 Task: Find connections with filter location Colinas with filter topic #househunting with filter profile language French with filter current company LexisNexis Risk Solutions with filter school Gauhati University with filter industry Office Administration with filter service category Team Building with filter keywords title Cab Driver
Action: Mouse moved to (695, 132)
Screenshot: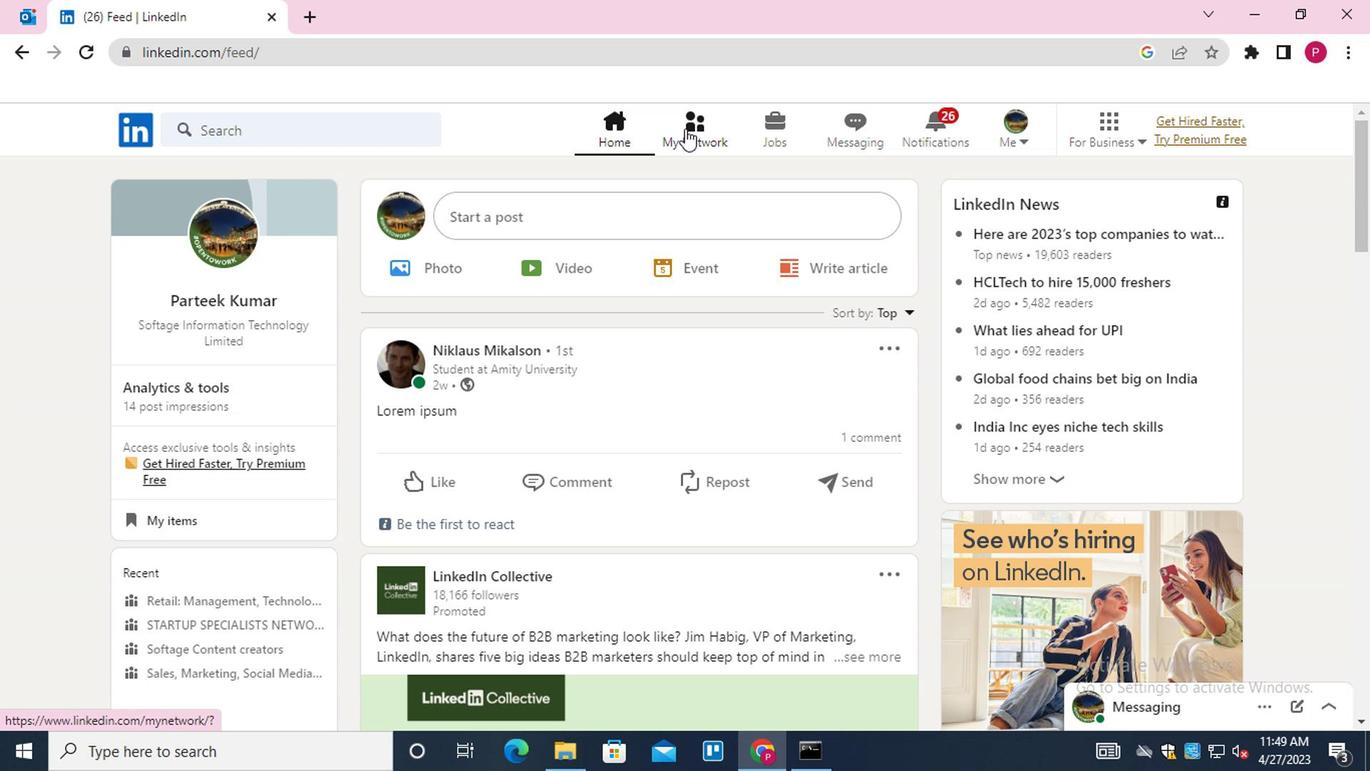 
Action: Mouse pressed left at (695, 132)
Screenshot: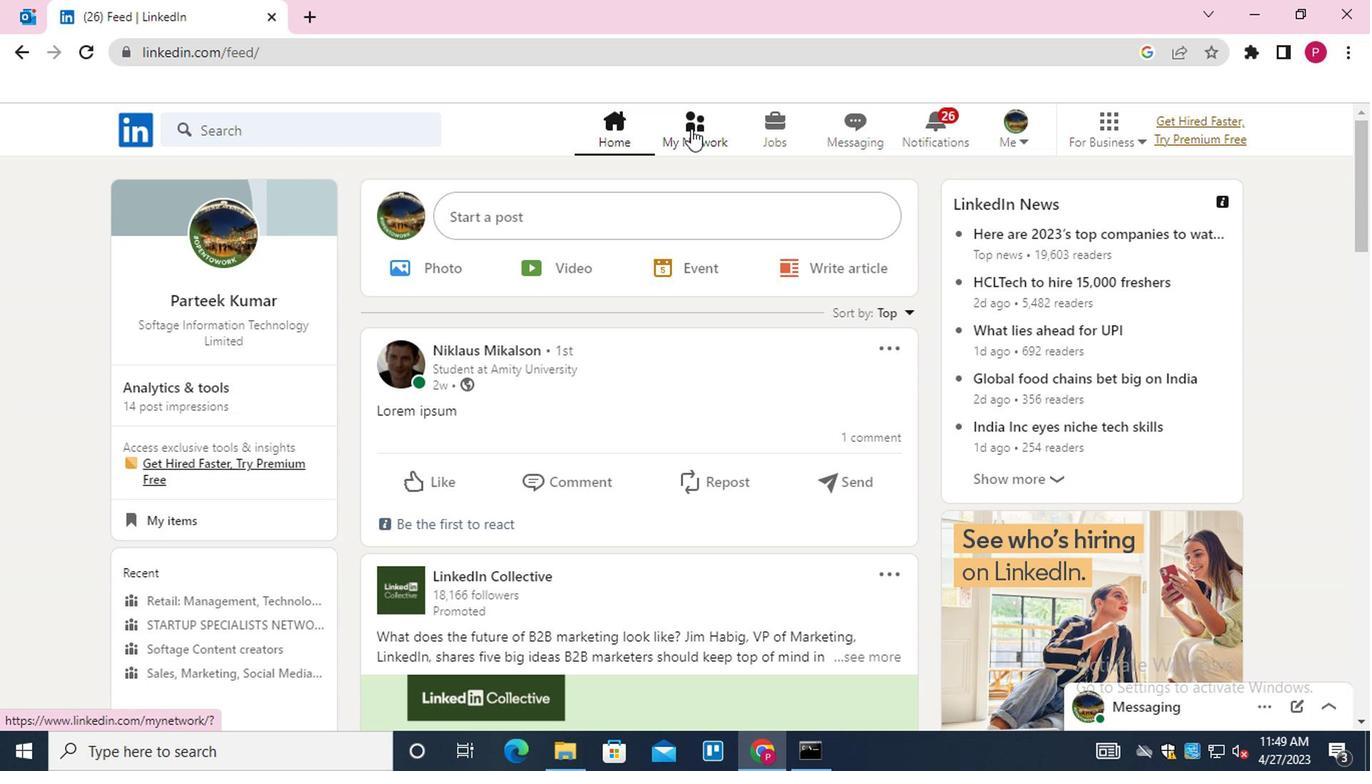 
Action: Mouse moved to (324, 234)
Screenshot: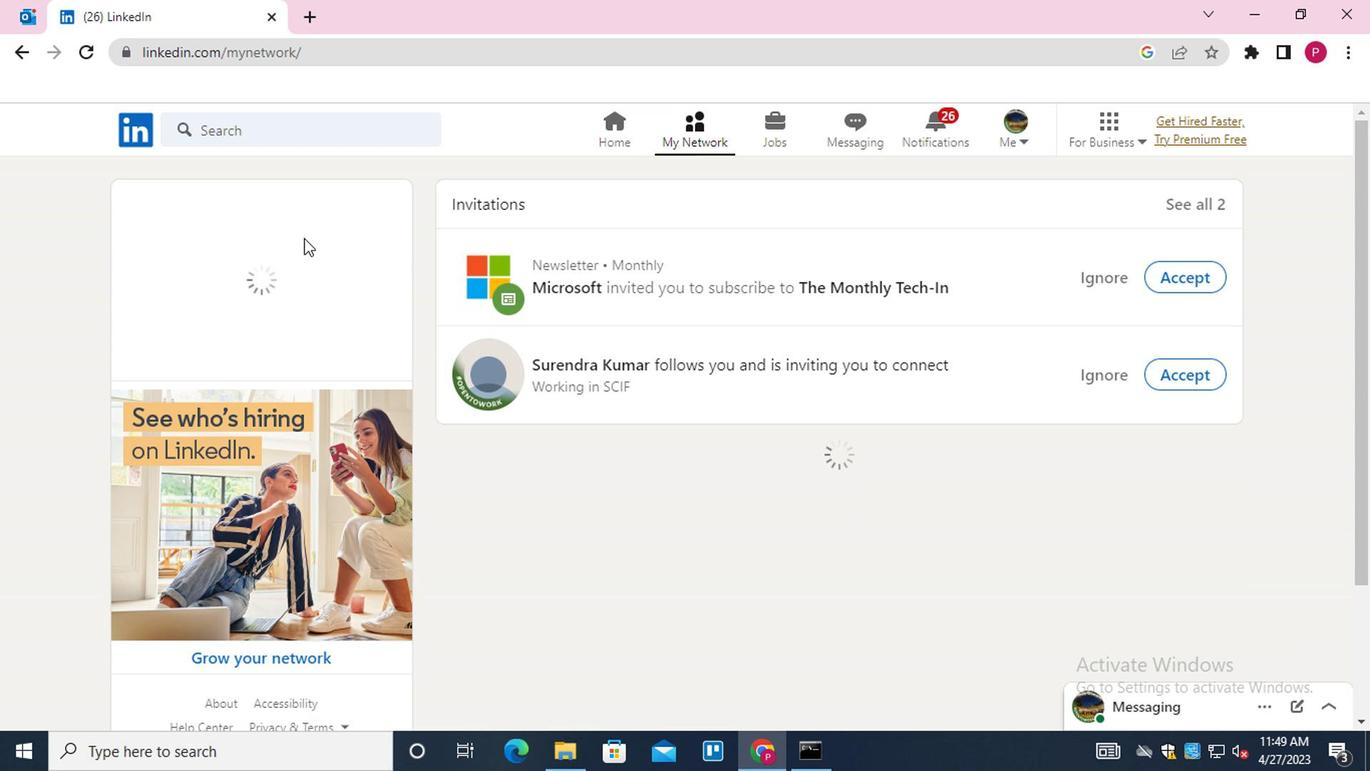 
Action: Mouse pressed left at (324, 234)
Screenshot: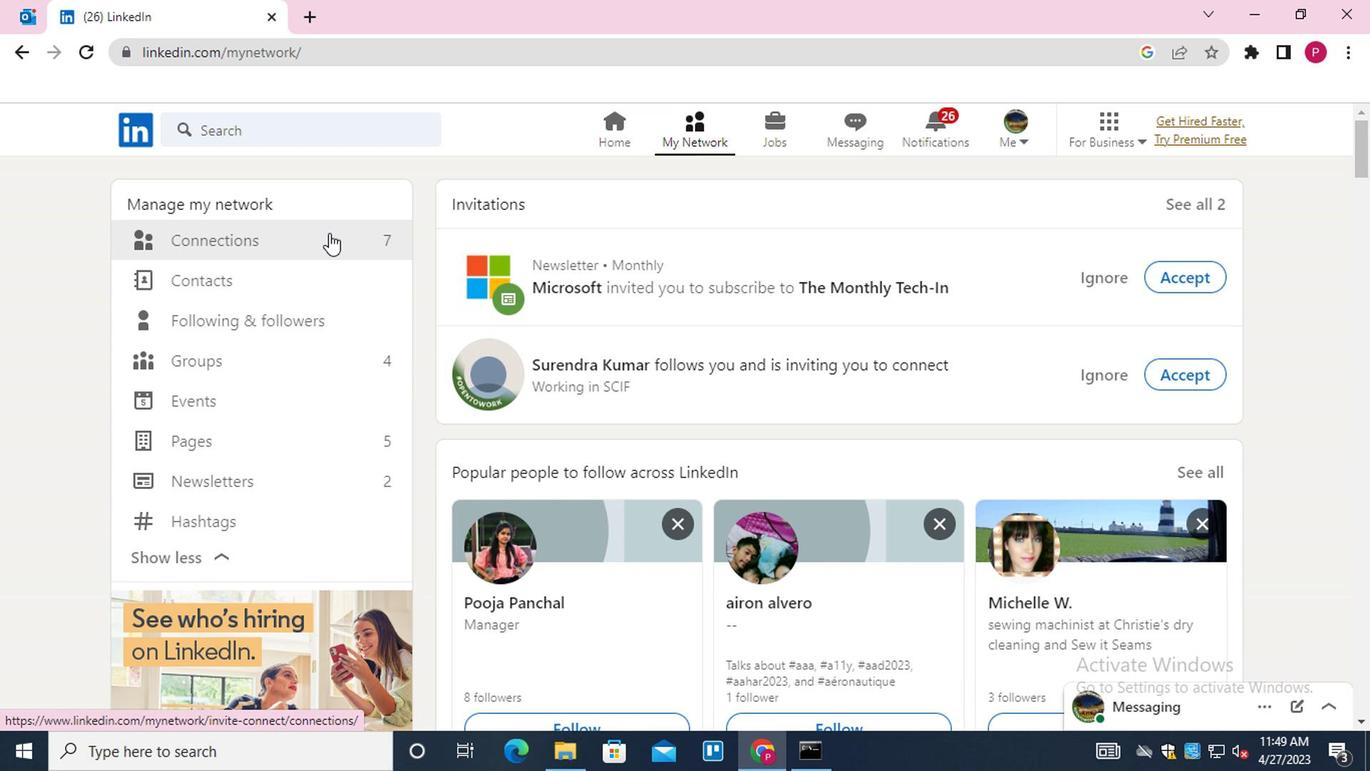 
Action: Mouse moved to (845, 236)
Screenshot: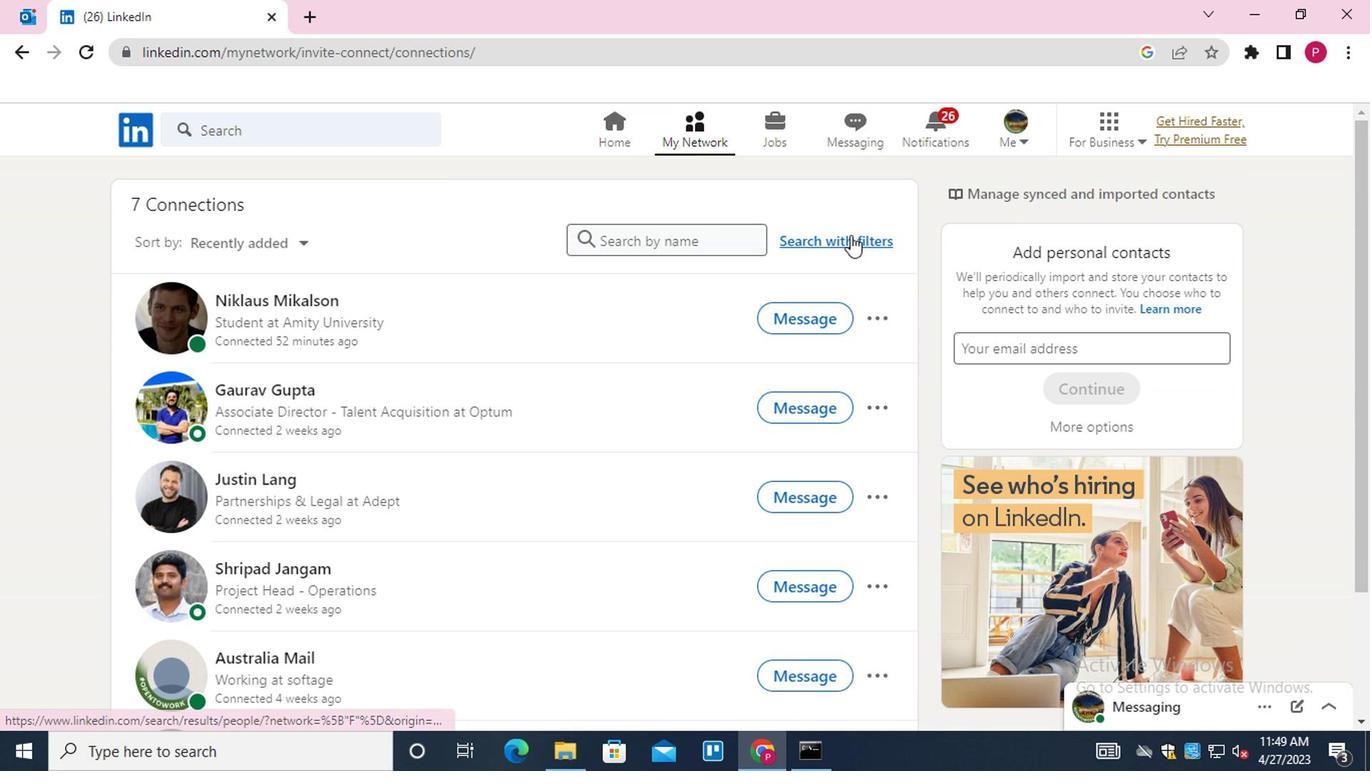 
Action: Mouse pressed left at (845, 236)
Screenshot: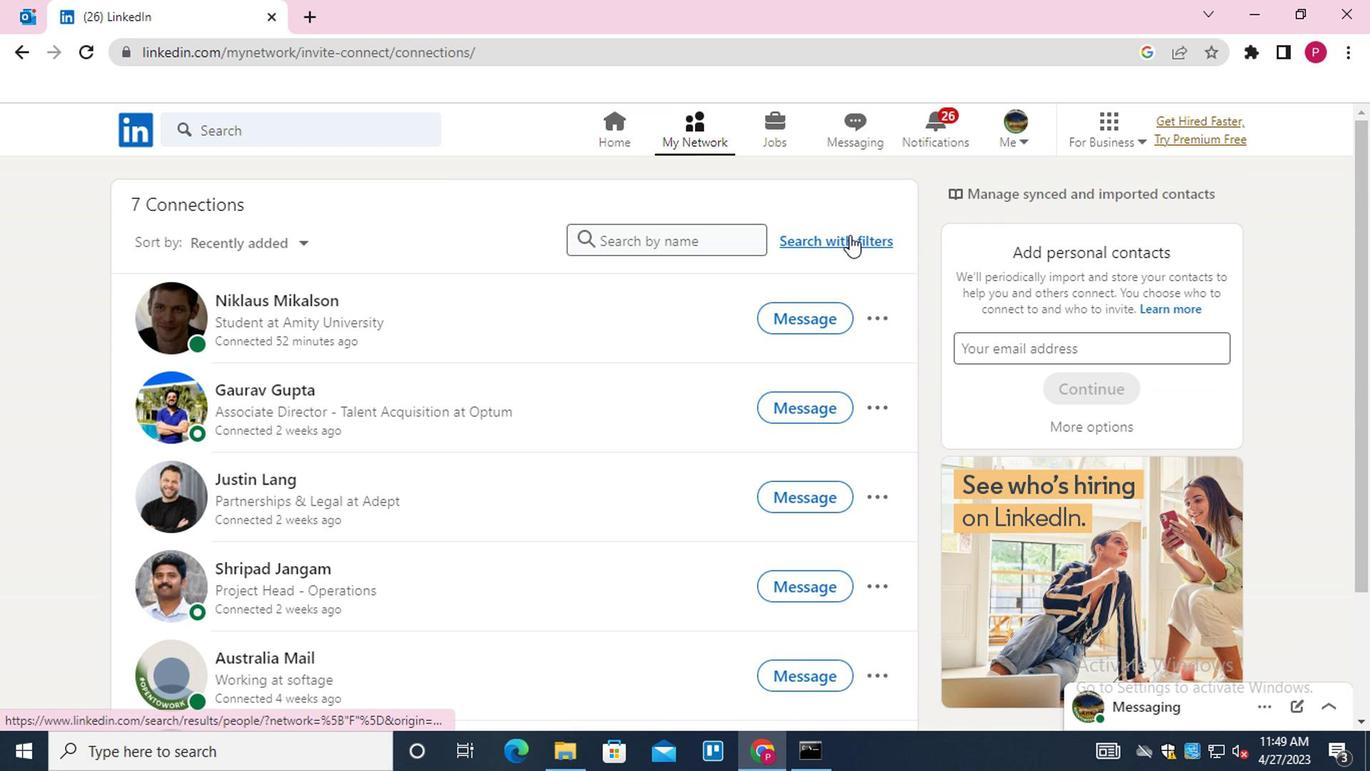 
Action: Mouse moved to (744, 192)
Screenshot: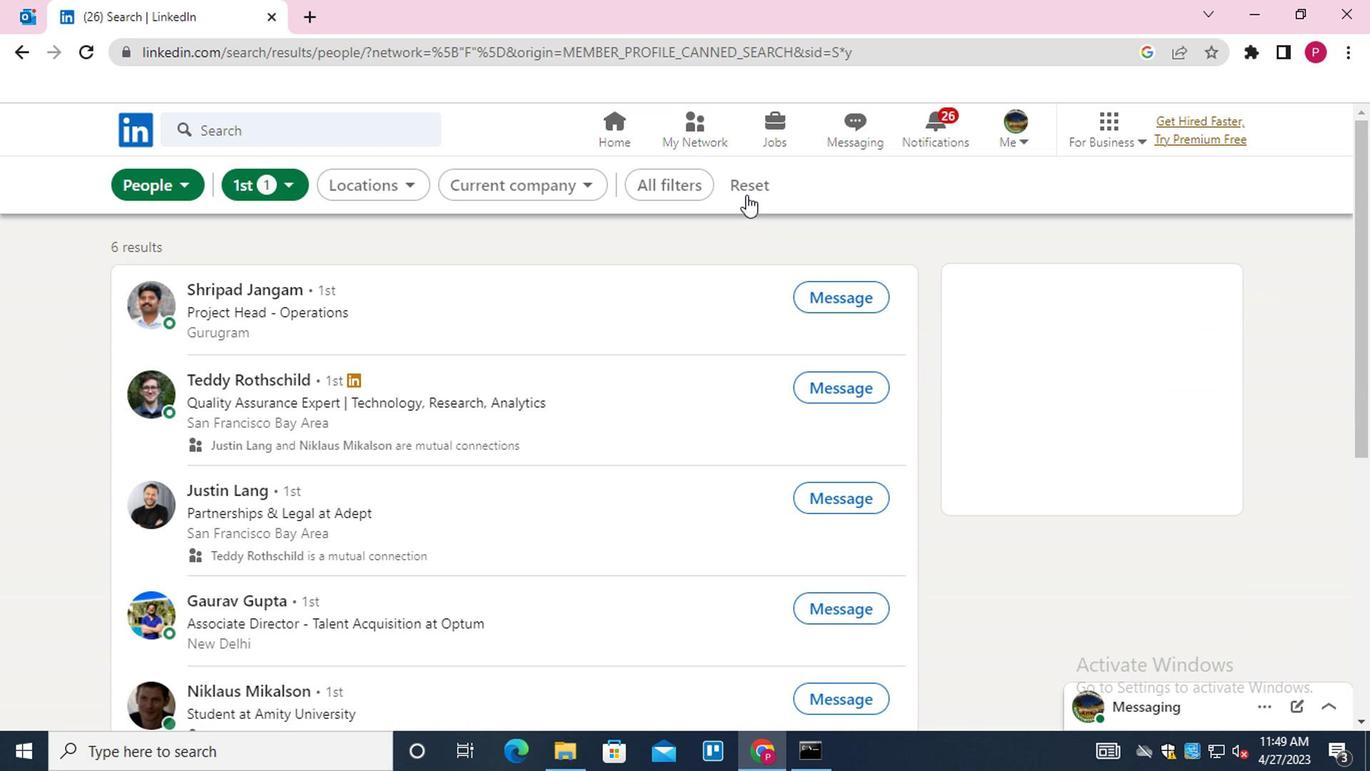 
Action: Mouse pressed left at (744, 192)
Screenshot: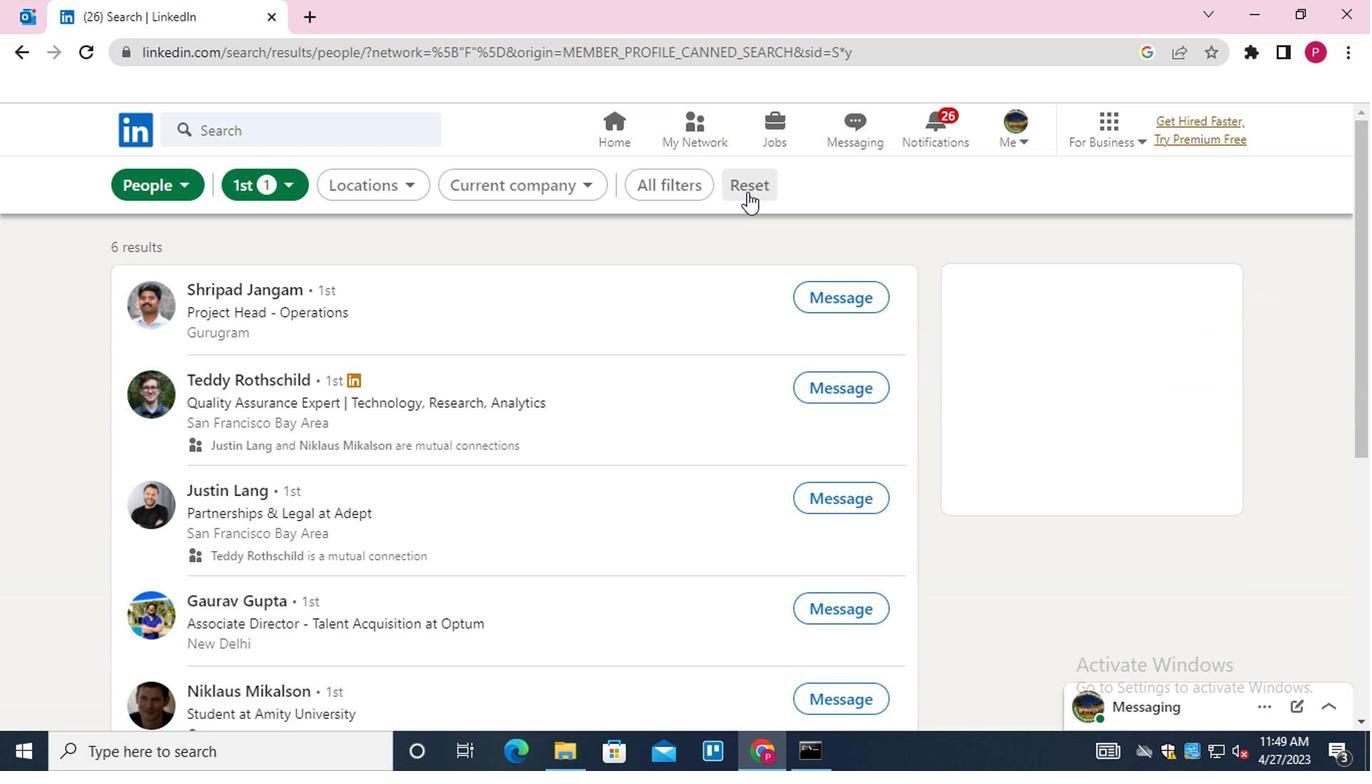 
Action: Mouse moved to (721, 188)
Screenshot: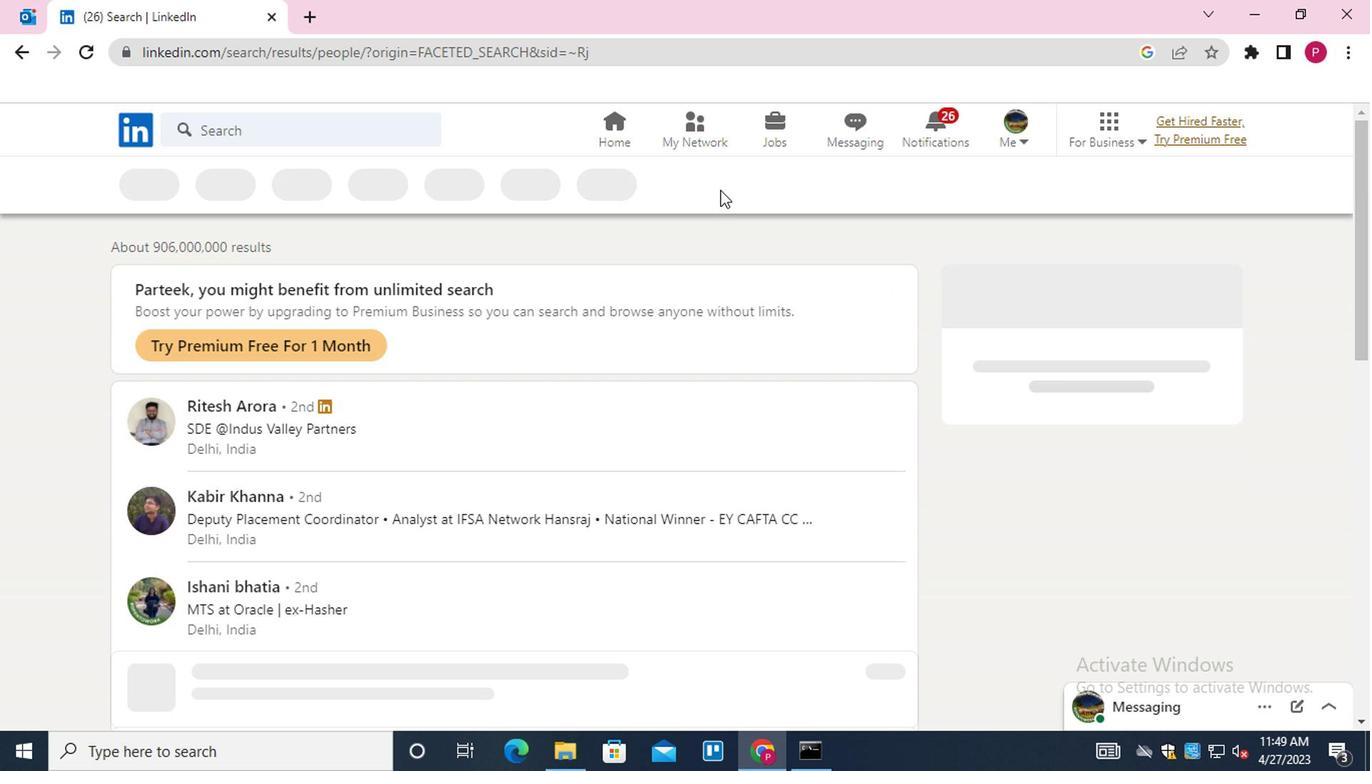 
Action: Mouse pressed left at (721, 188)
Screenshot: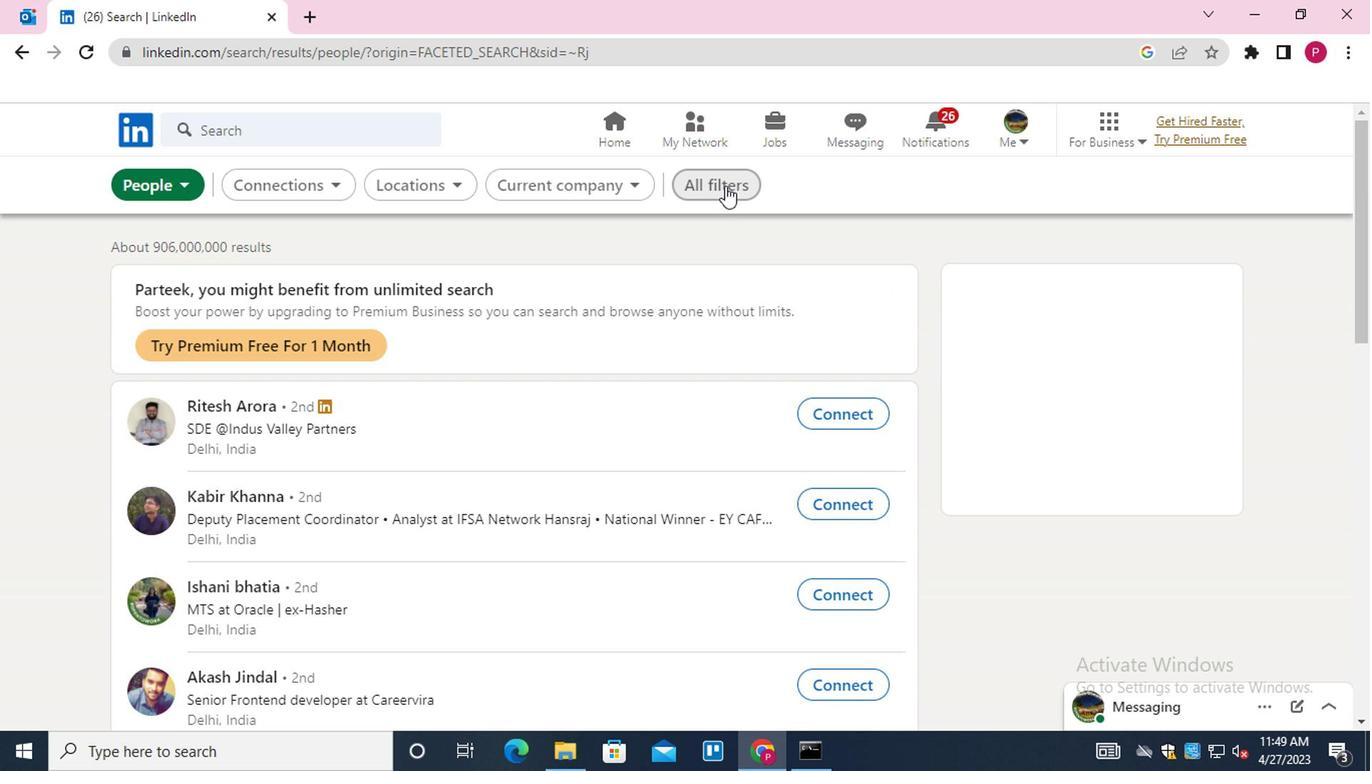
Action: Mouse moved to (1119, 394)
Screenshot: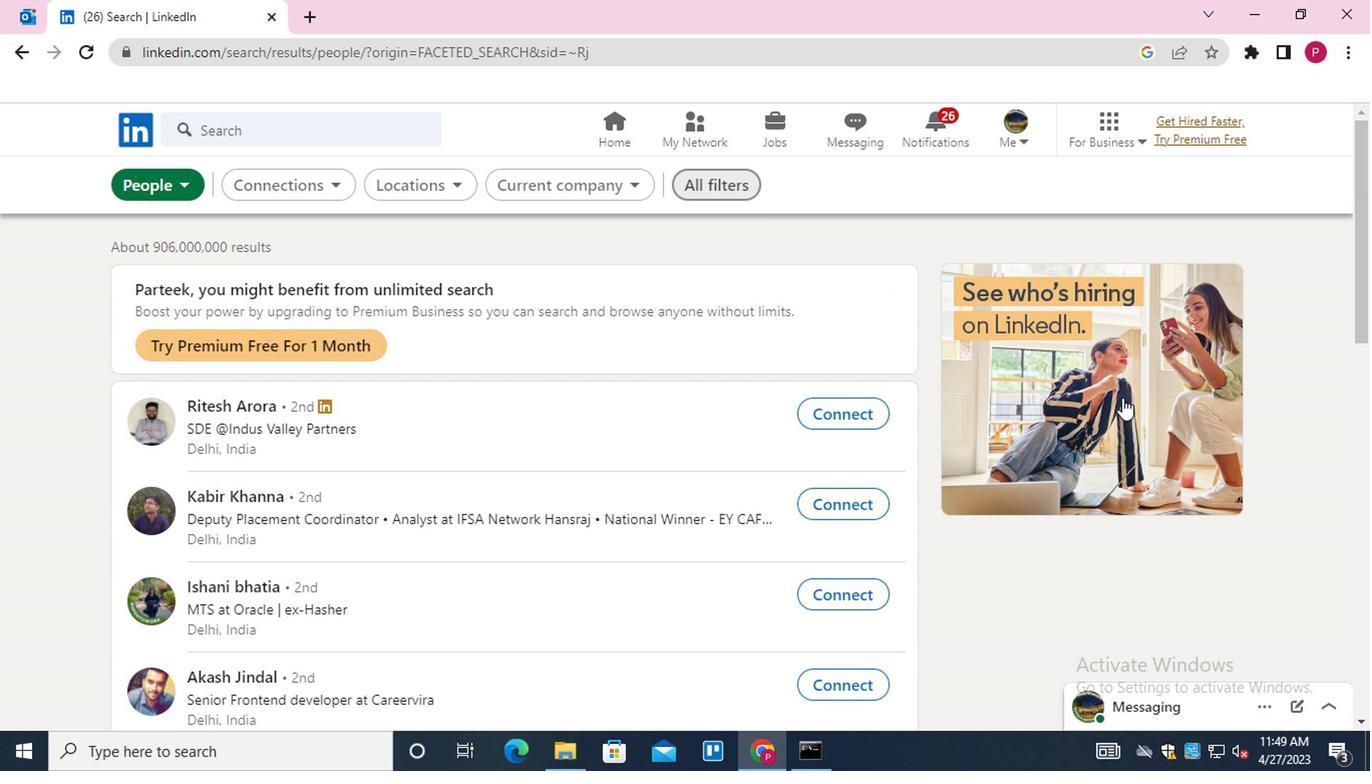 
Action: Mouse scrolled (1119, 394) with delta (0, 0)
Screenshot: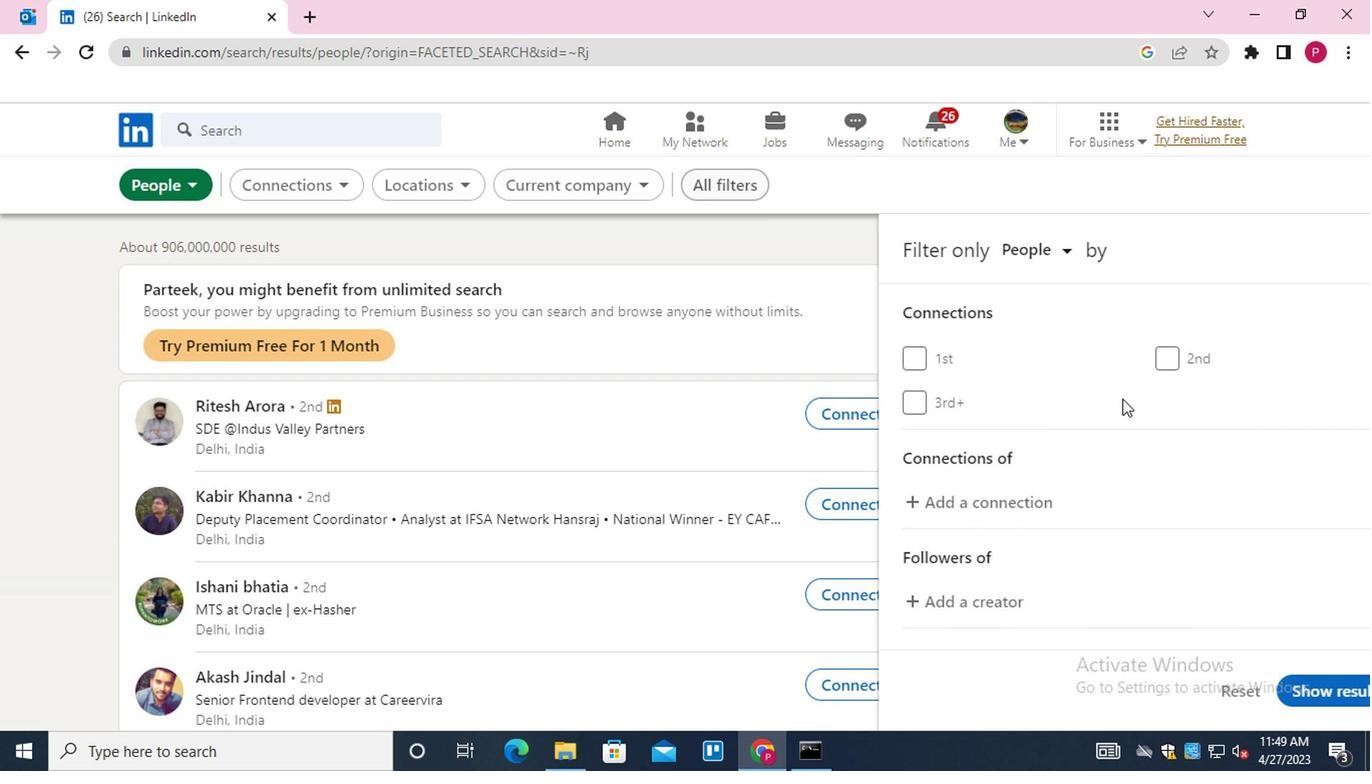 
Action: Mouse scrolled (1119, 394) with delta (0, 0)
Screenshot: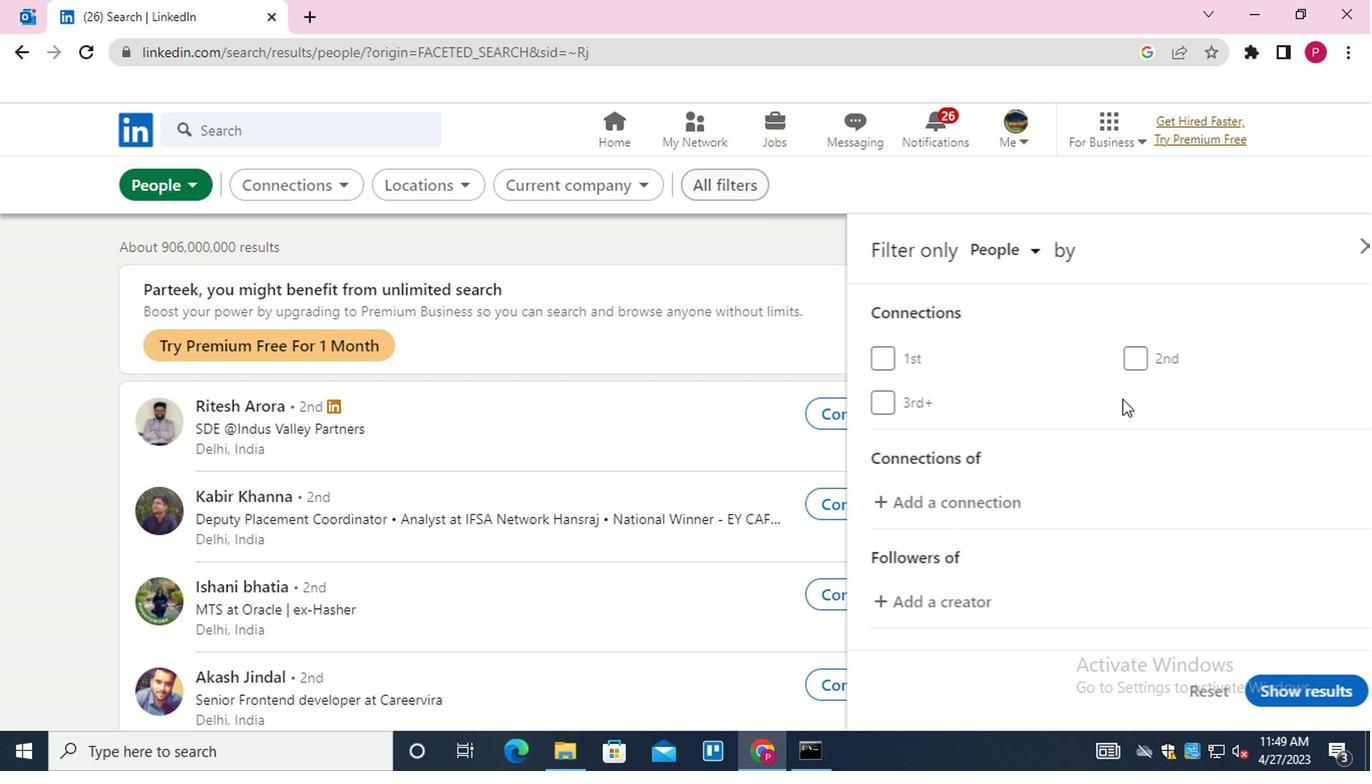 
Action: Mouse moved to (1119, 396)
Screenshot: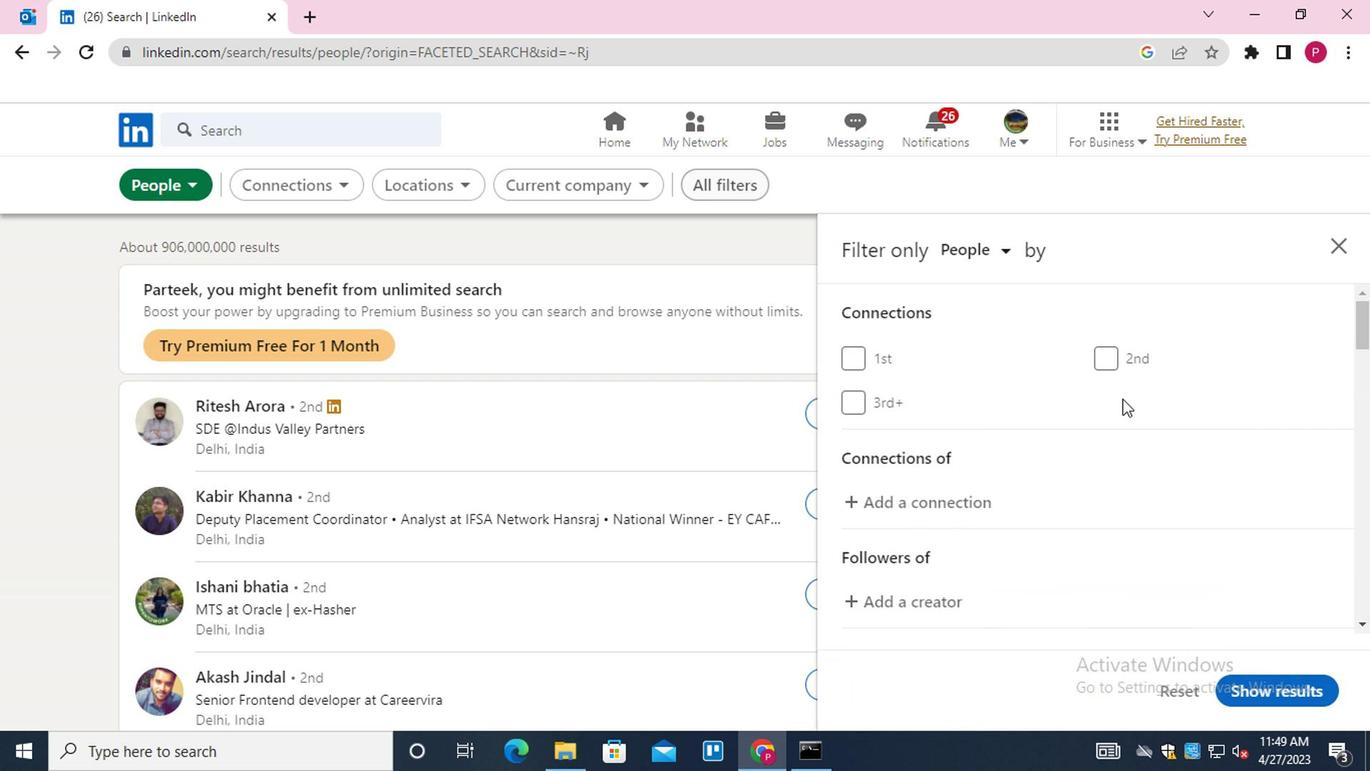 
Action: Mouse scrolled (1119, 396) with delta (0, 0)
Screenshot: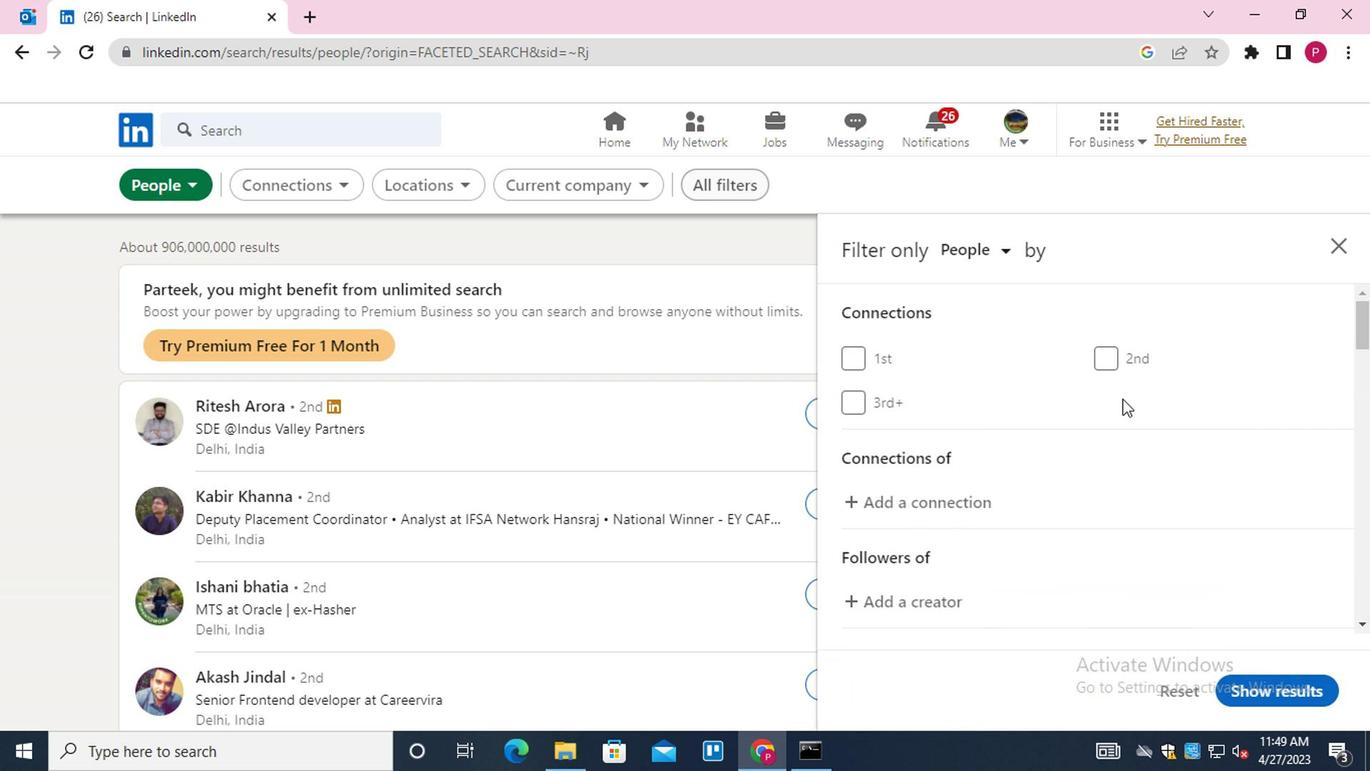 
Action: Mouse moved to (1133, 476)
Screenshot: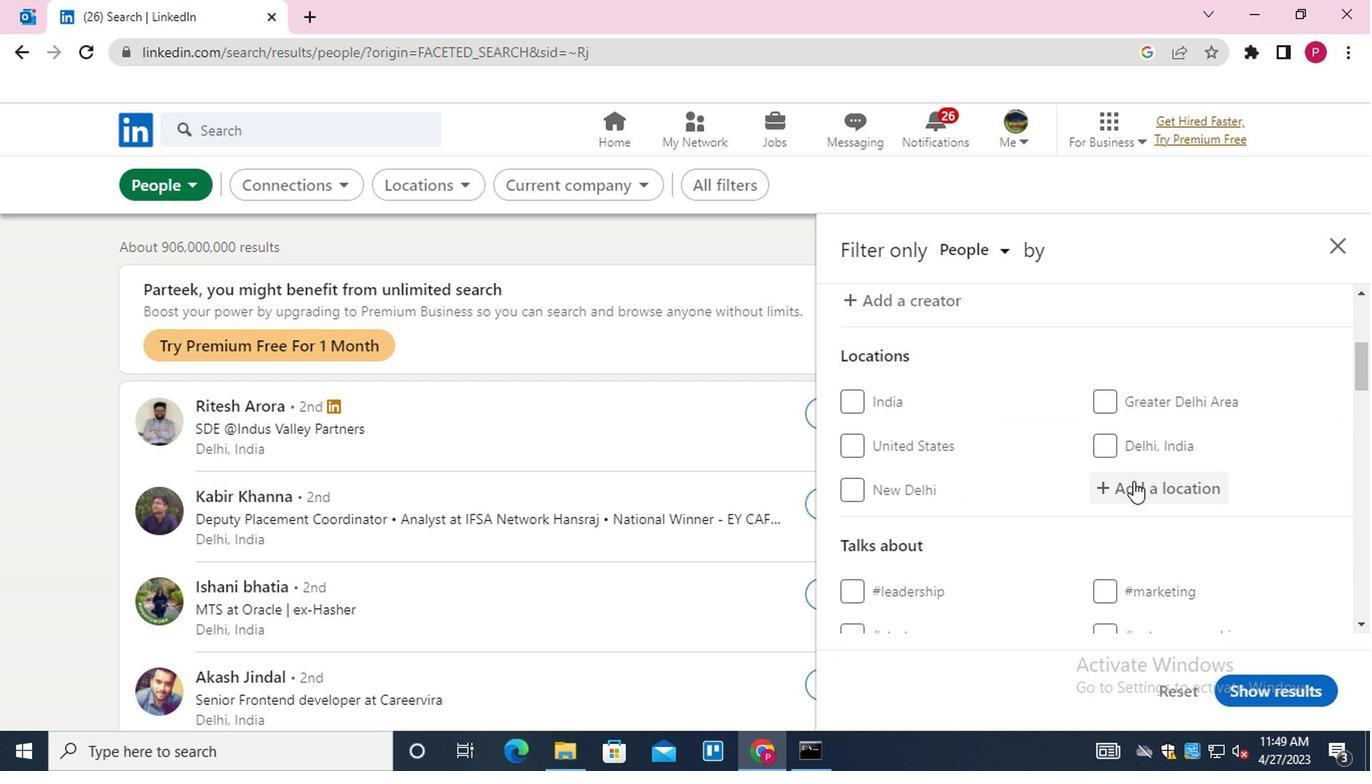 
Action: Mouse pressed left at (1133, 476)
Screenshot: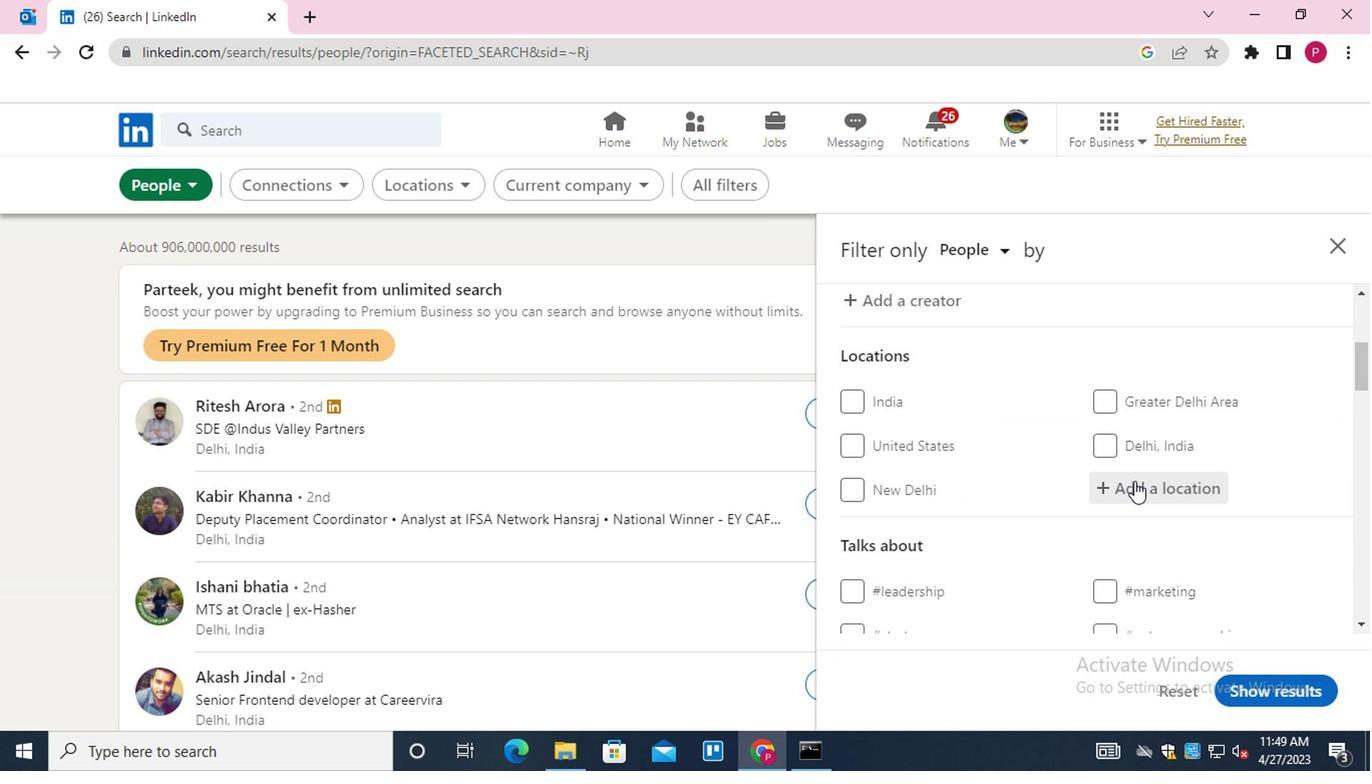 
Action: Key pressed <Key.shift>COLINAS<Key.down><Key.enter>
Screenshot: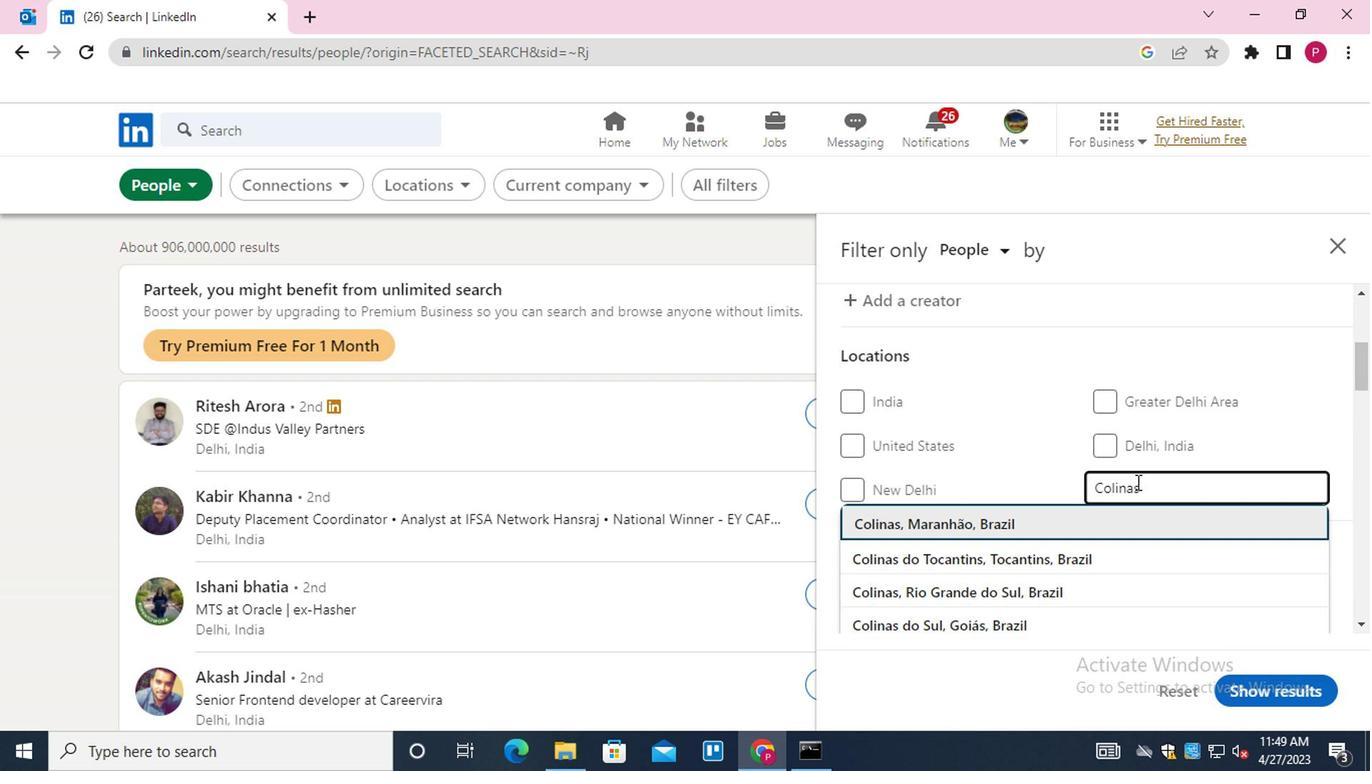 
Action: Mouse scrolled (1133, 474) with delta (0, -1)
Screenshot: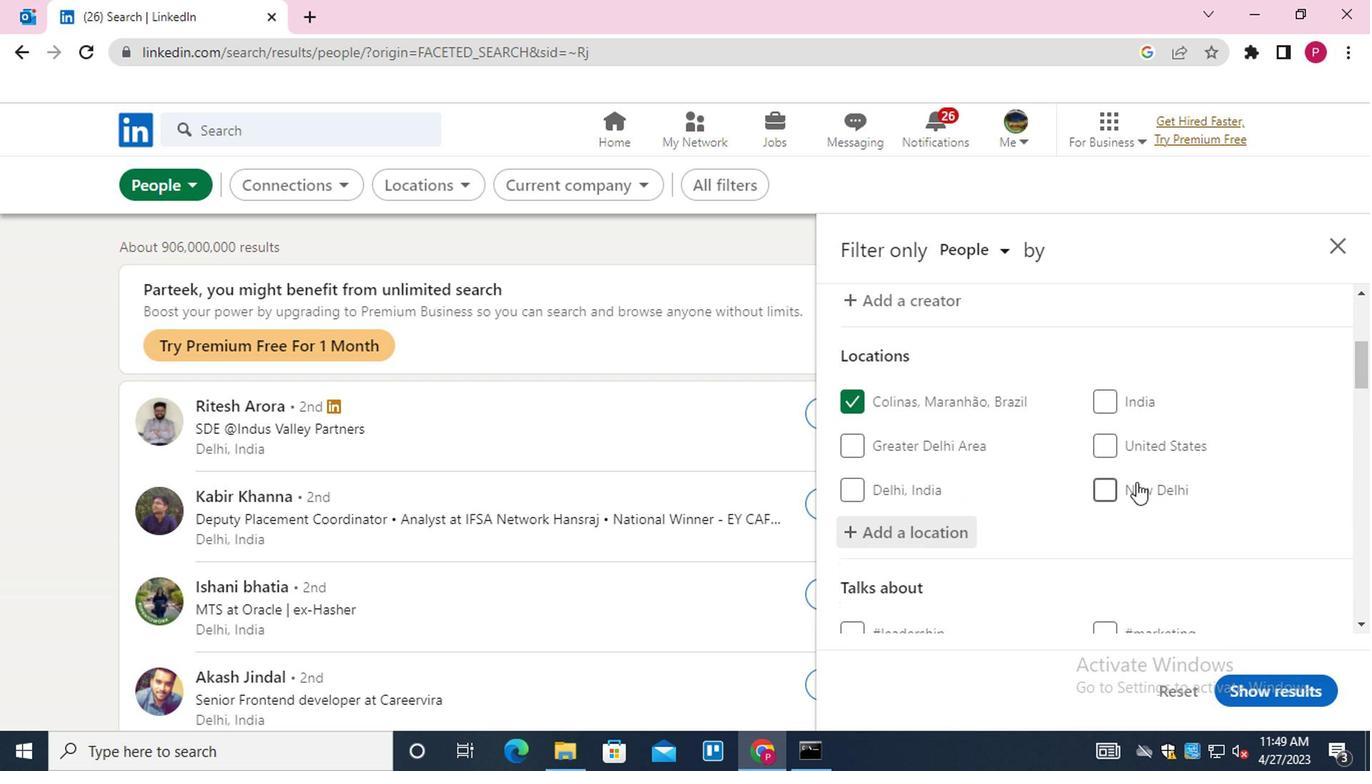 
Action: Mouse scrolled (1133, 474) with delta (0, -1)
Screenshot: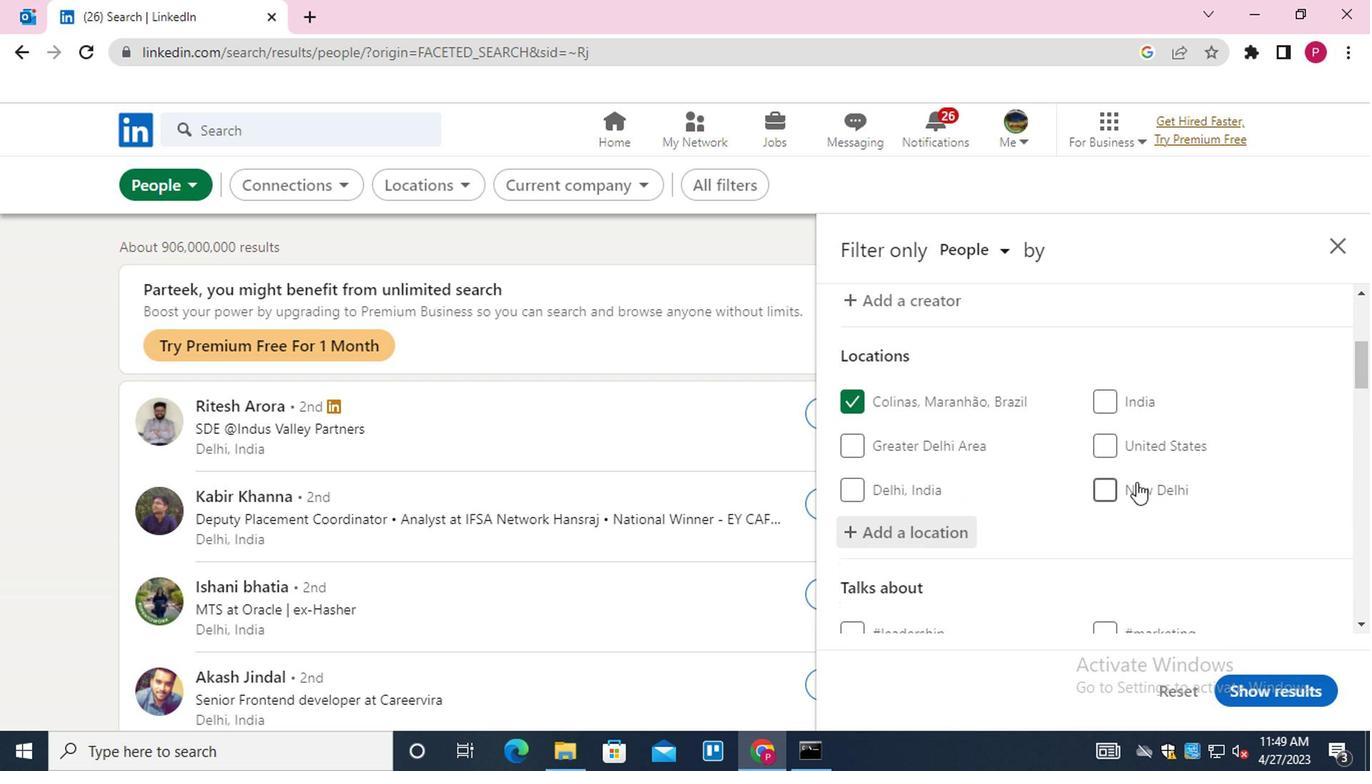 
Action: Mouse moved to (1136, 474)
Screenshot: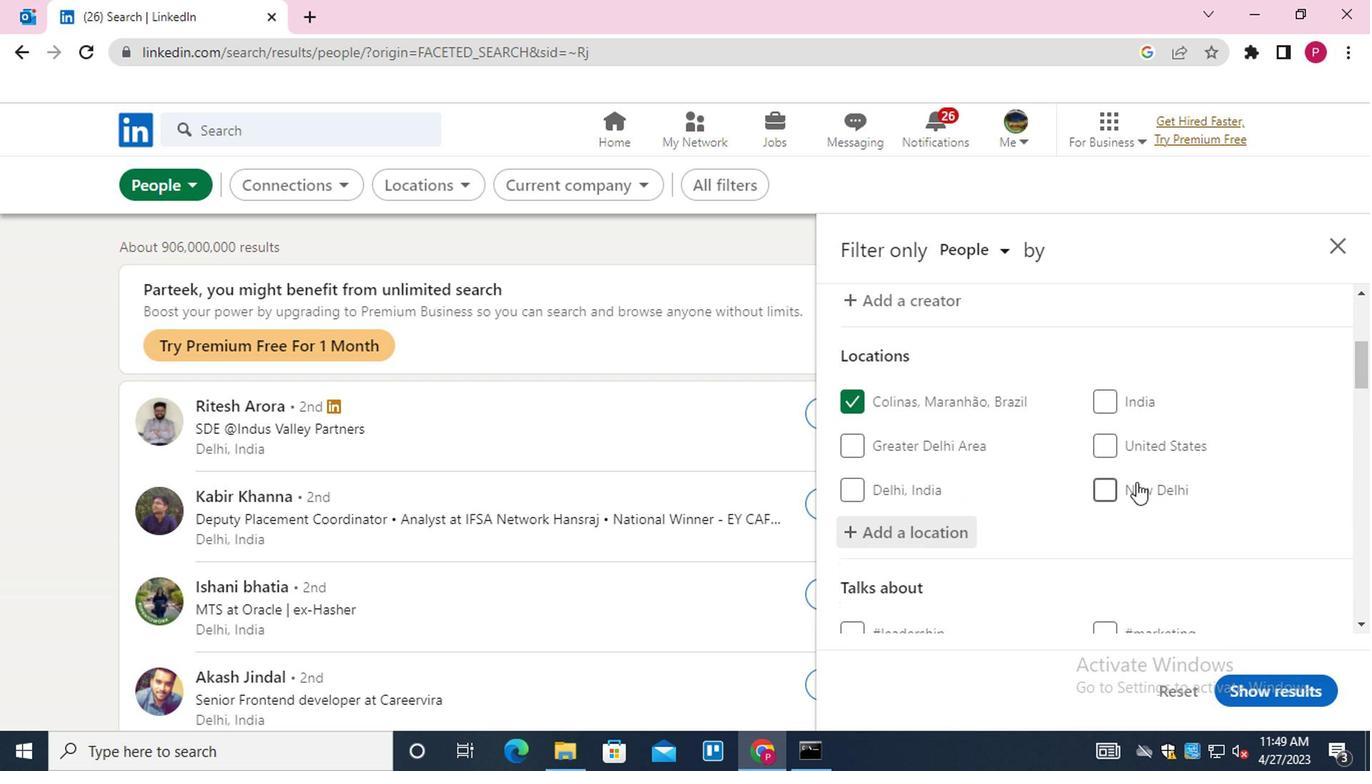 
Action: Mouse scrolled (1136, 474) with delta (0, 0)
Screenshot: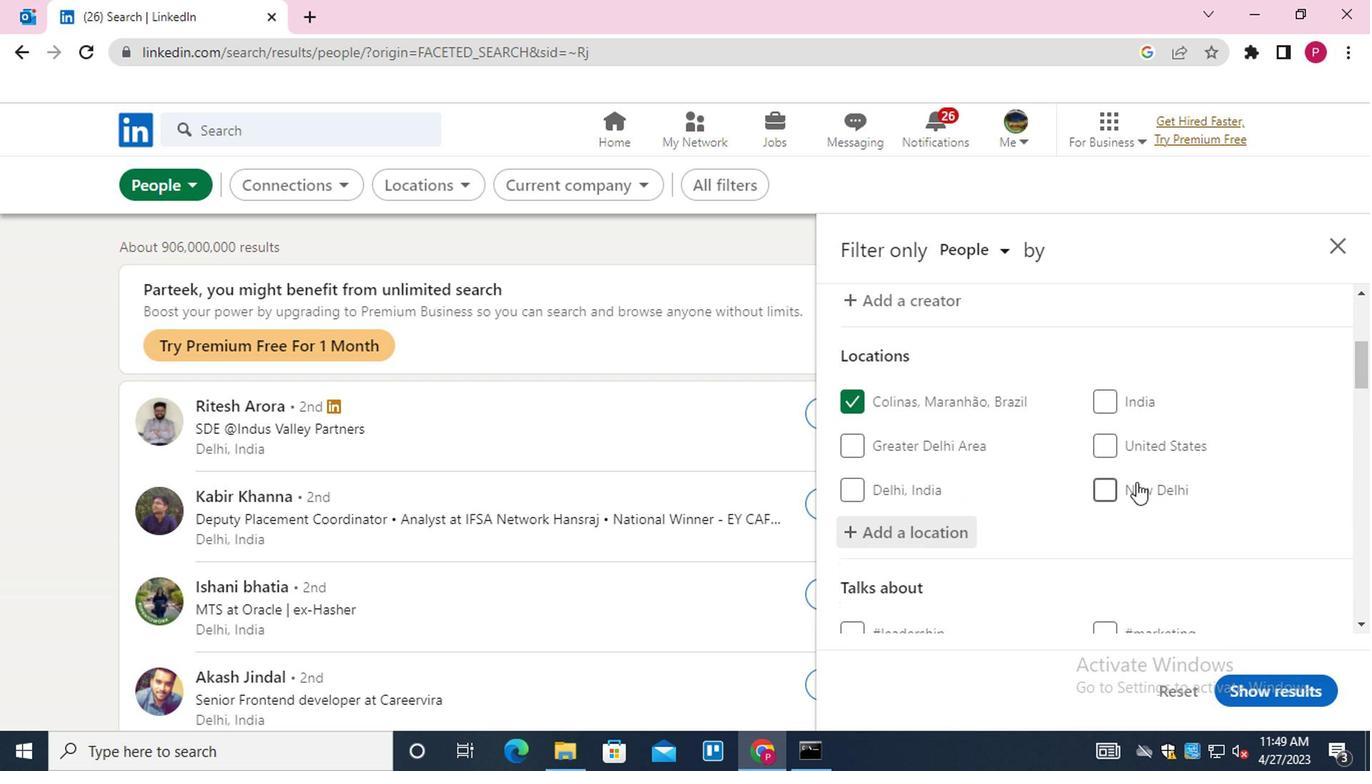 
Action: Mouse moved to (1180, 414)
Screenshot: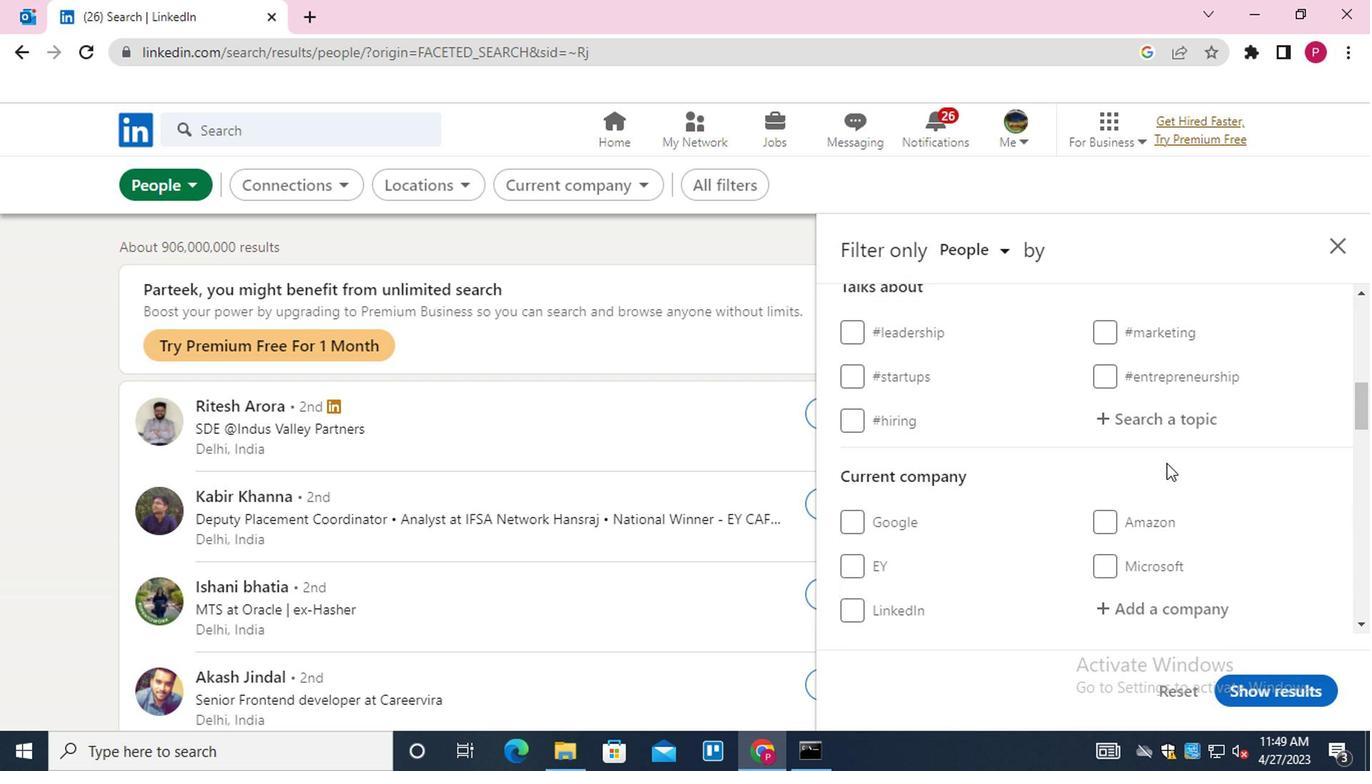 
Action: Mouse pressed left at (1180, 414)
Screenshot: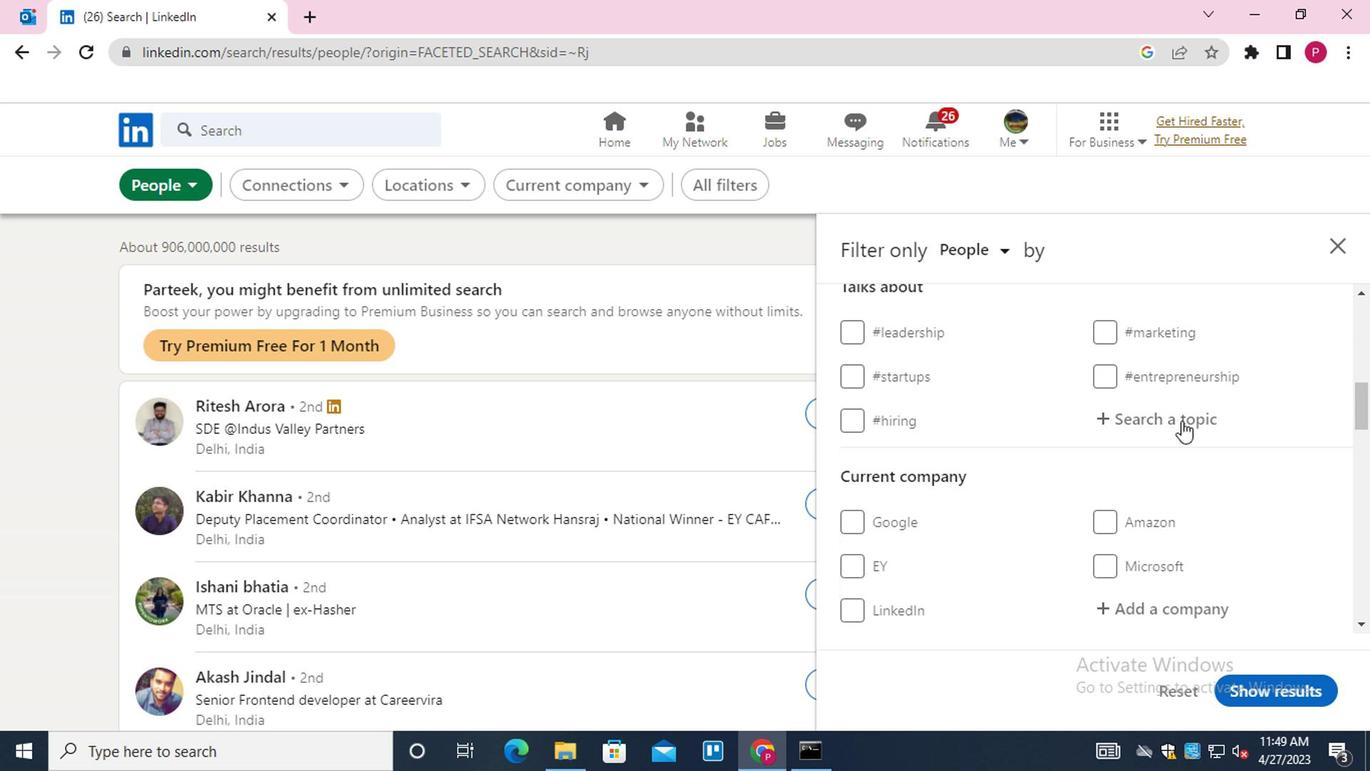 
Action: Key pressed HOUSEHUNTING<Key.down><Key.enter><Key.backspace><Key.down><Key.enter>
Screenshot: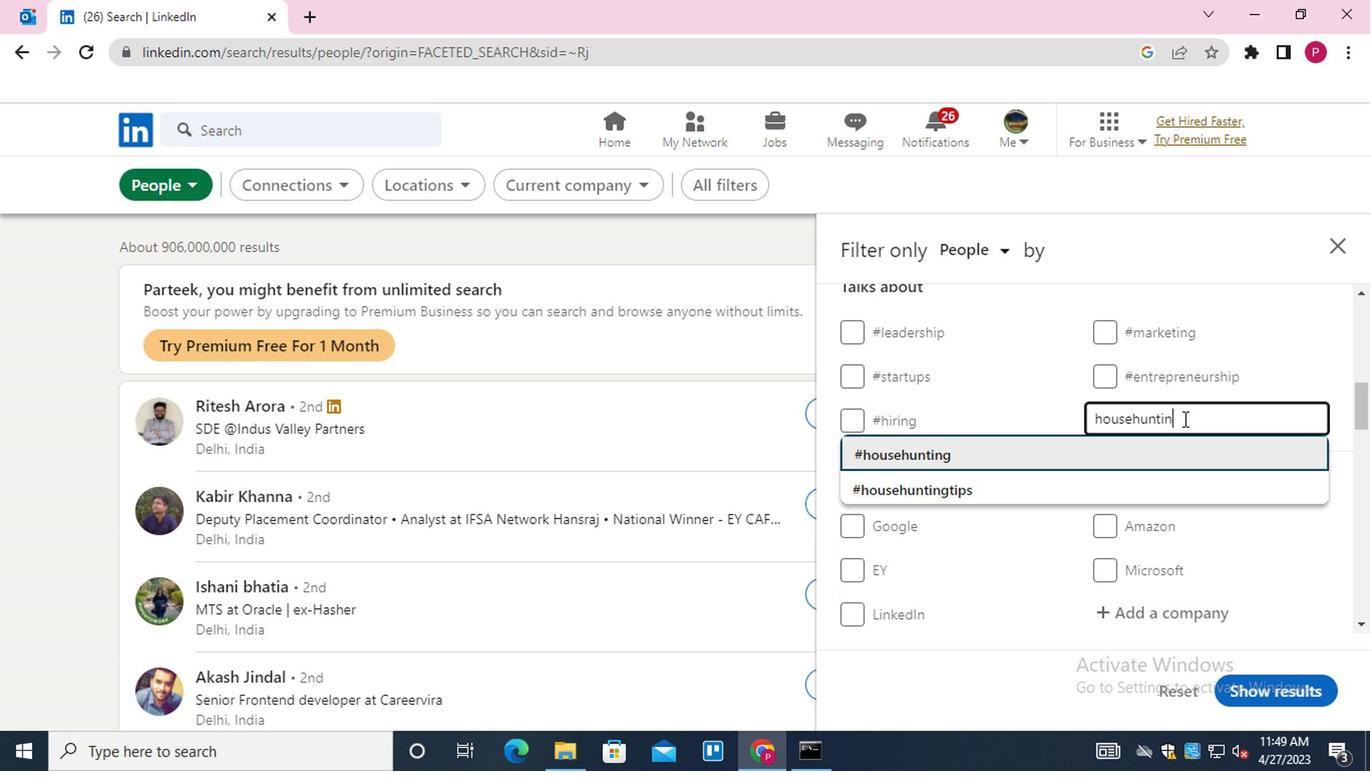 
Action: Mouse moved to (1167, 417)
Screenshot: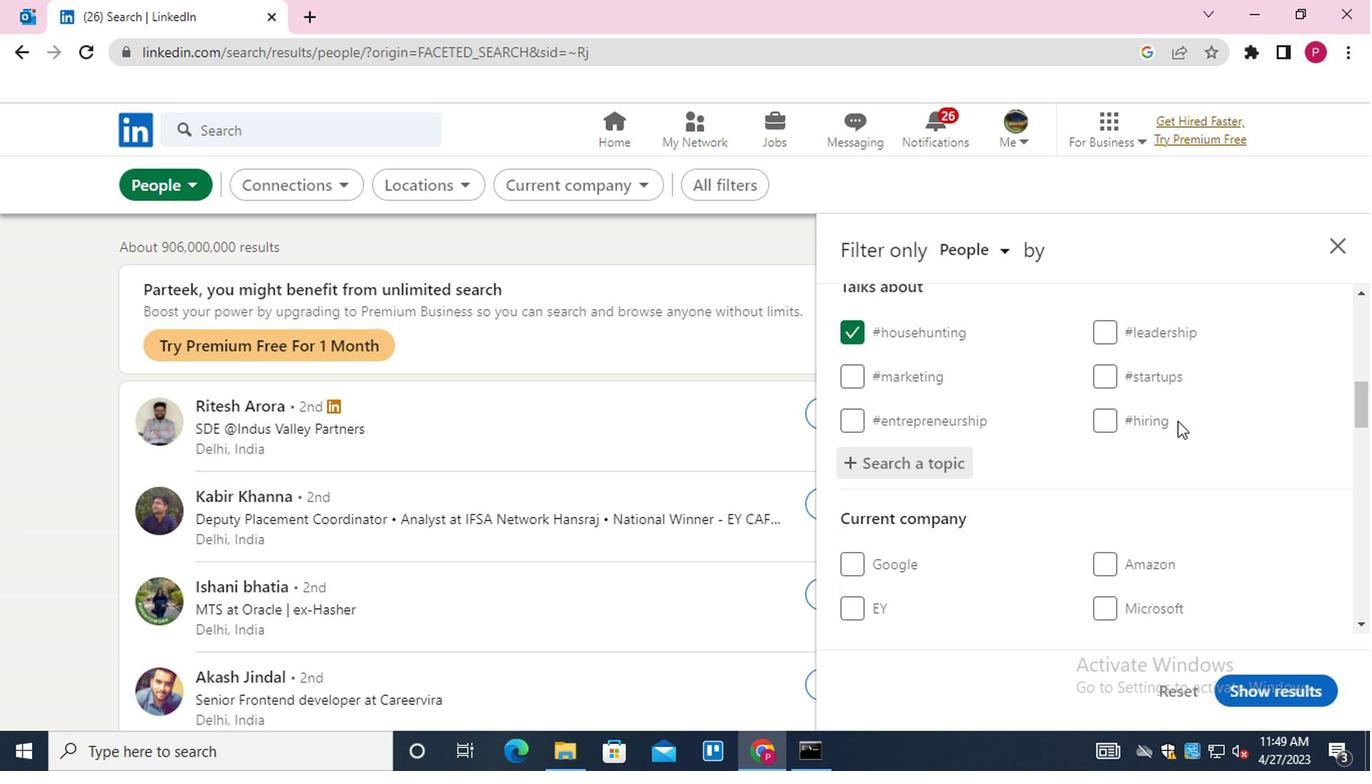 
Action: Mouse scrolled (1167, 416) with delta (0, -1)
Screenshot: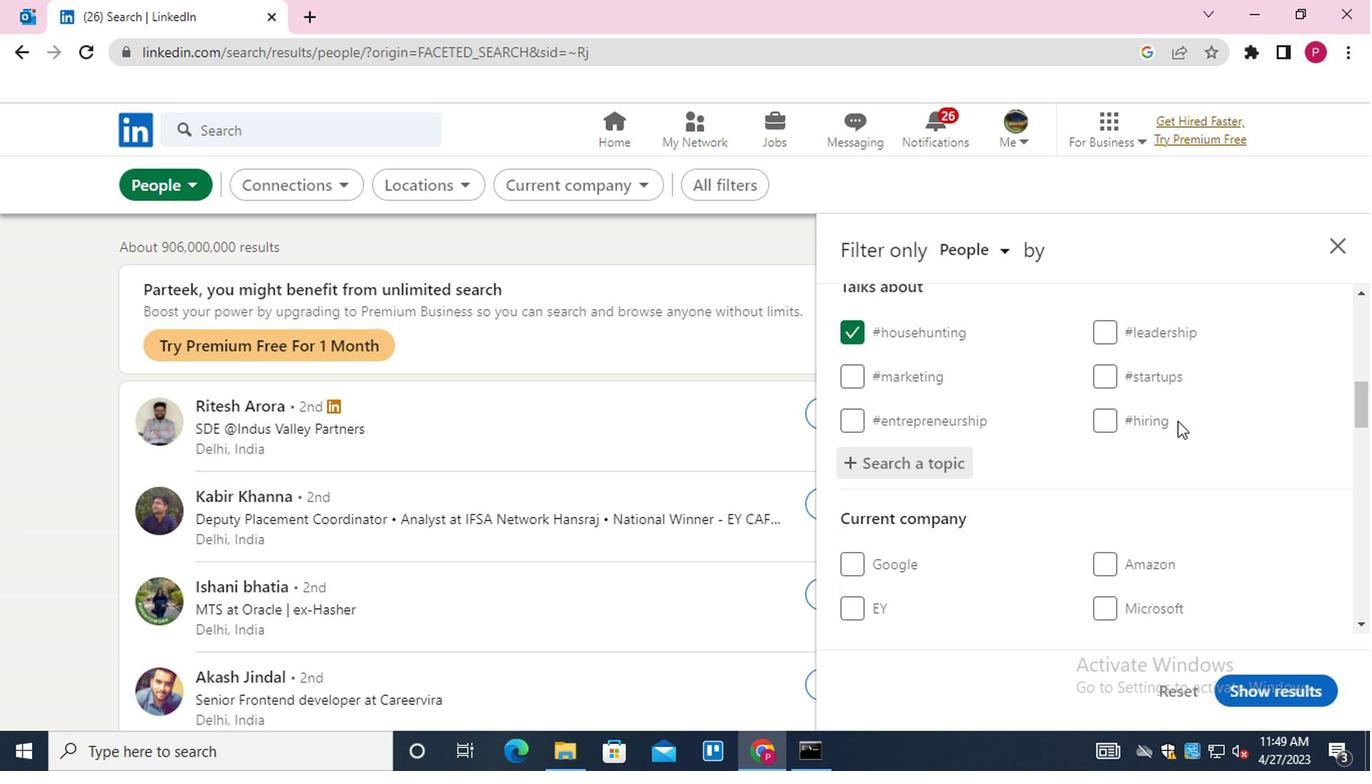 
Action: Mouse moved to (1163, 419)
Screenshot: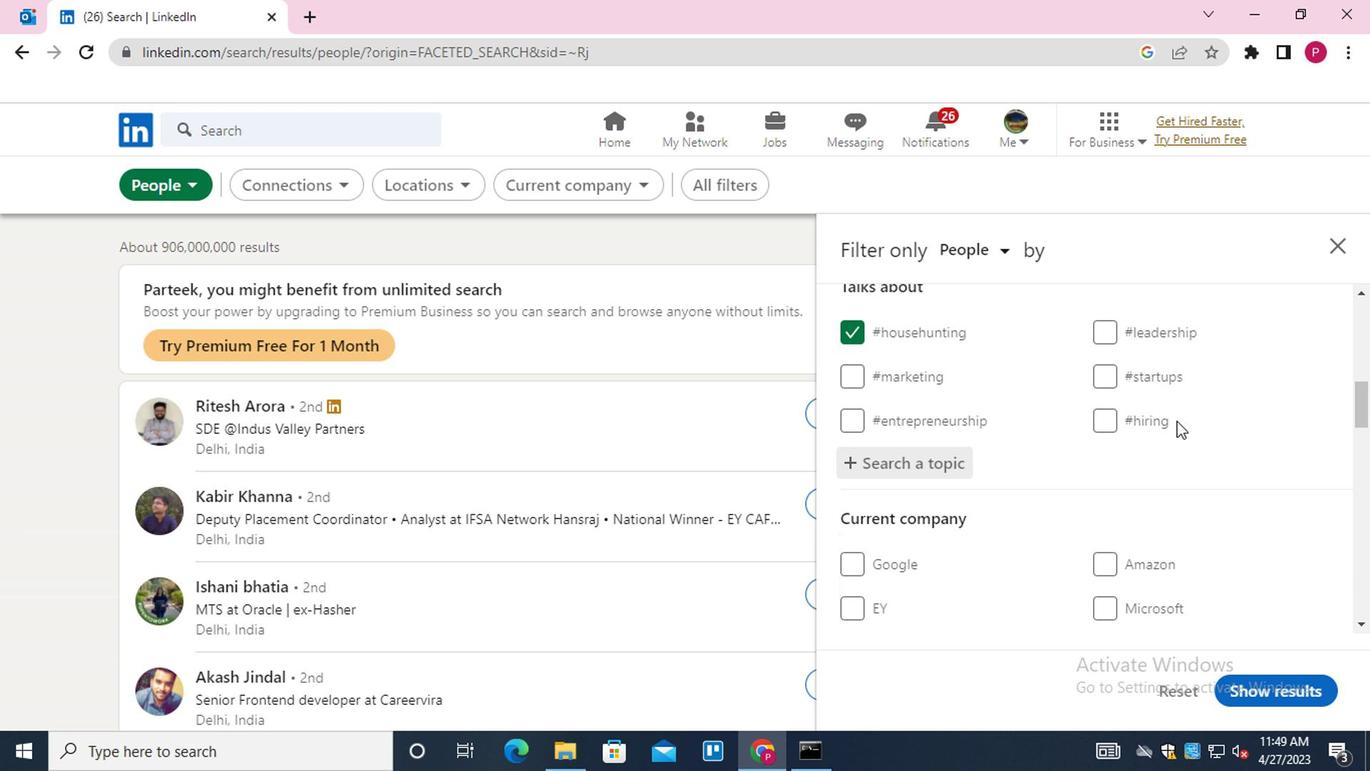 
Action: Mouse scrolled (1163, 418) with delta (0, 0)
Screenshot: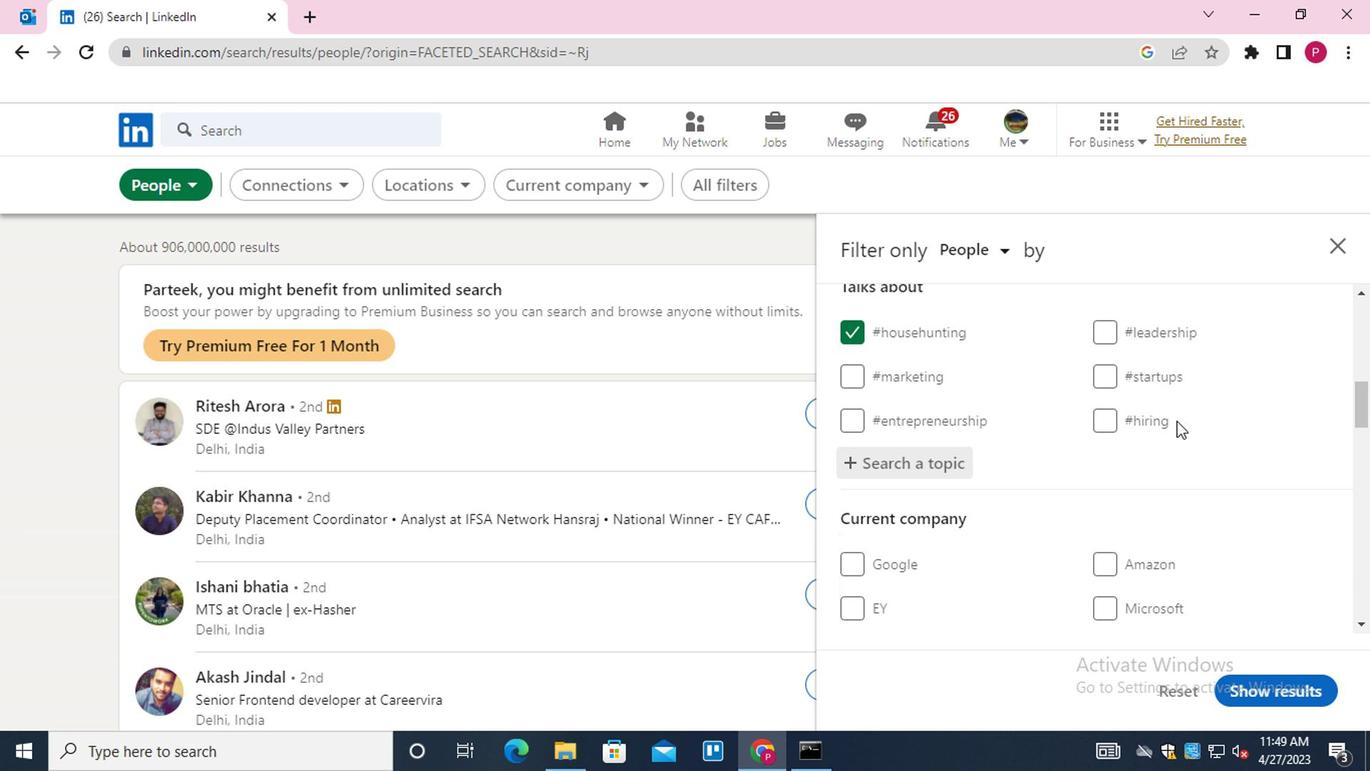 
Action: Mouse moved to (1137, 448)
Screenshot: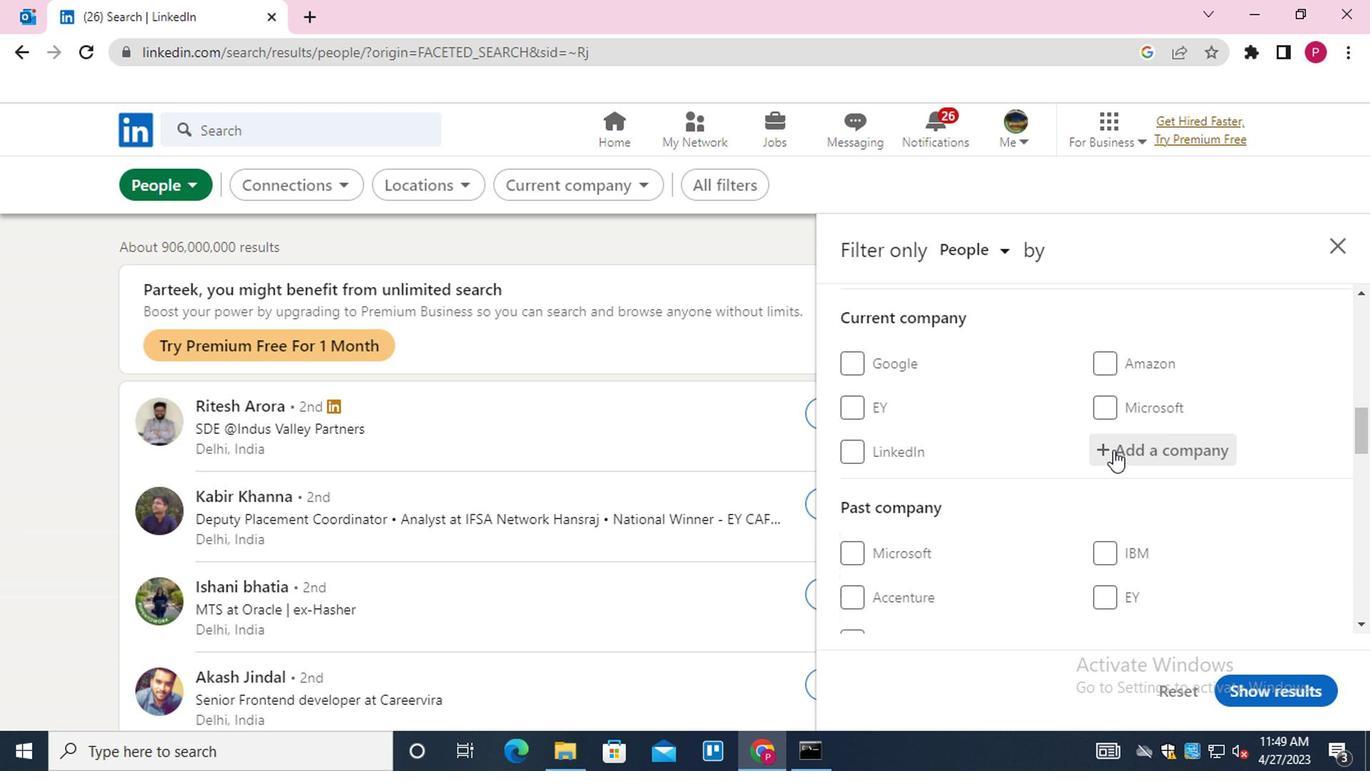 
Action: Mouse scrolled (1137, 447) with delta (0, 0)
Screenshot: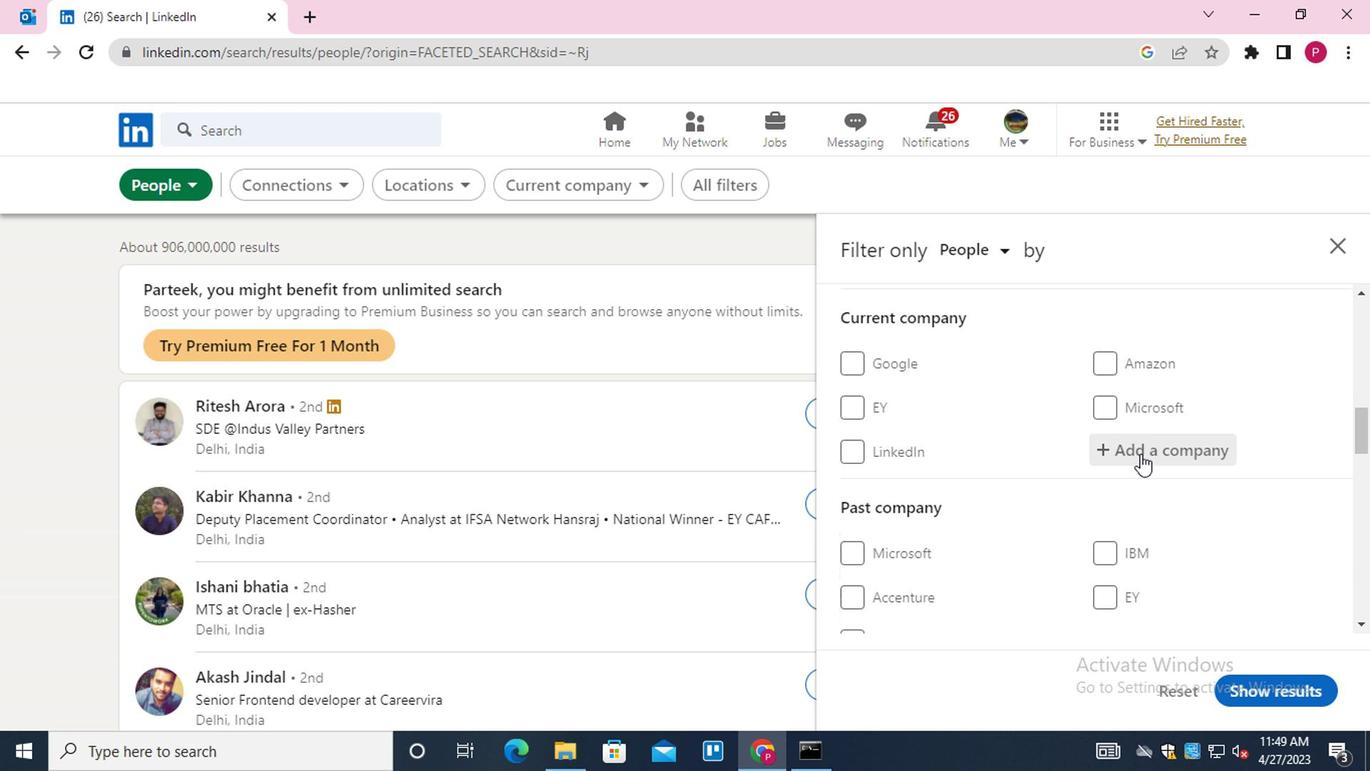 
Action: Mouse scrolled (1137, 447) with delta (0, 0)
Screenshot: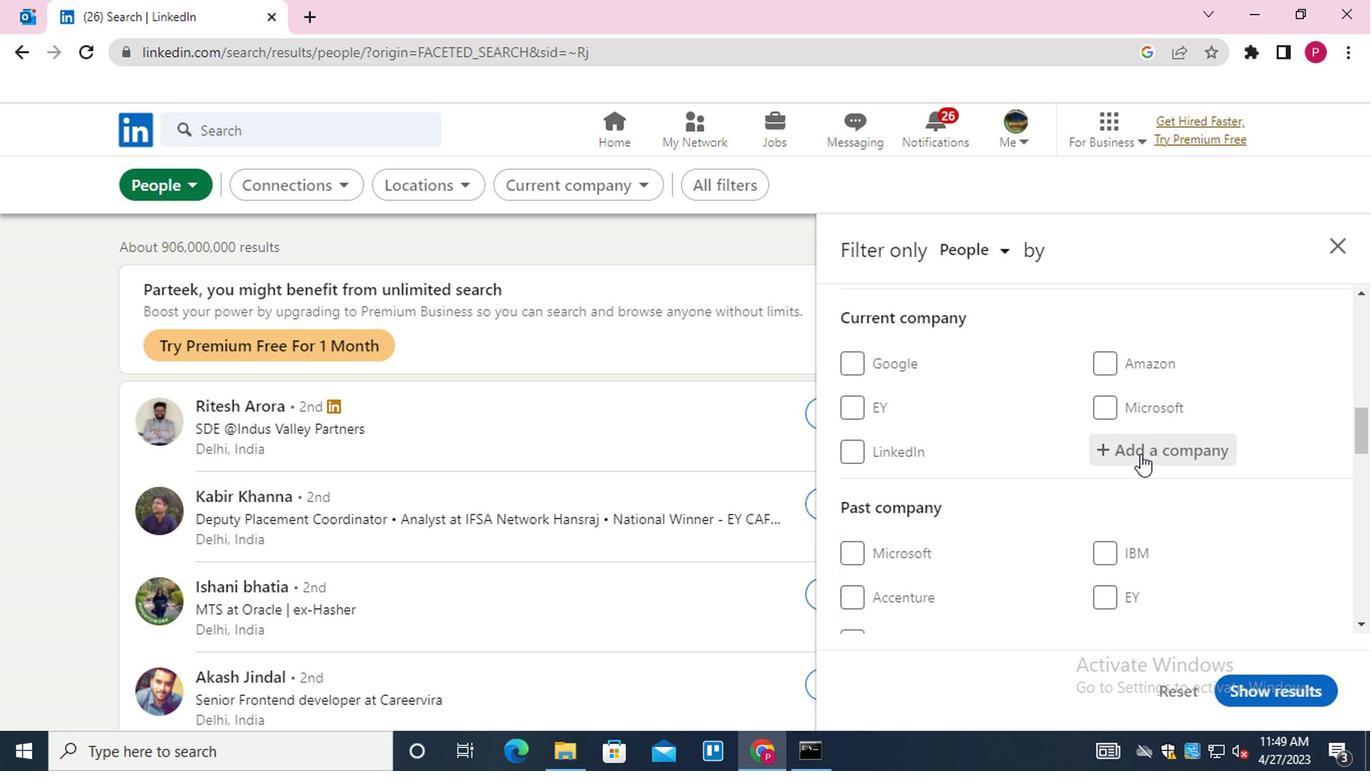 
Action: Mouse scrolled (1137, 447) with delta (0, 0)
Screenshot: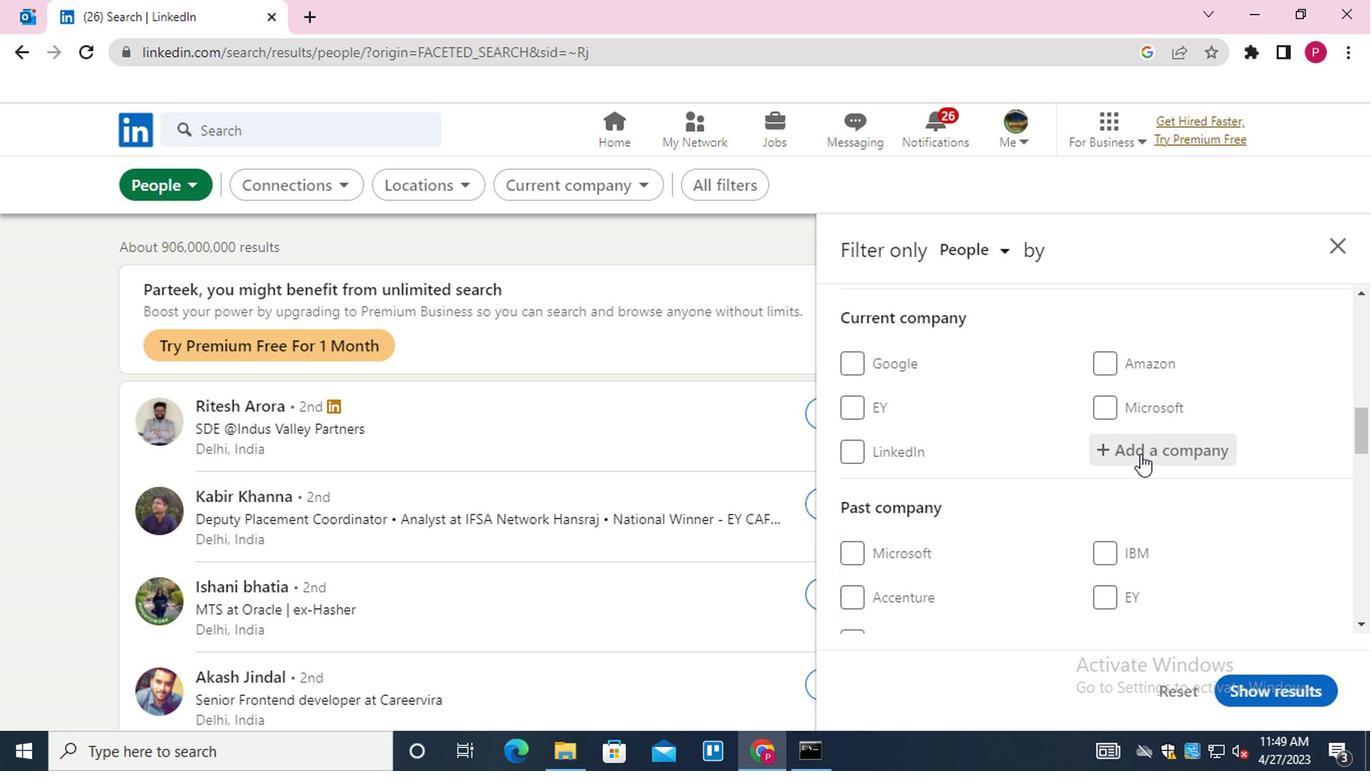 
Action: Mouse scrolled (1137, 447) with delta (0, 0)
Screenshot: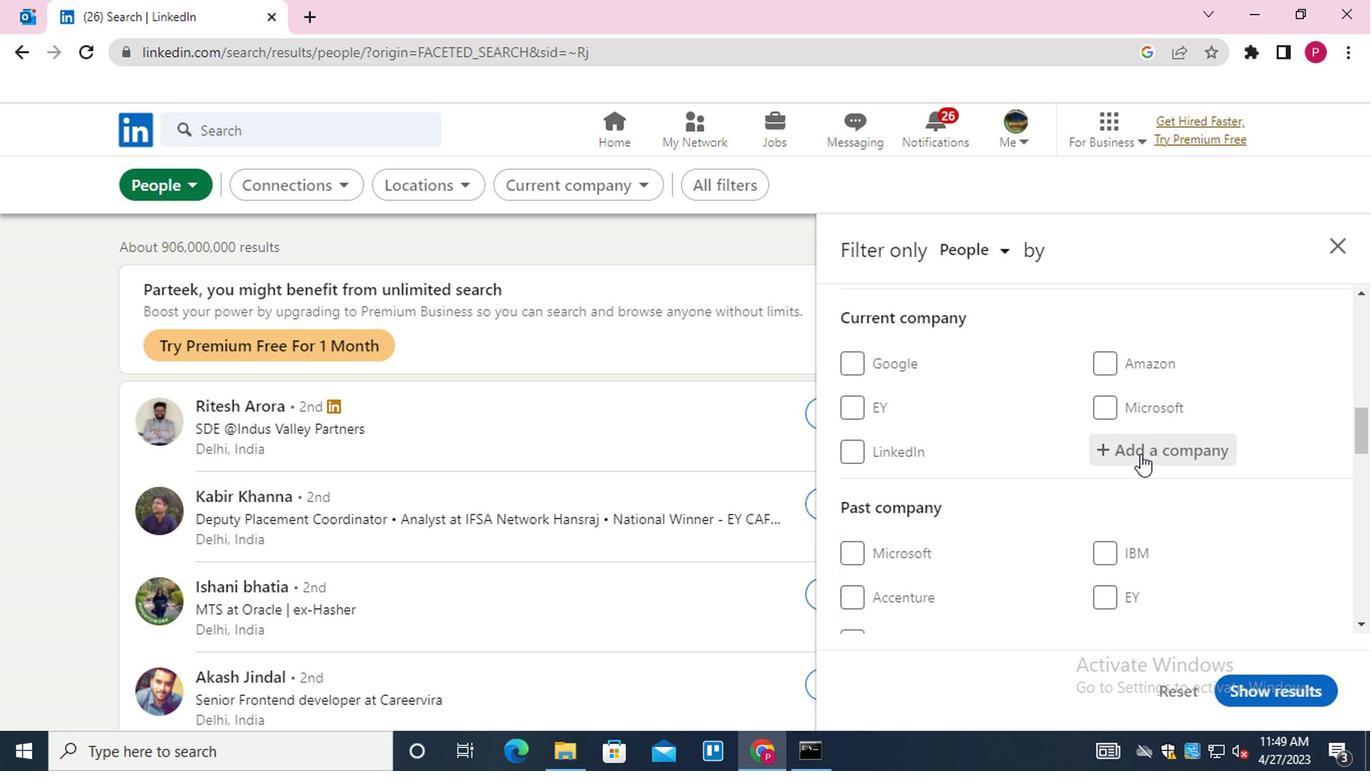 
Action: Mouse scrolled (1137, 447) with delta (0, 0)
Screenshot: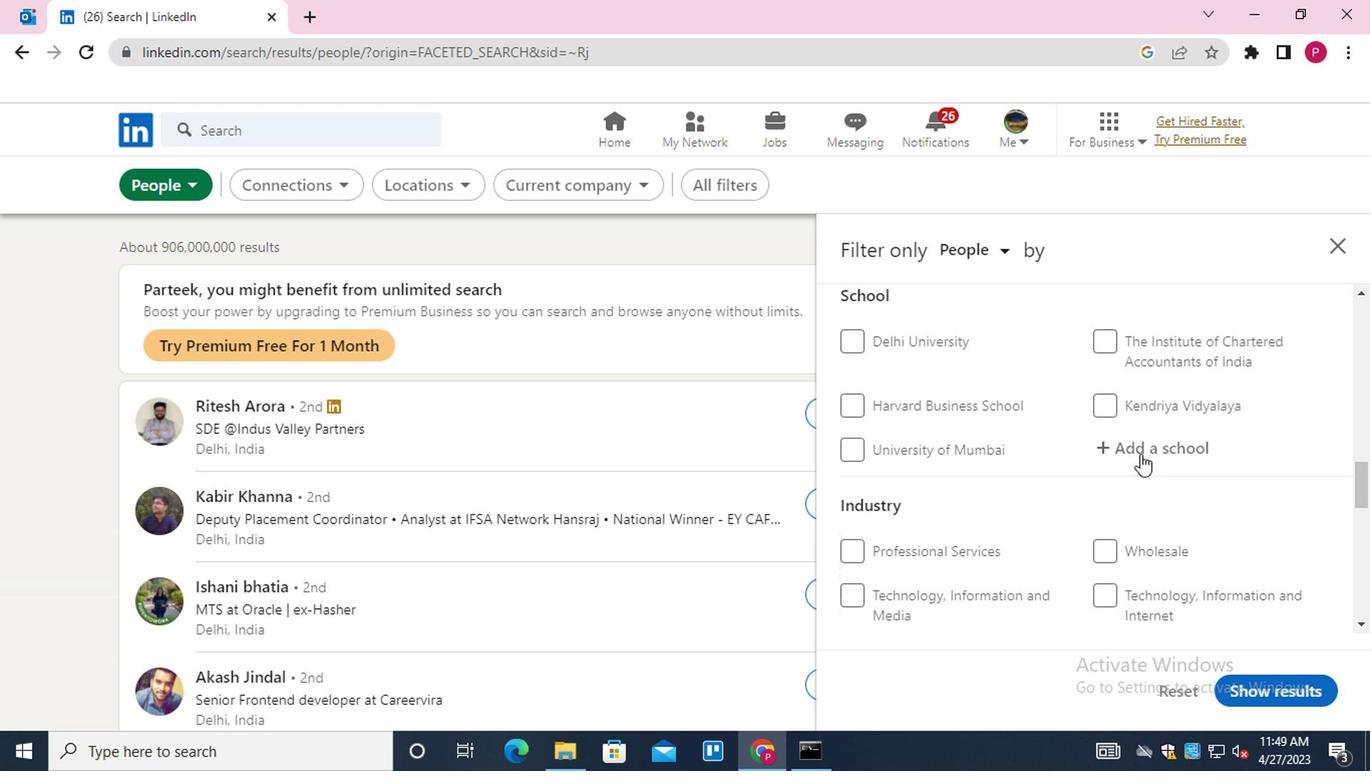 
Action: Mouse scrolled (1137, 447) with delta (0, 0)
Screenshot: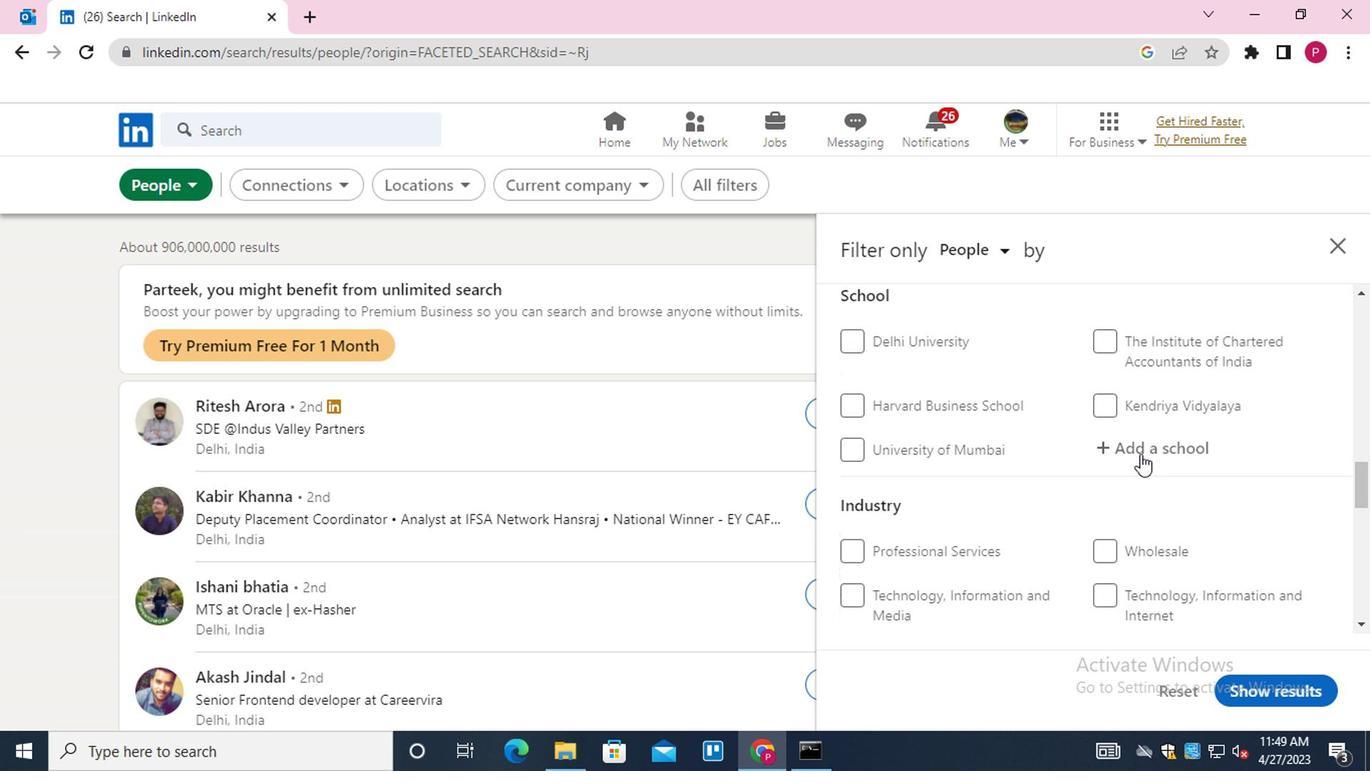 
Action: Mouse scrolled (1137, 447) with delta (0, 0)
Screenshot: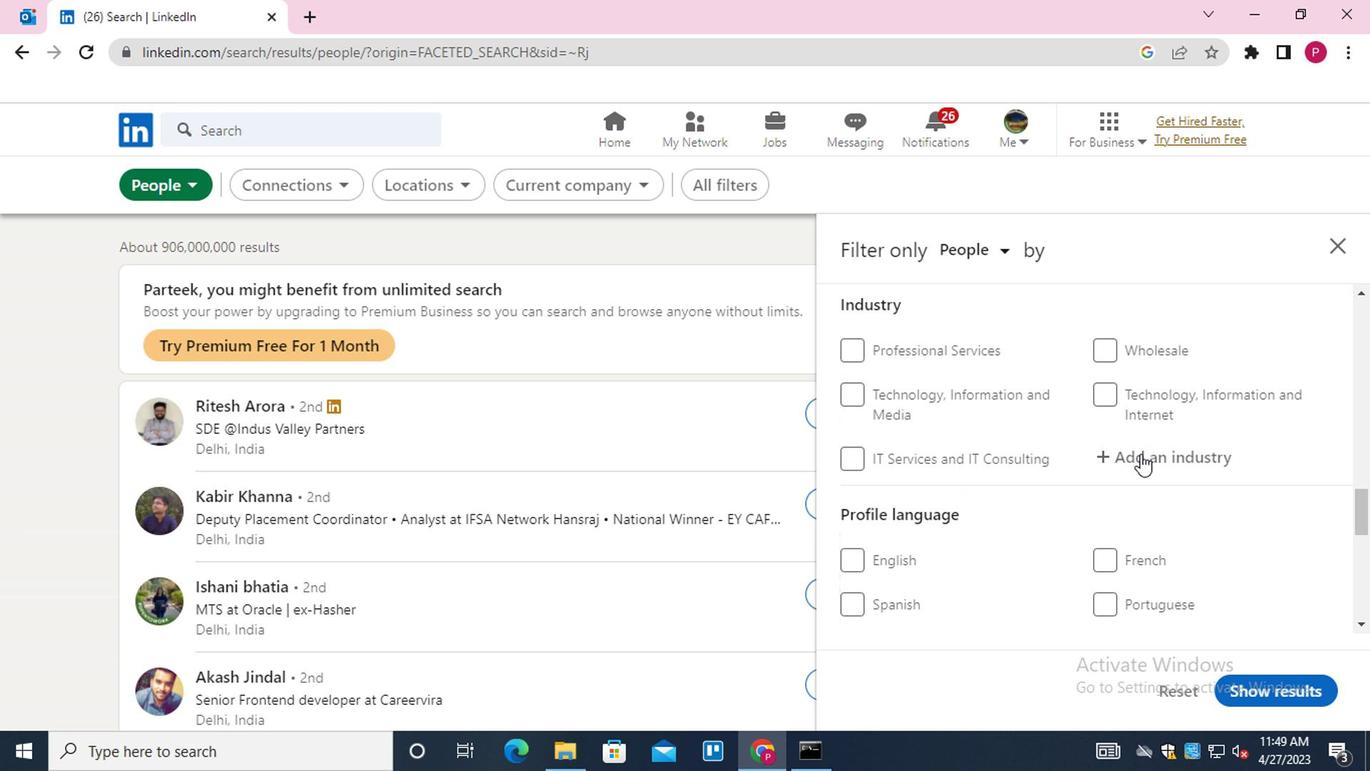 
Action: Mouse scrolled (1137, 447) with delta (0, 0)
Screenshot: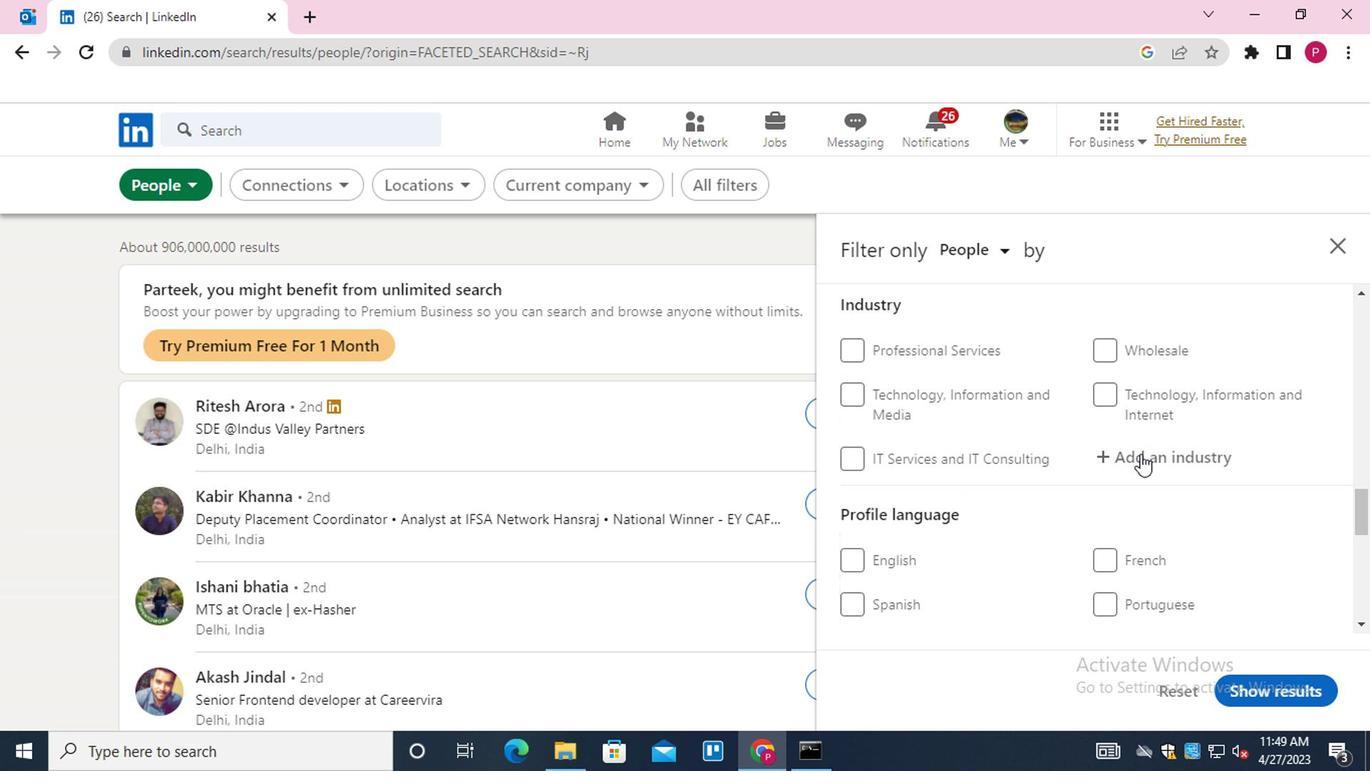 
Action: Mouse moved to (1099, 356)
Screenshot: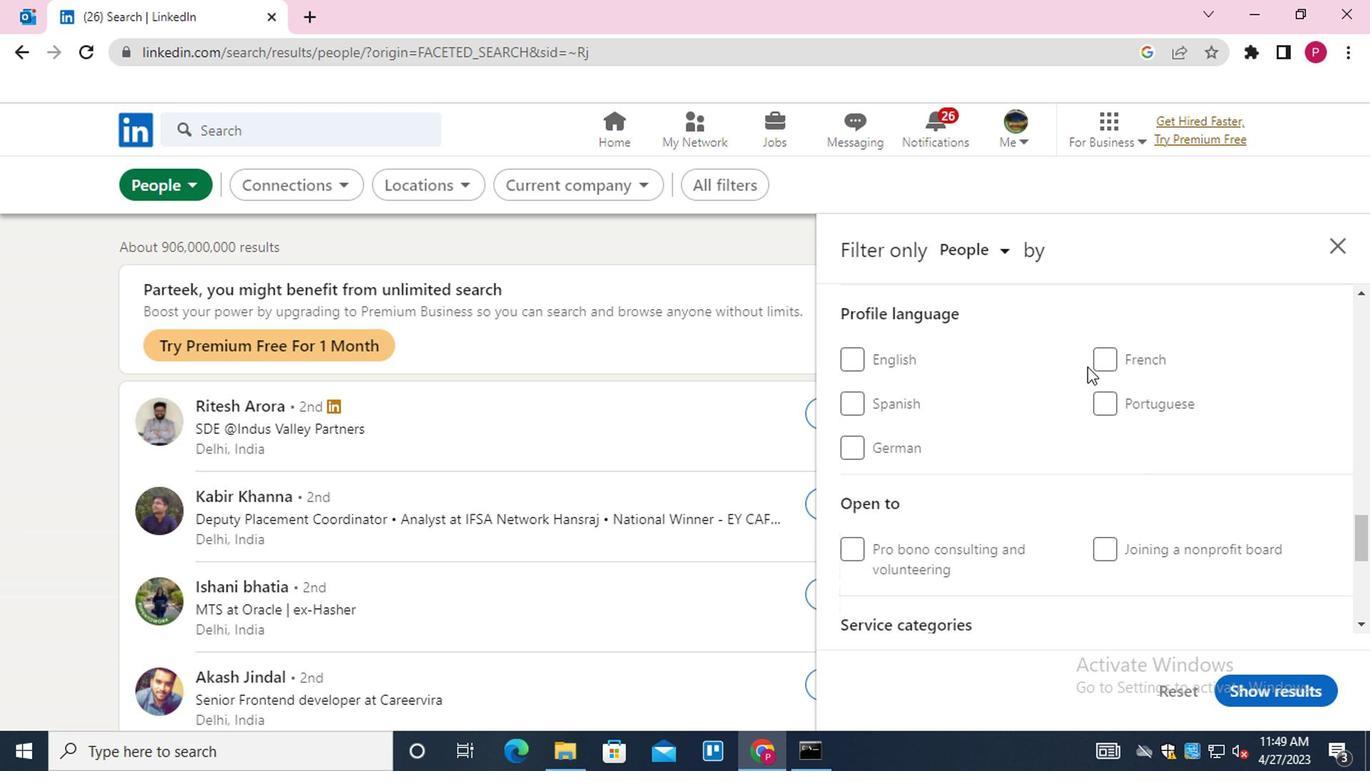 
Action: Mouse pressed left at (1099, 356)
Screenshot: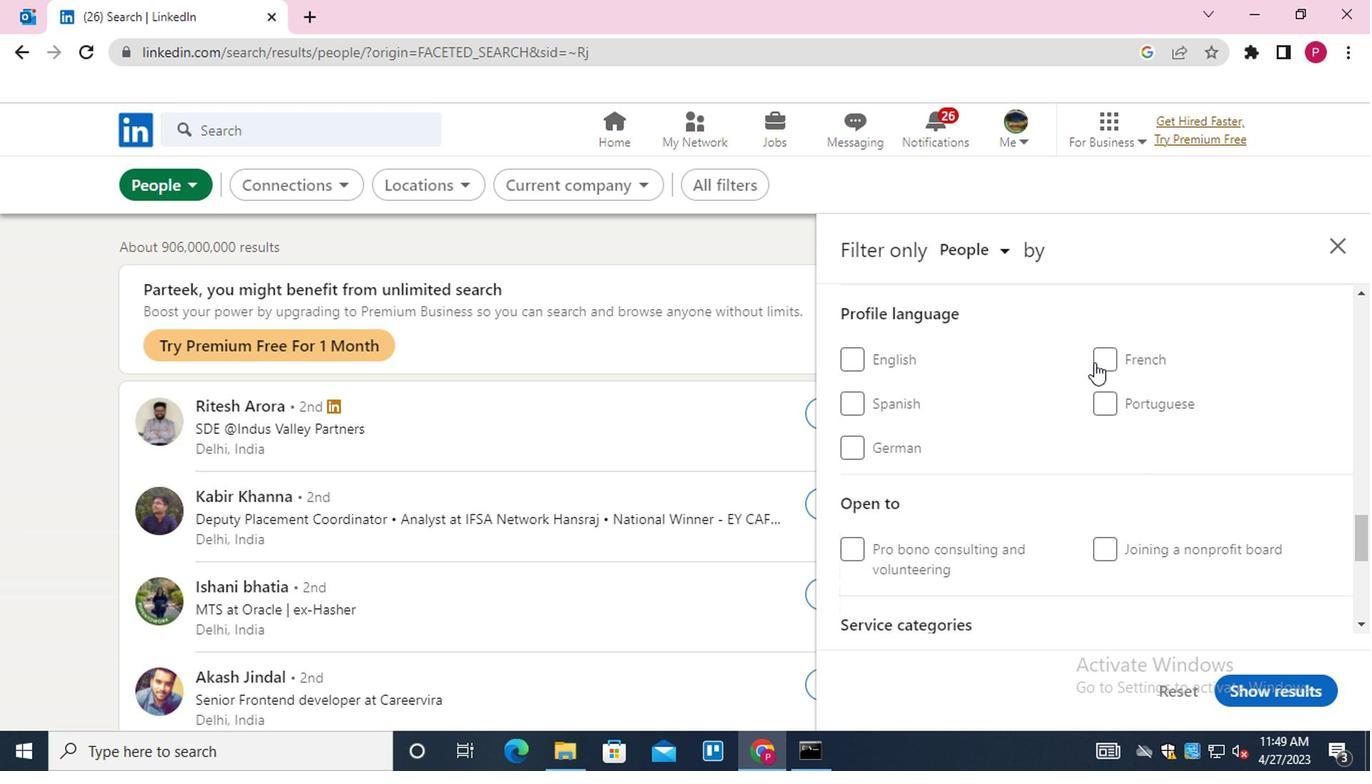
Action: Mouse moved to (1047, 402)
Screenshot: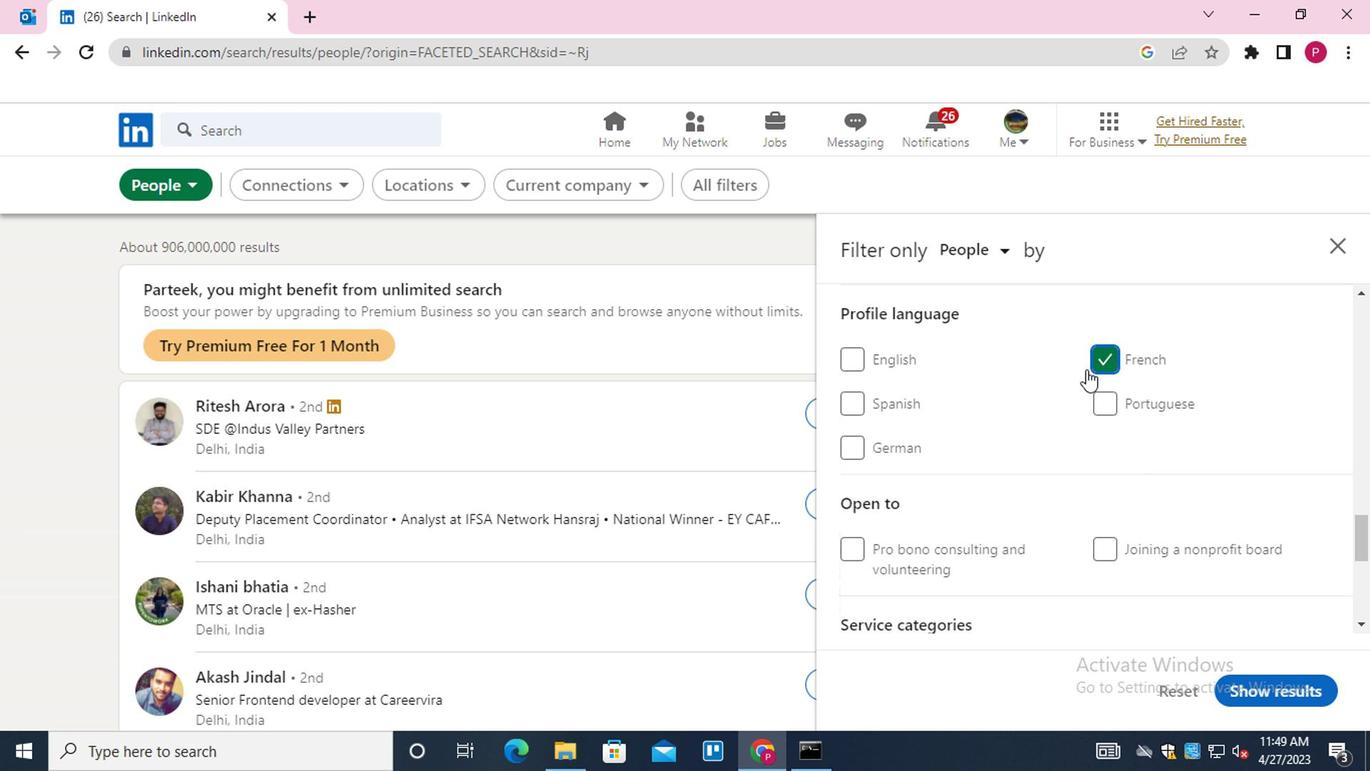 
Action: Mouse scrolled (1047, 404) with delta (0, 1)
Screenshot: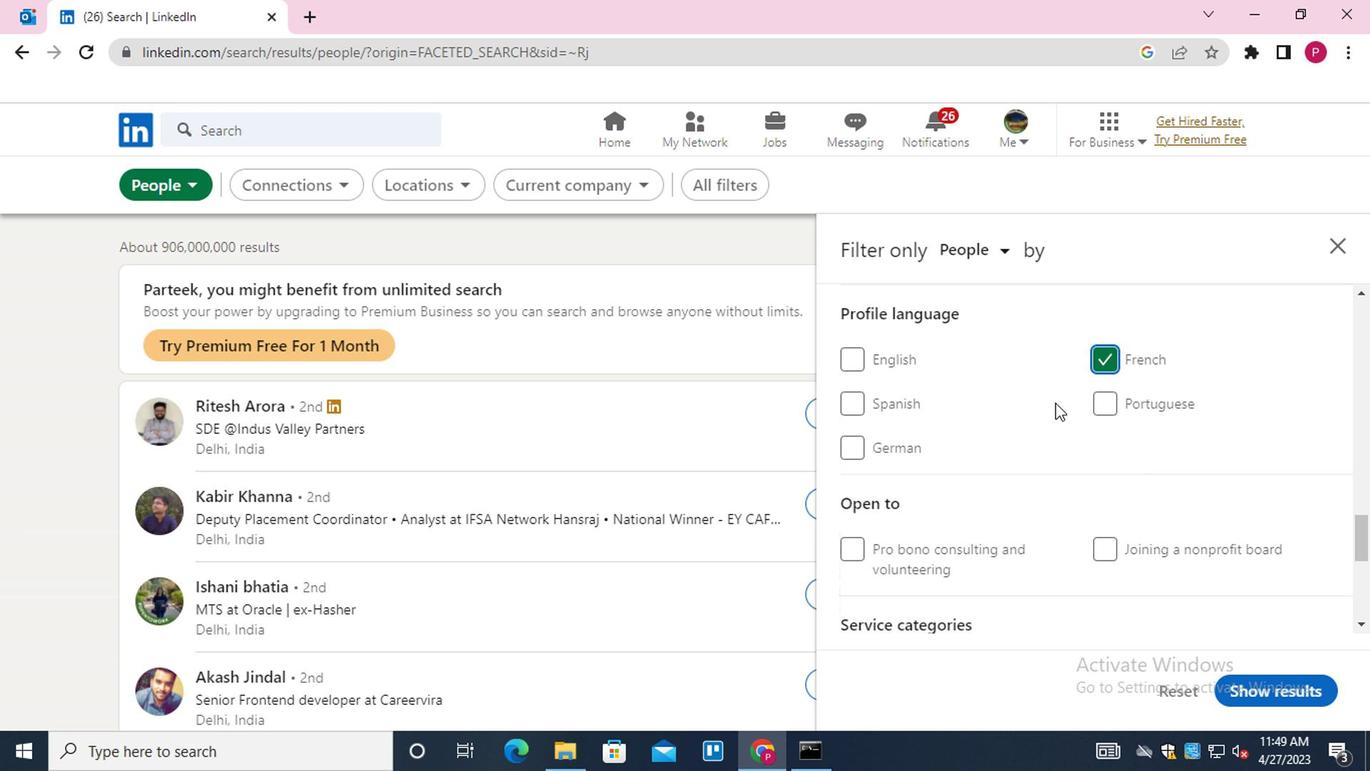 
Action: Mouse scrolled (1047, 404) with delta (0, 1)
Screenshot: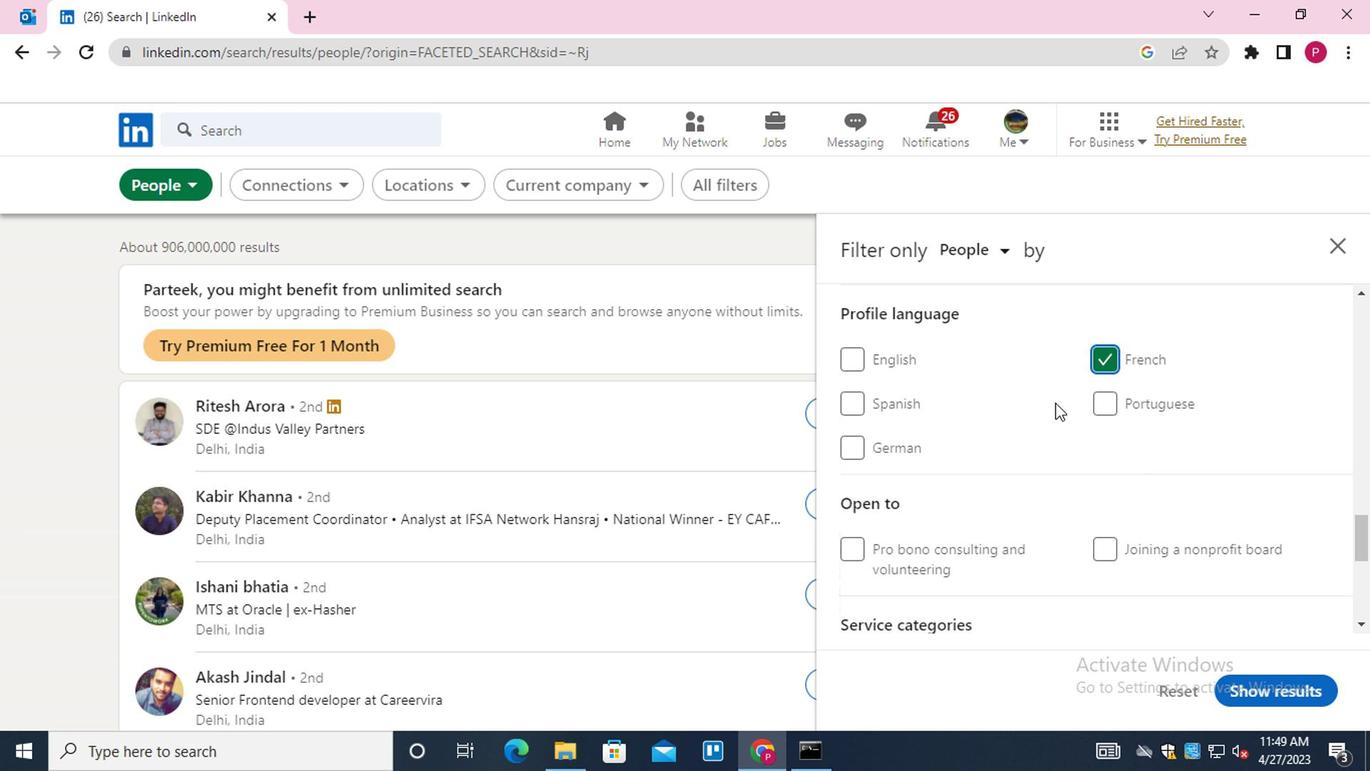 
Action: Mouse scrolled (1047, 404) with delta (0, 1)
Screenshot: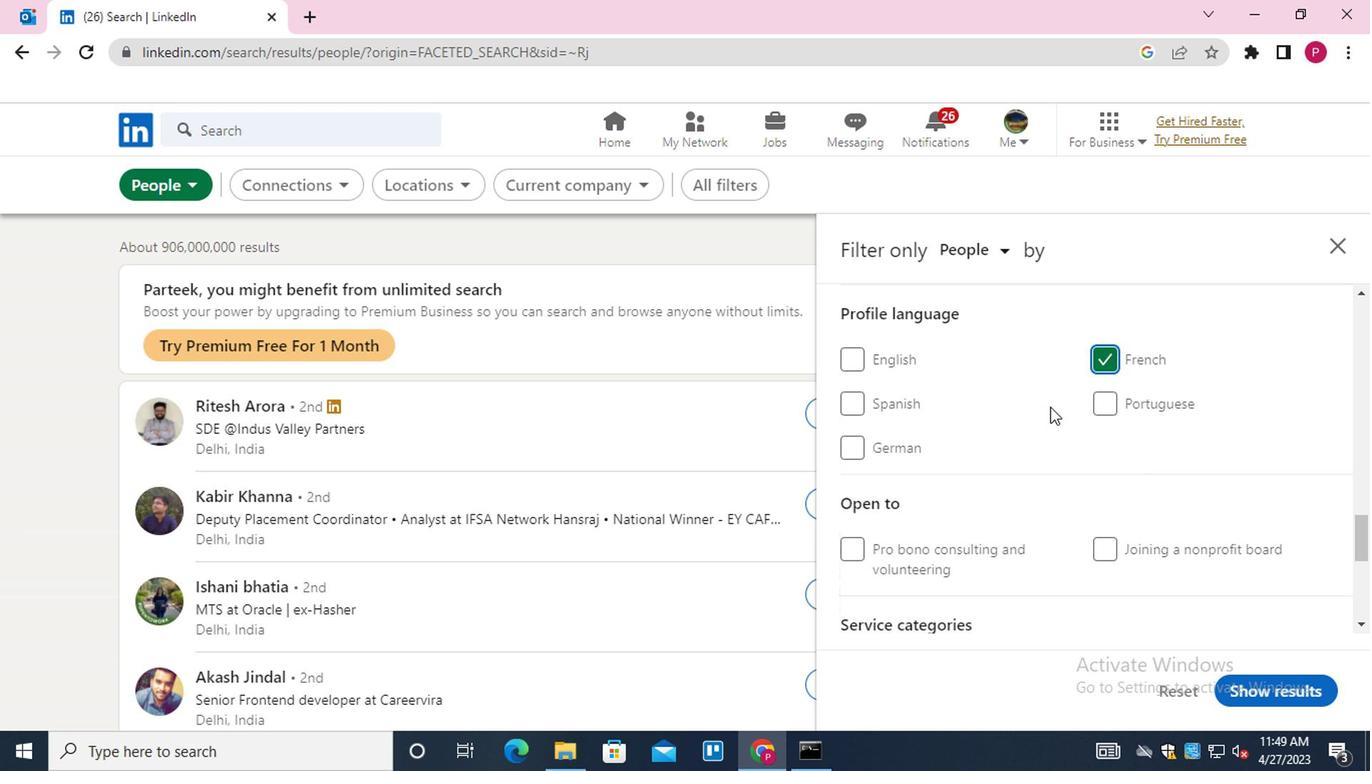 
Action: Mouse scrolled (1047, 404) with delta (0, 1)
Screenshot: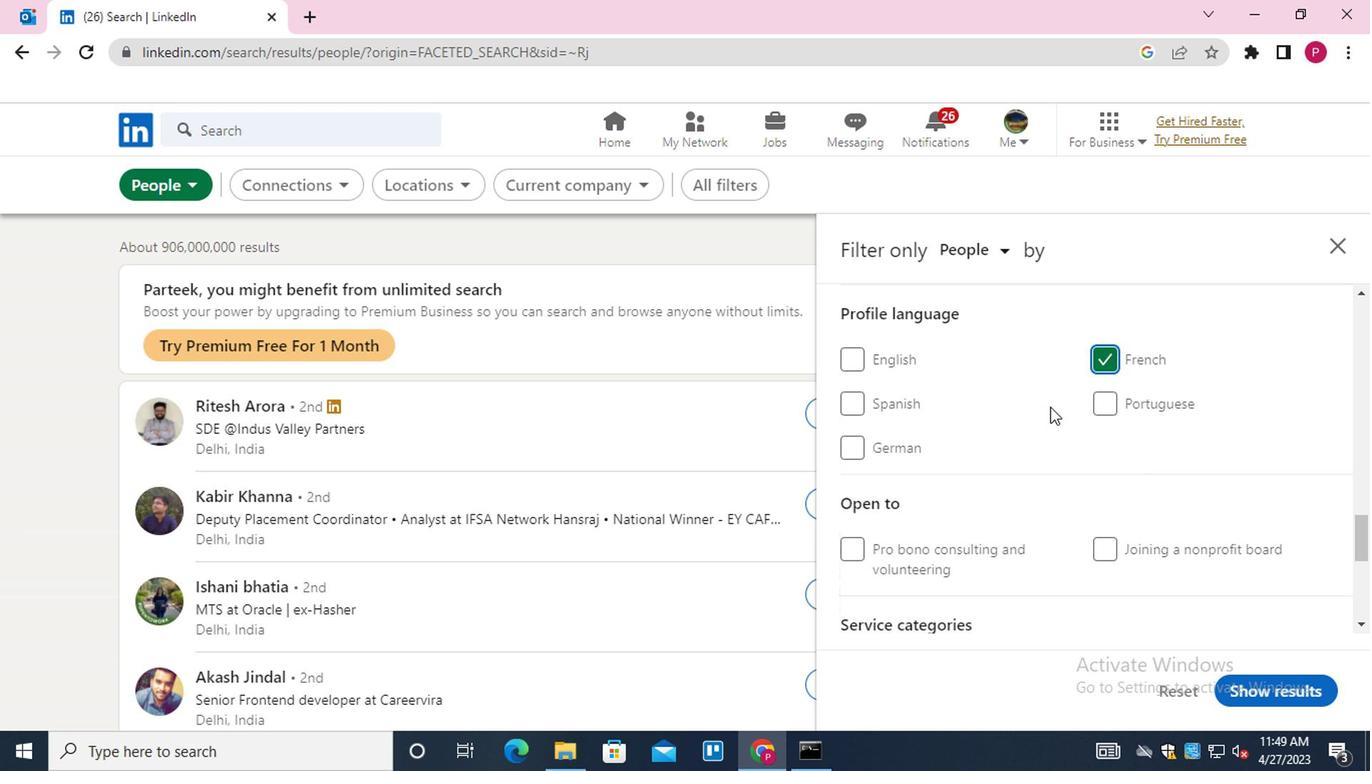 
Action: Mouse moved to (1044, 404)
Screenshot: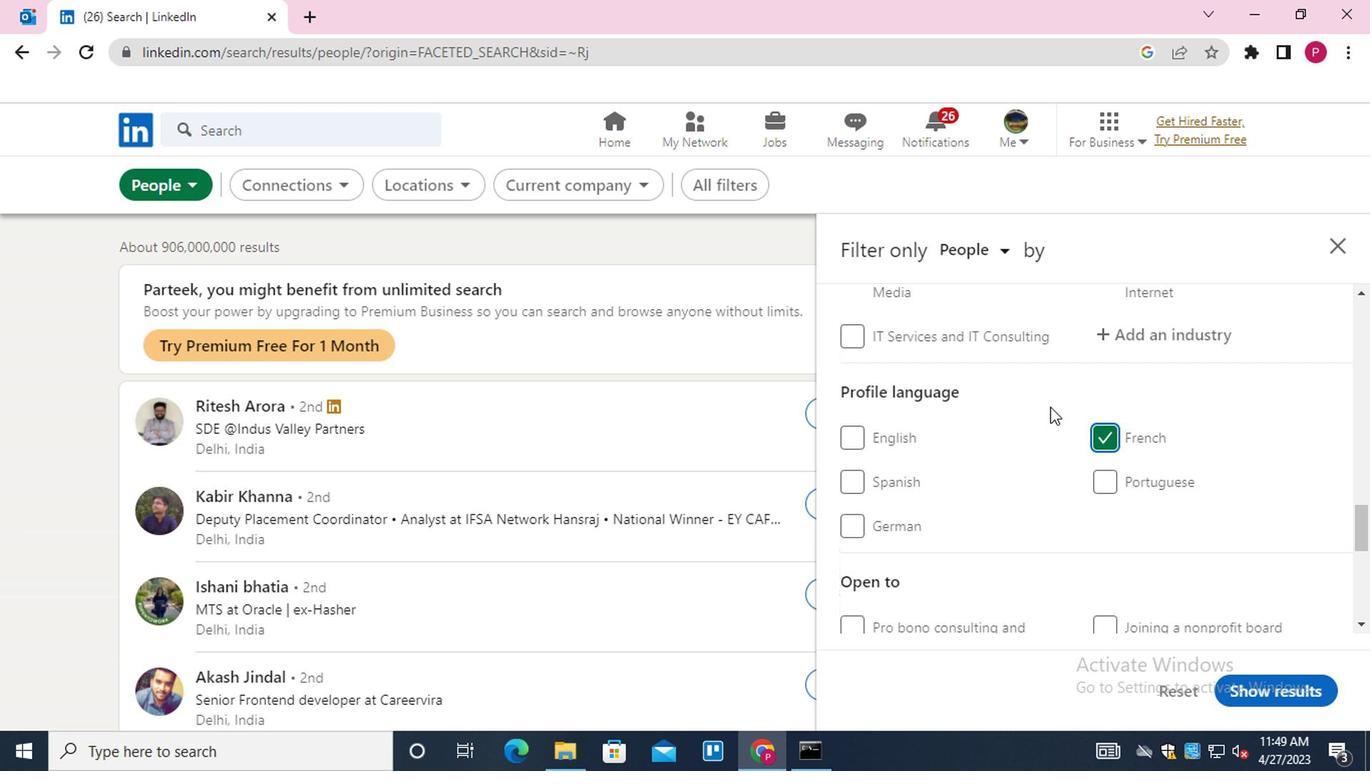 
Action: Mouse scrolled (1044, 405) with delta (0, 0)
Screenshot: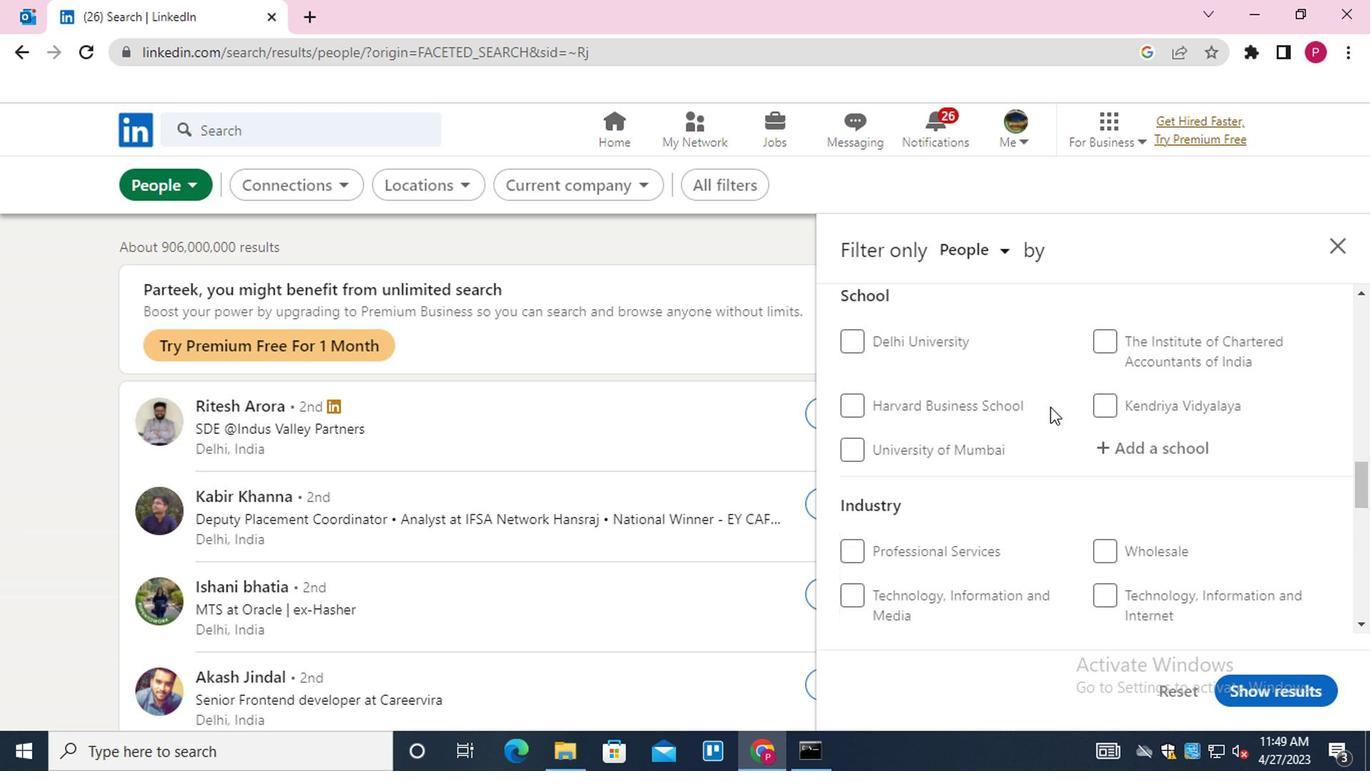 
Action: Mouse scrolled (1044, 405) with delta (0, 0)
Screenshot: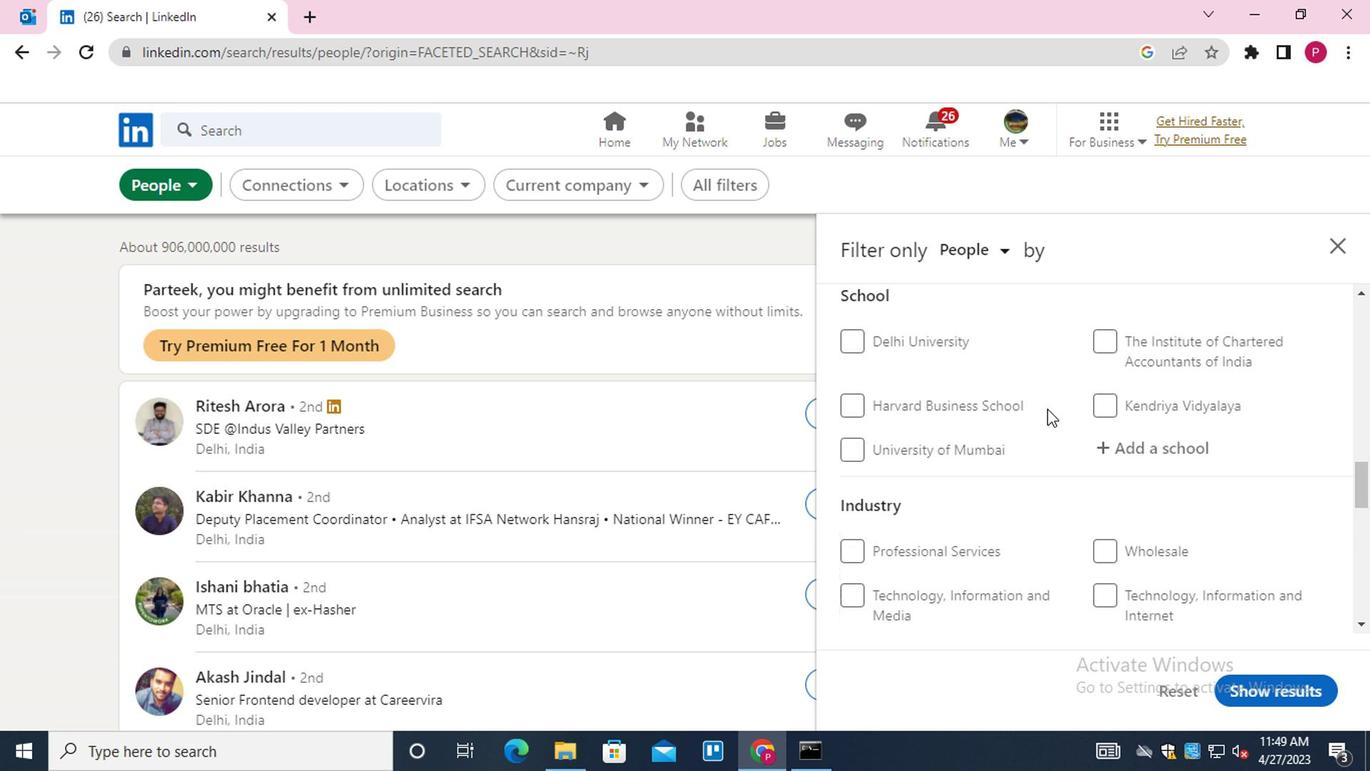 
Action: Mouse scrolled (1044, 405) with delta (0, 0)
Screenshot: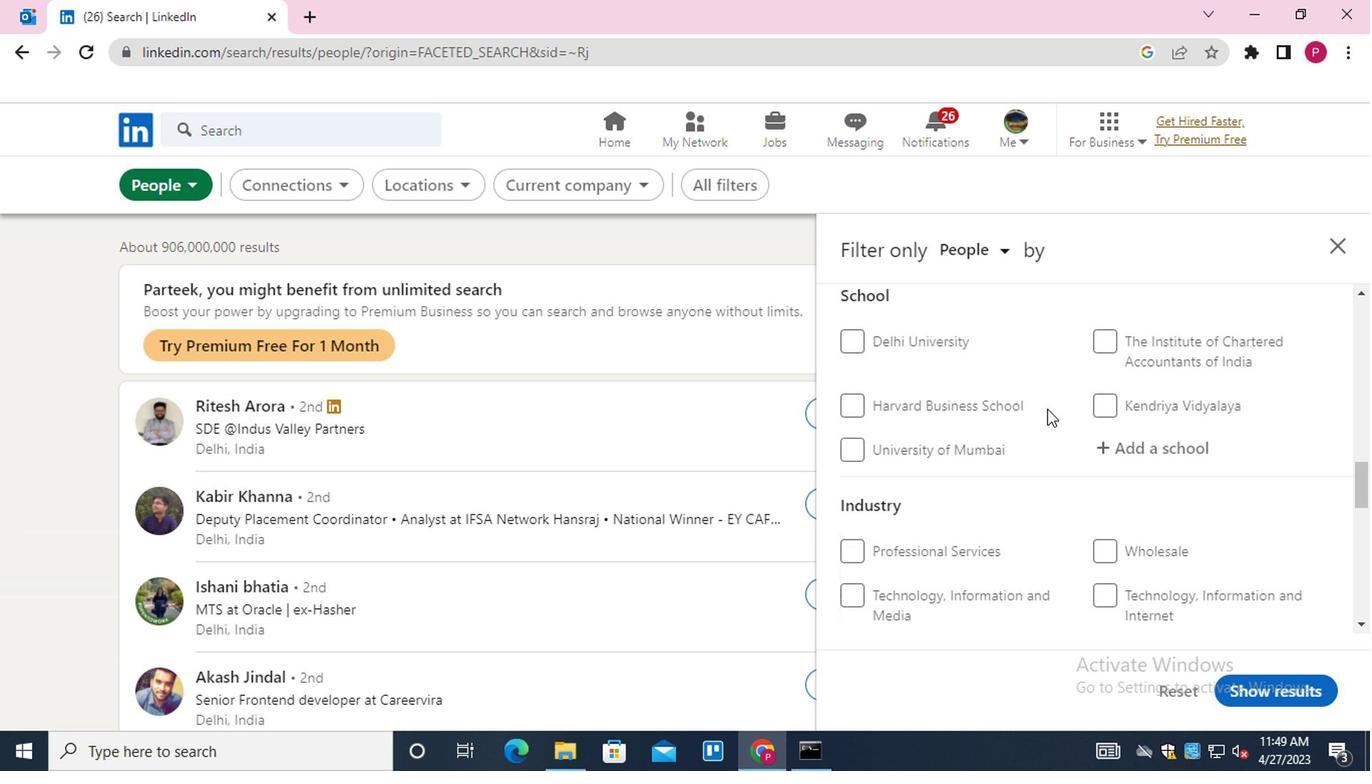 
Action: Mouse moved to (1162, 351)
Screenshot: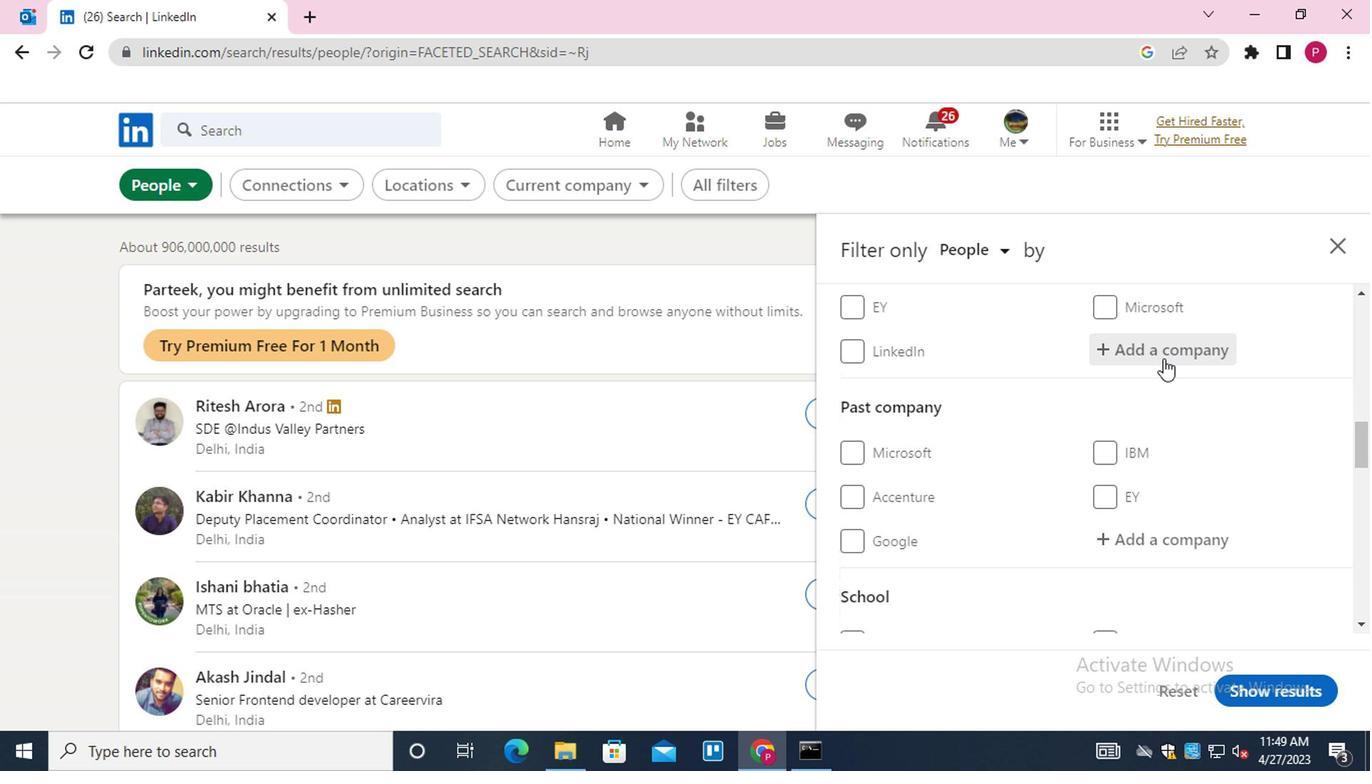 
Action: Mouse pressed left at (1162, 351)
Screenshot: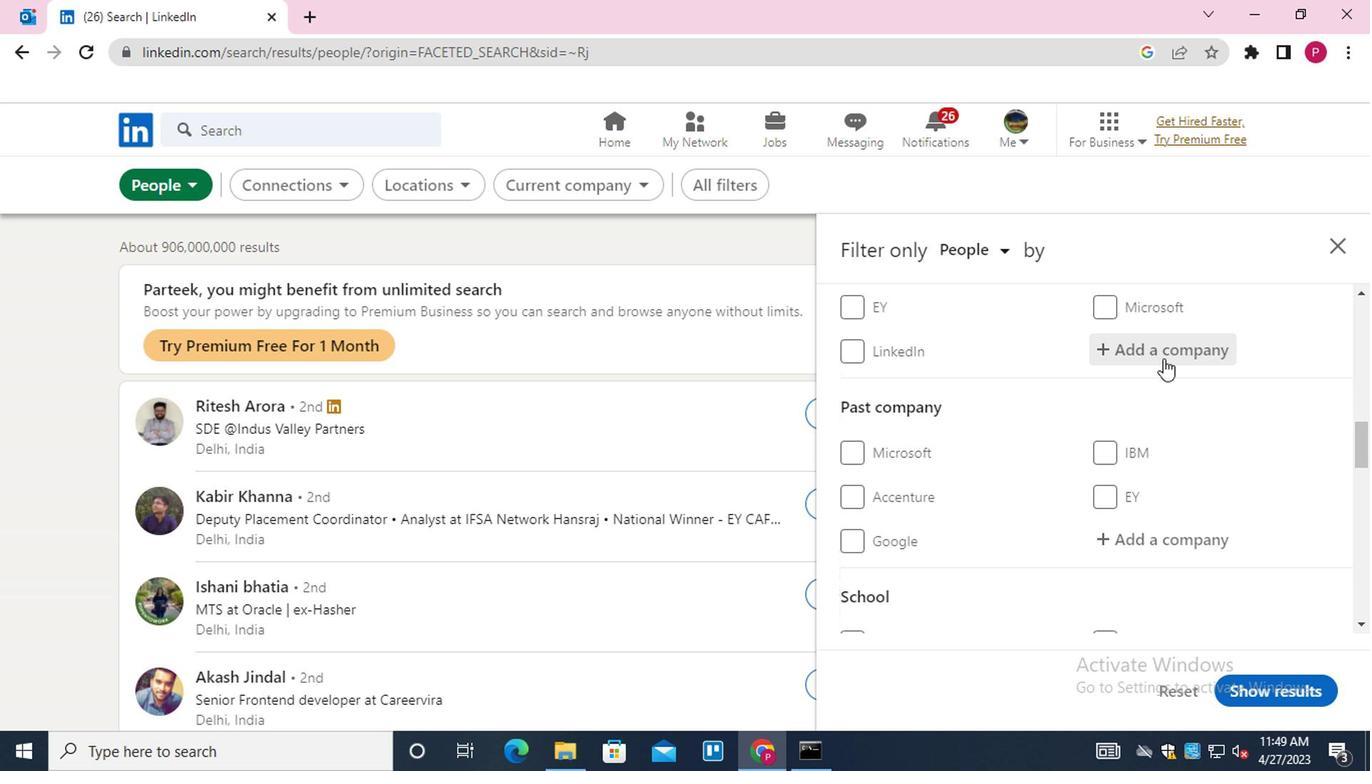 
Action: Key pressed <Key.shift><Key.shift><Key.shift><Key.shift><Key.shift><Key.shift>LEXIS<Key.down><Key.enter>
Screenshot: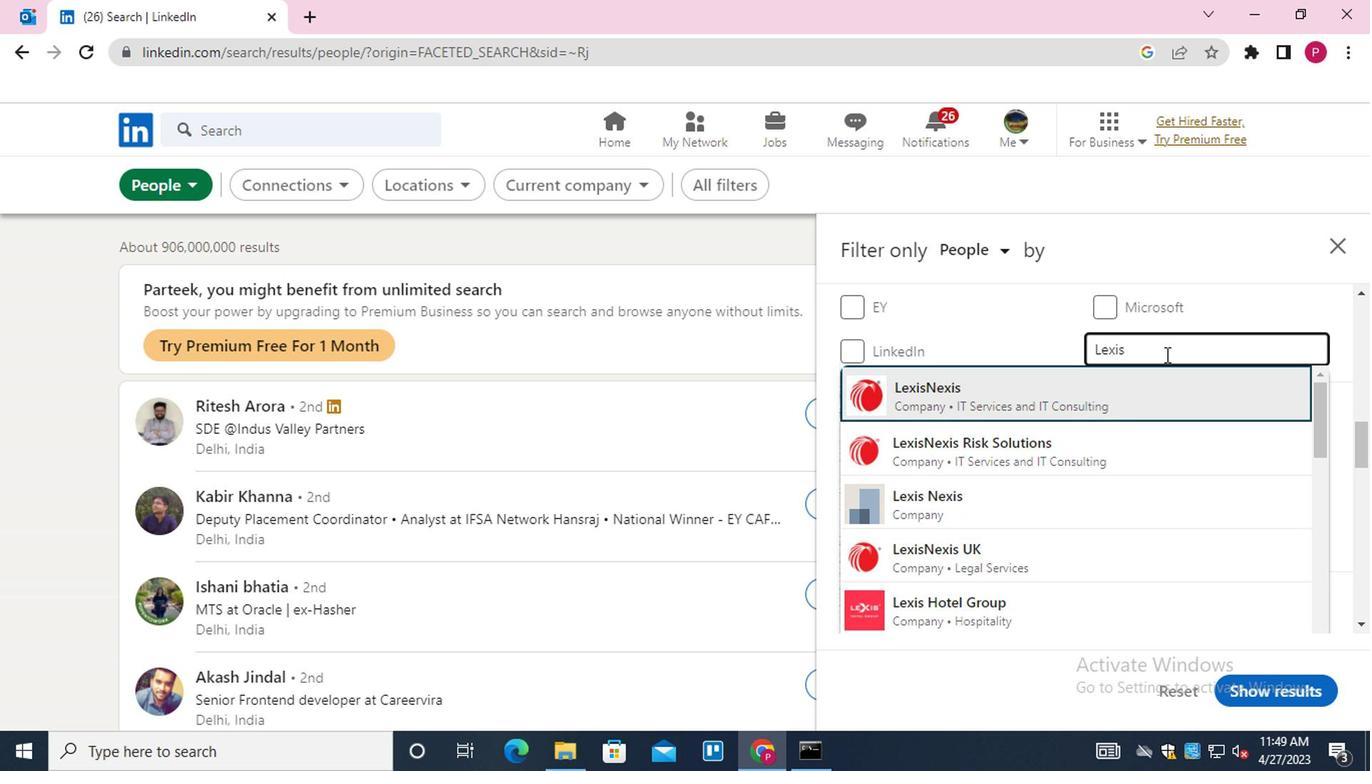 
Action: Mouse moved to (1123, 410)
Screenshot: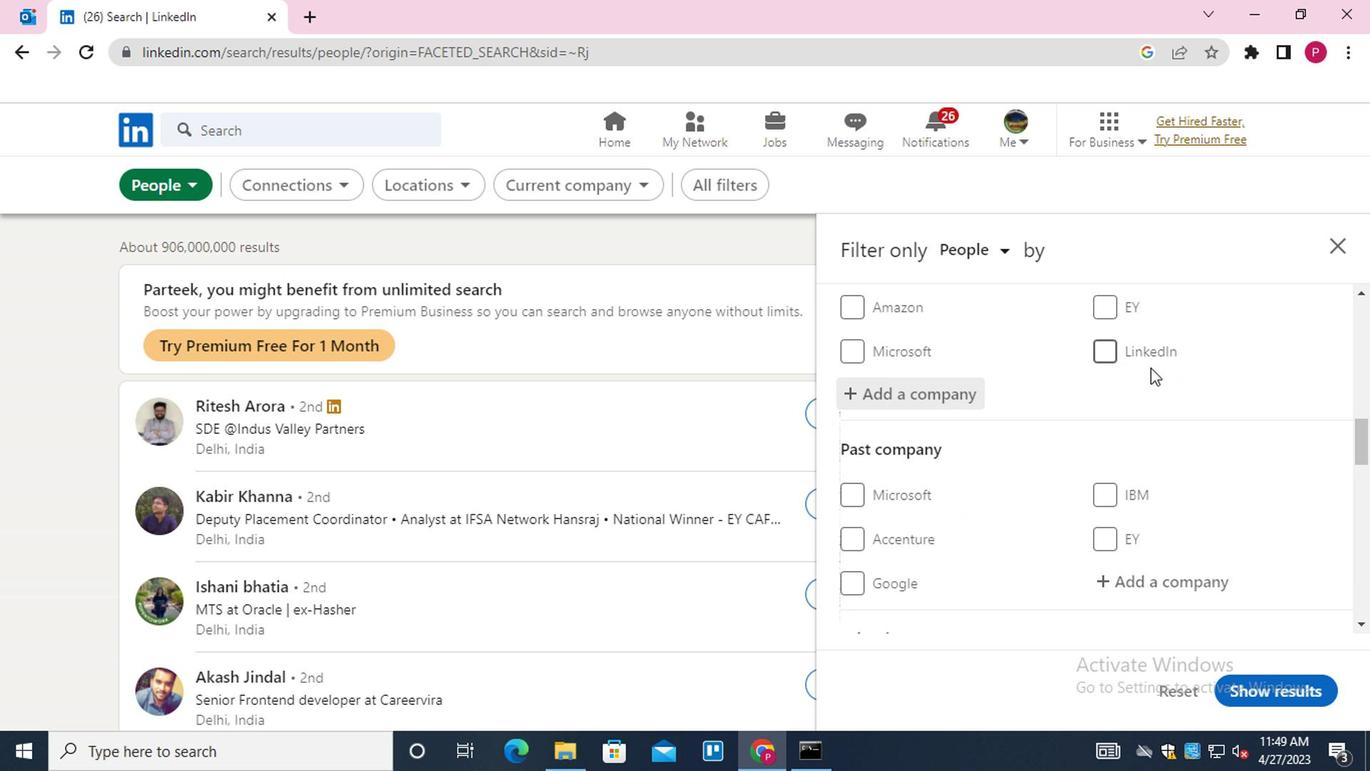 
Action: Mouse scrolled (1123, 409) with delta (0, 0)
Screenshot: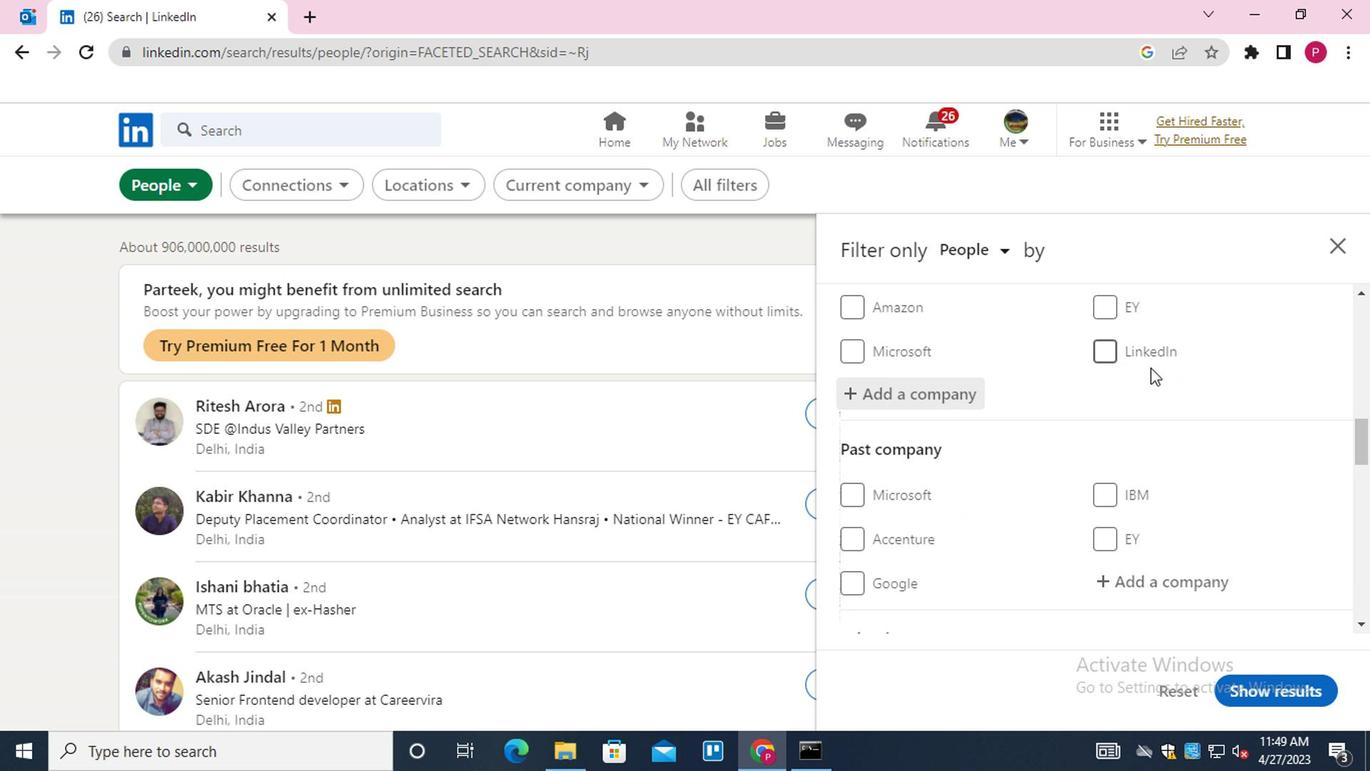 
Action: Mouse moved to (1123, 417)
Screenshot: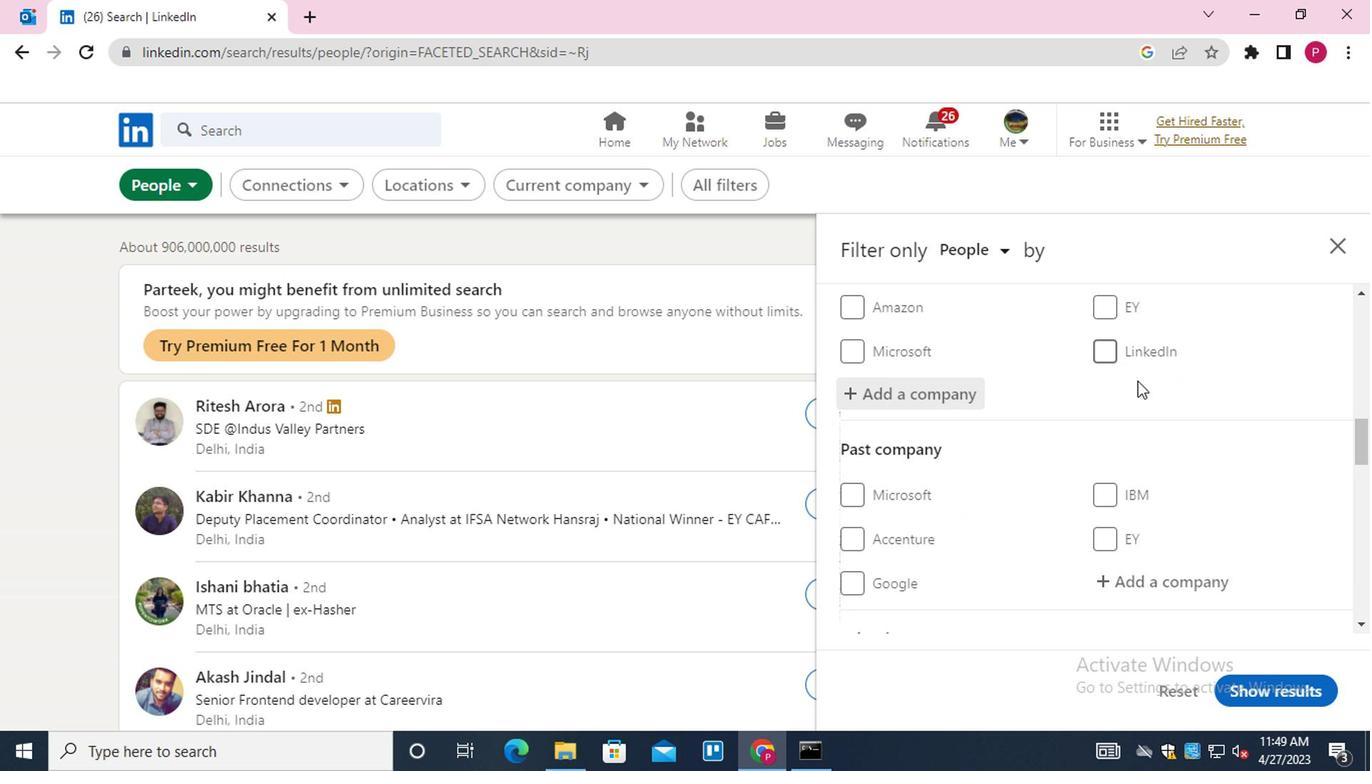 
Action: Mouse scrolled (1123, 416) with delta (0, -1)
Screenshot: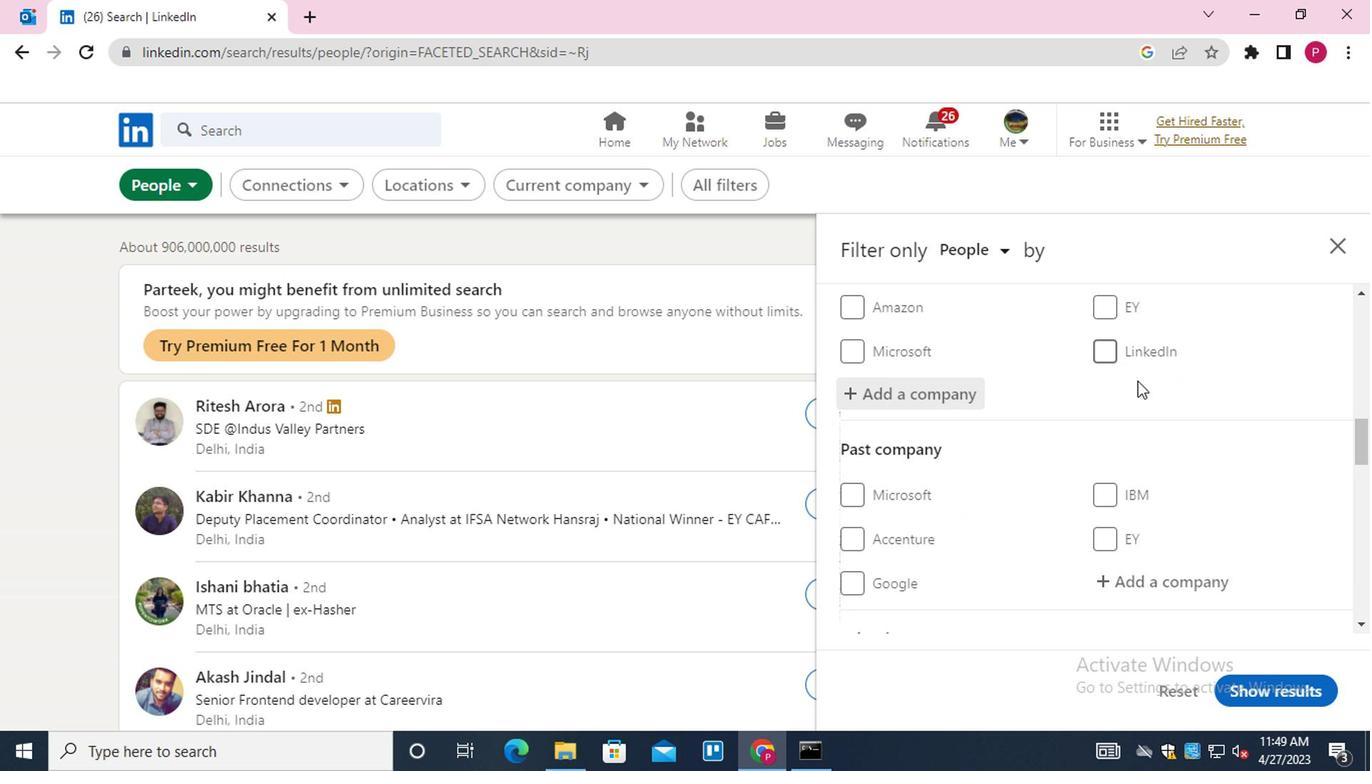 
Action: Mouse moved to (1086, 474)
Screenshot: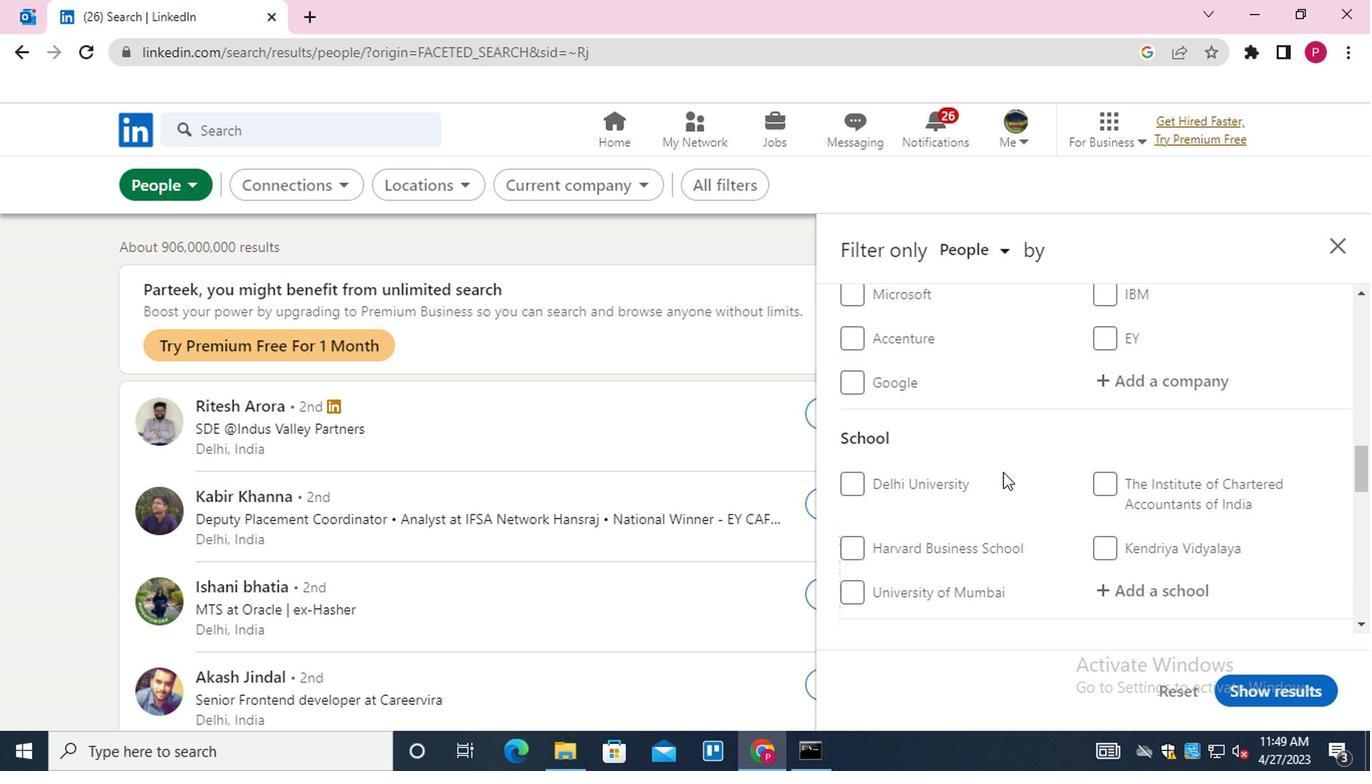 
Action: Mouse scrolled (1086, 472) with delta (0, -1)
Screenshot: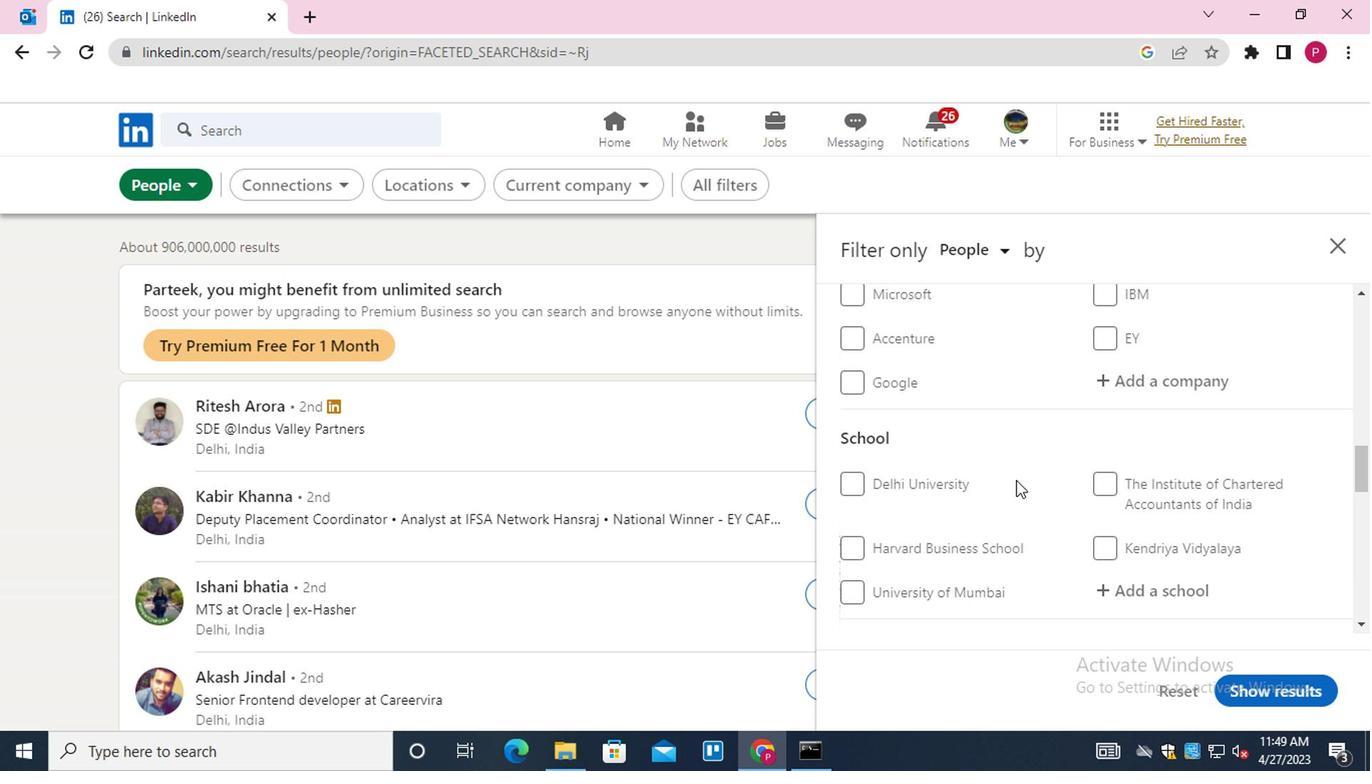 
Action: Mouse scrolled (1086, 472) with delta (0, -1)
Screenshot: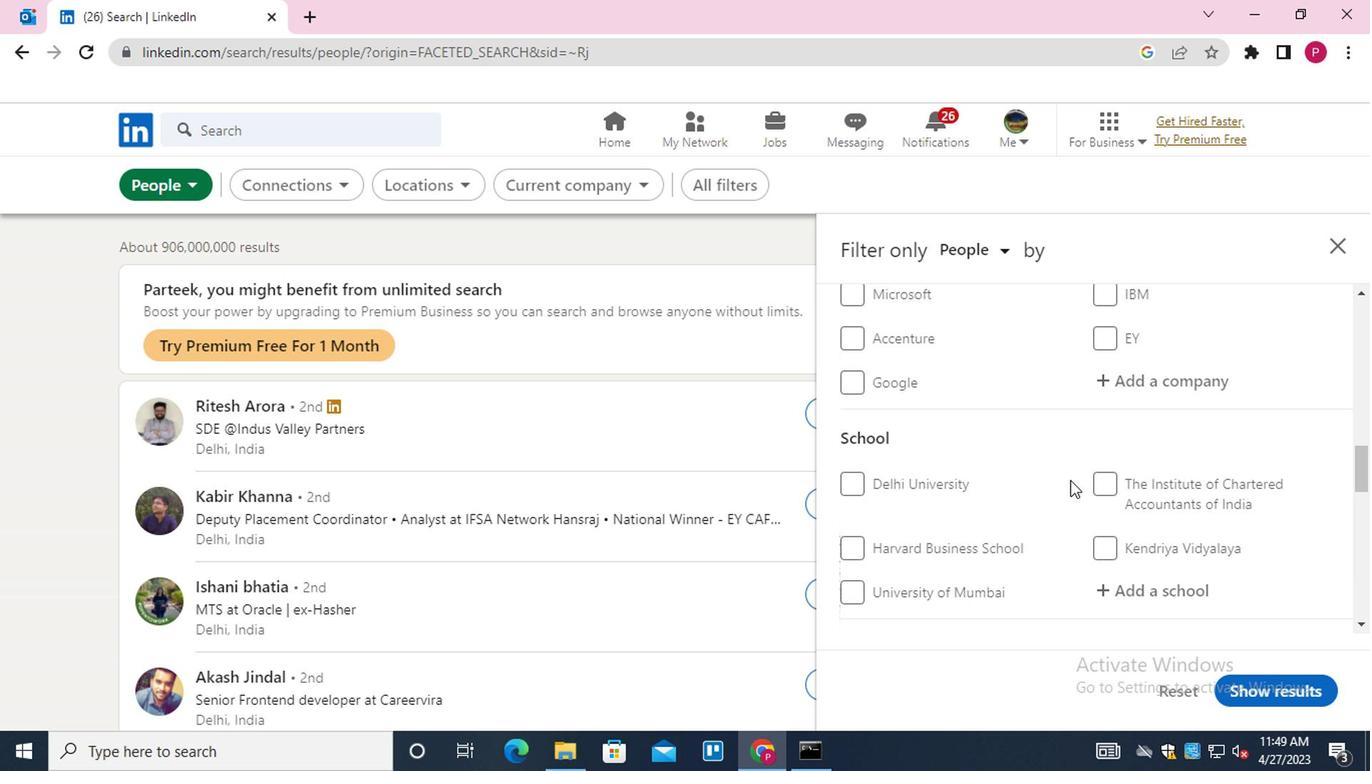 
Action: Mouse moved to (1152, 378)
Screenshot: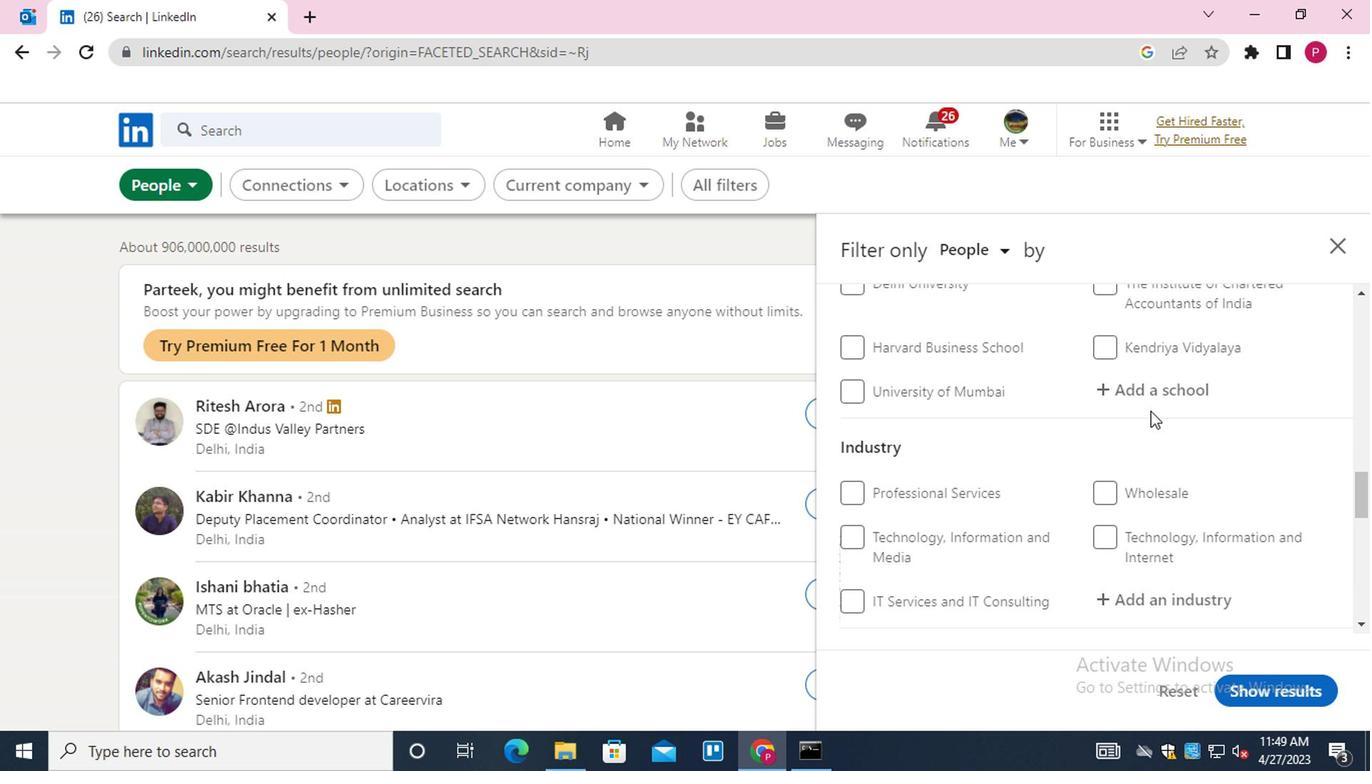
Action: Mouse pressed left at (1152, 378)
Screenshot: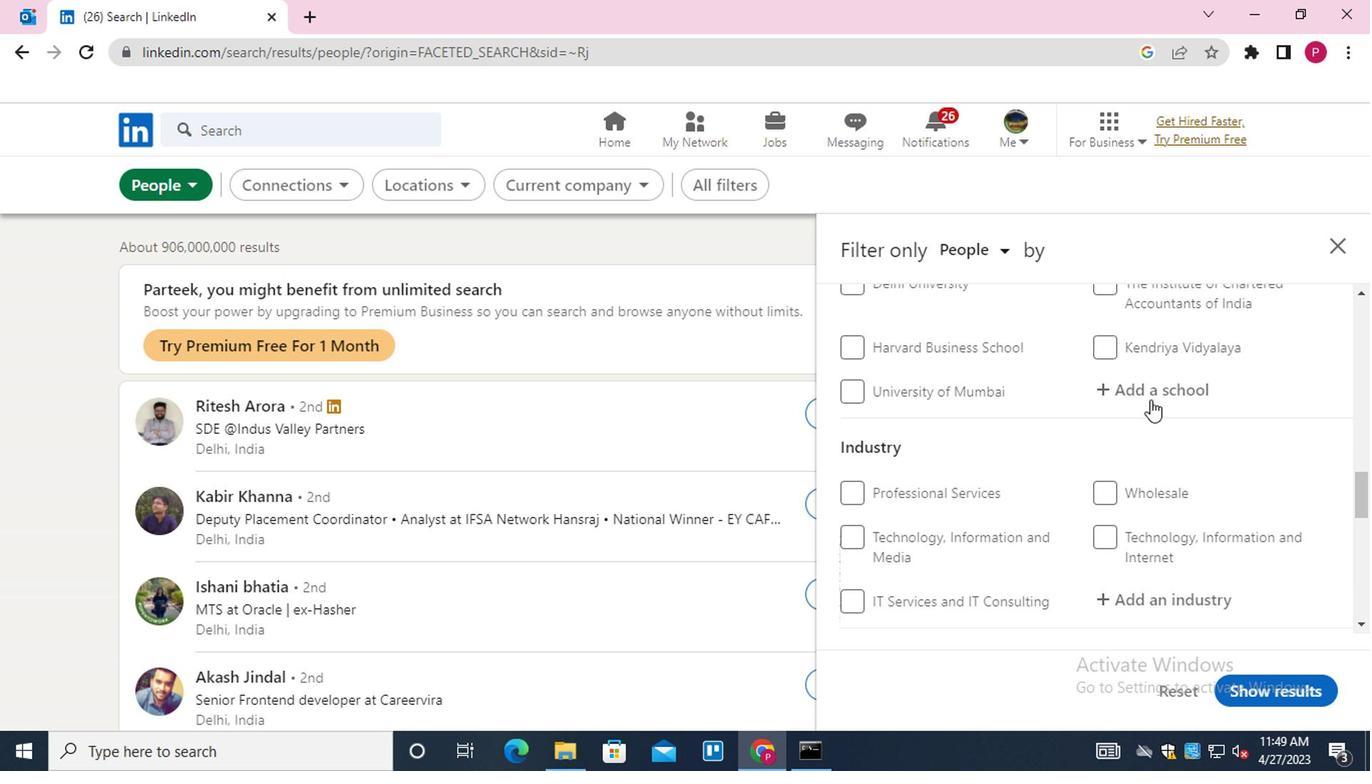 
Action: Key pressed <Key.shift><Key.shift><Key.shift><Key.shift><Key.shift><Key.shift><Key.shift><Key.shift>GAUHATI<Key.down><Key.enter>
Screenshot: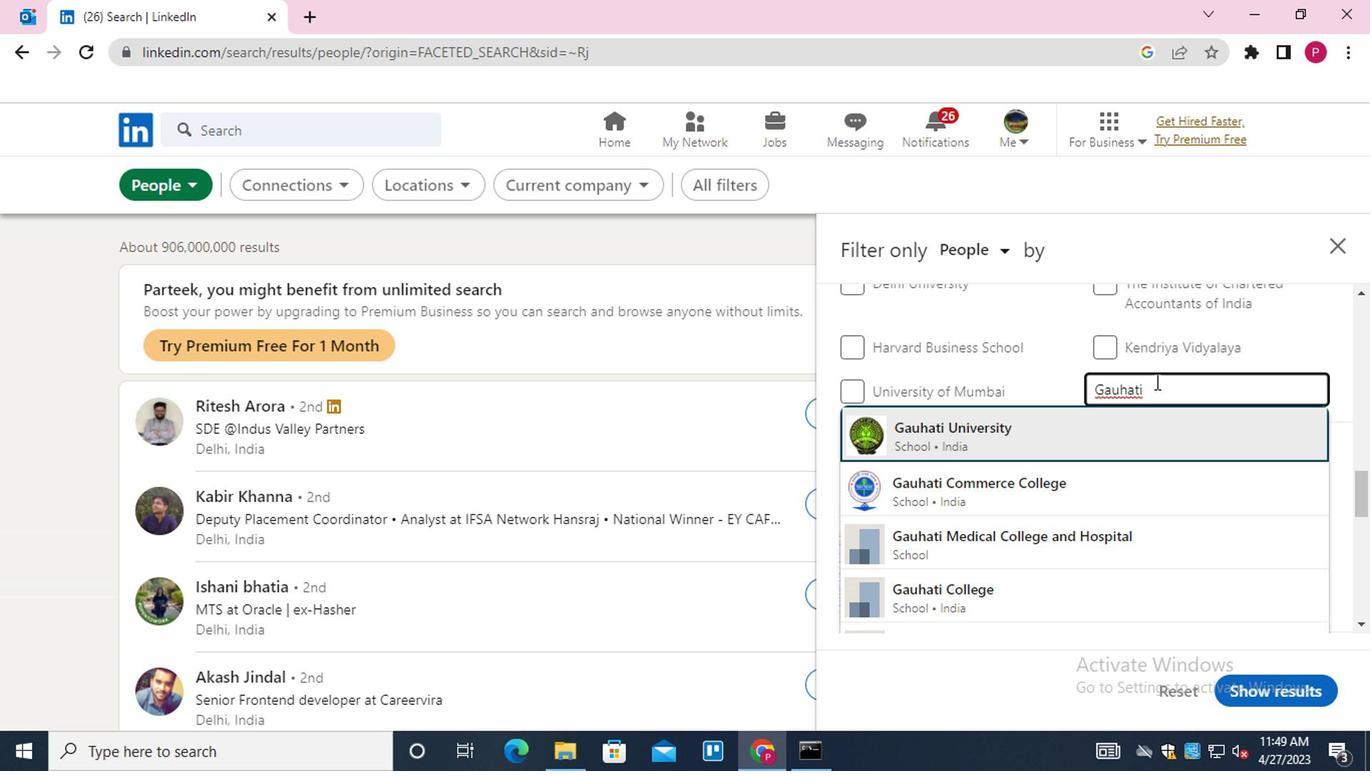 
Action: Mouse moved to (1148, 382)
Screenshot: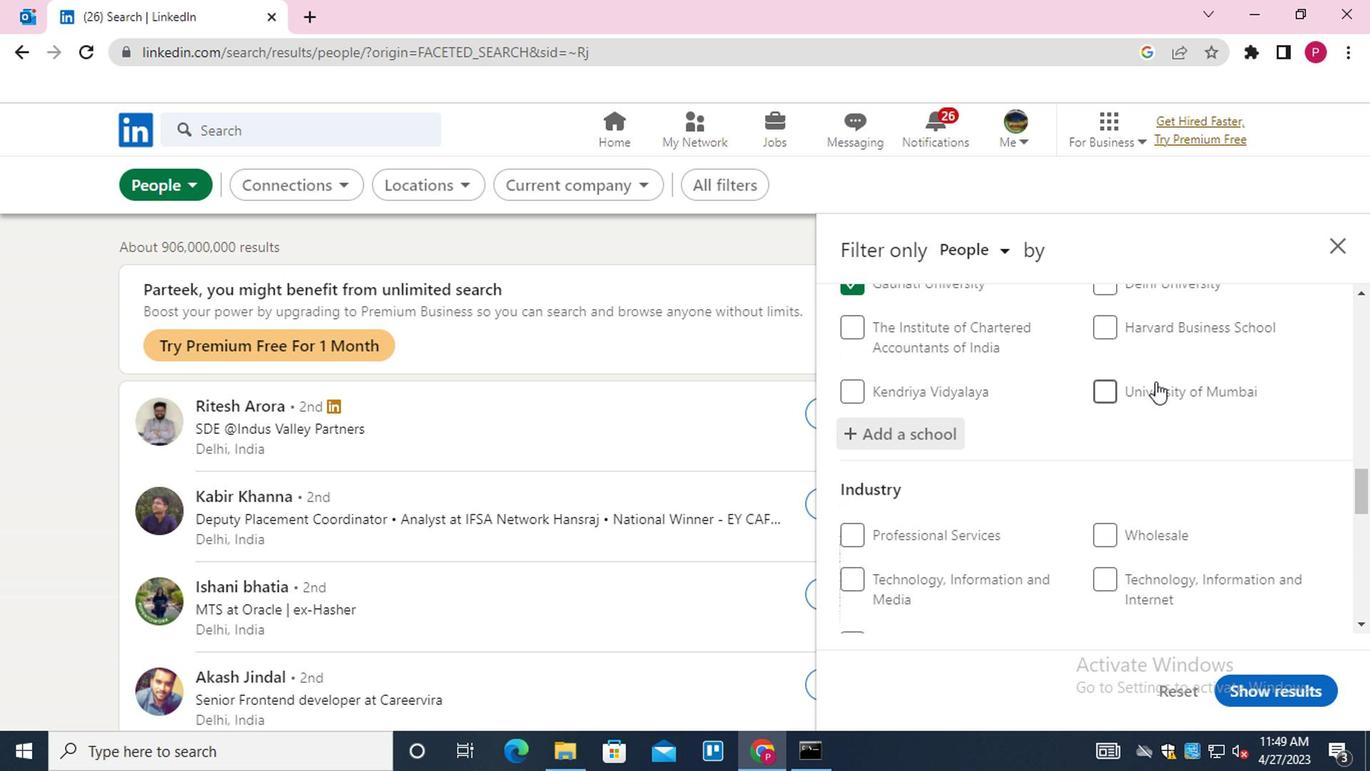 
Action: Mouse scrolled (1148, 381) with delta (0, -1)
Screenshot: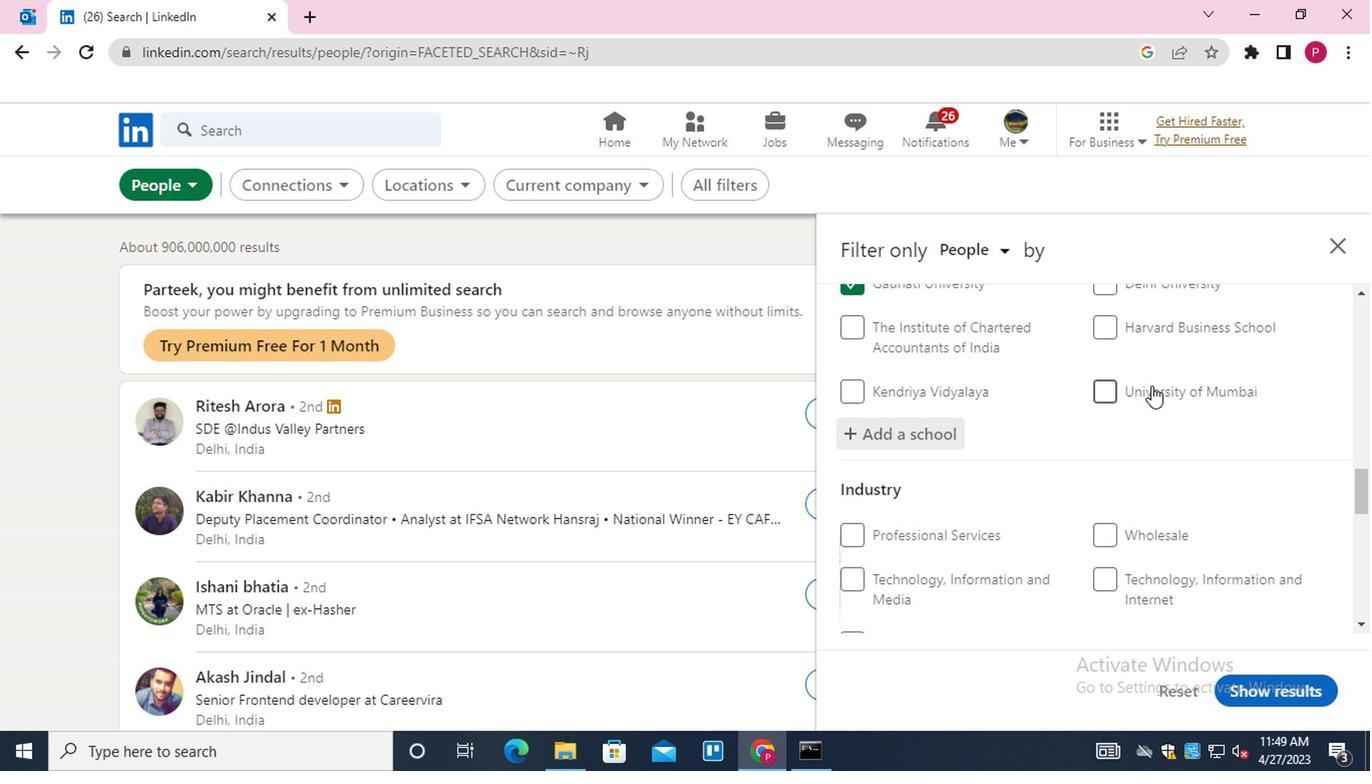 
Action: Mouse scrolled (1148, 381) with delta (0, -1)
Screenshot: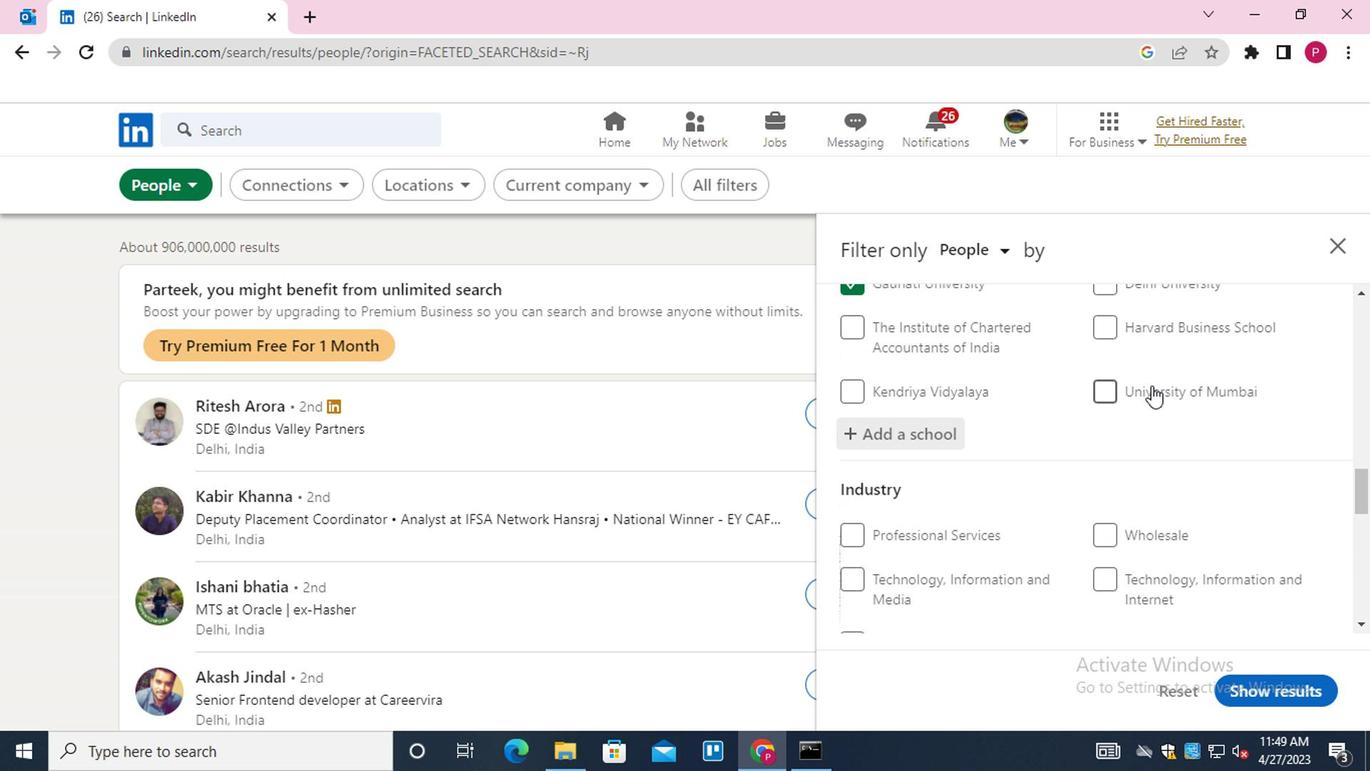 
Action: Mouse moved to (1162, 417)
Screenshot: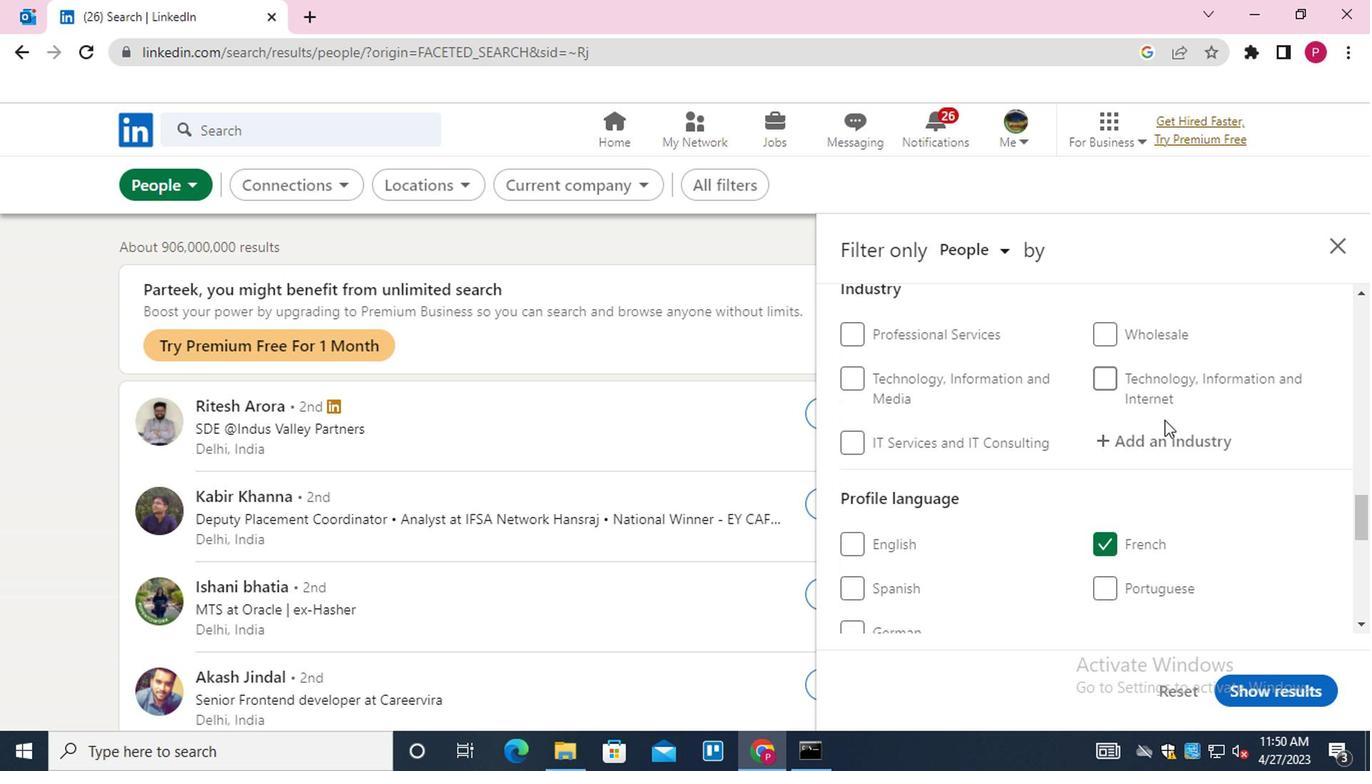 
Action: Mouse pressed left at (1162, 417)
Screenshot: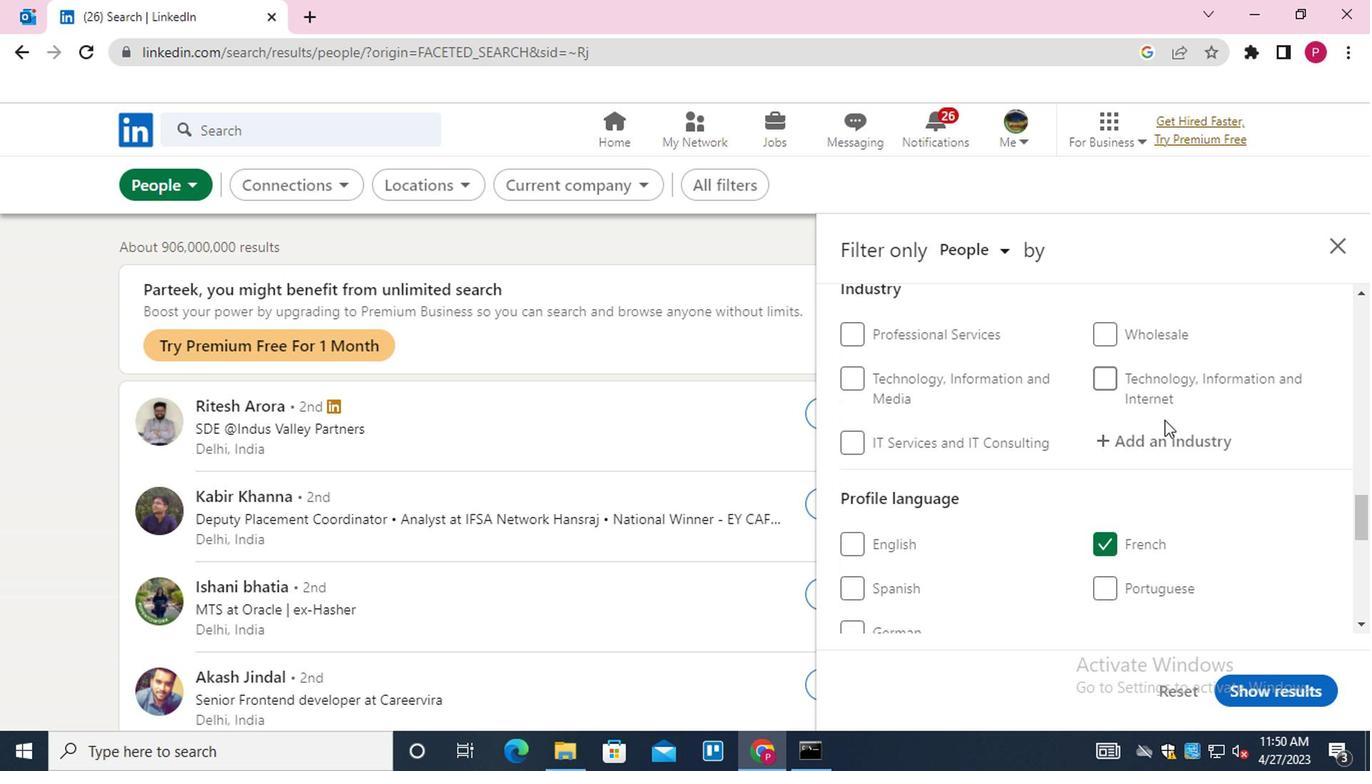 
Action: Mouse moved to (1170, 433)
Screenshot: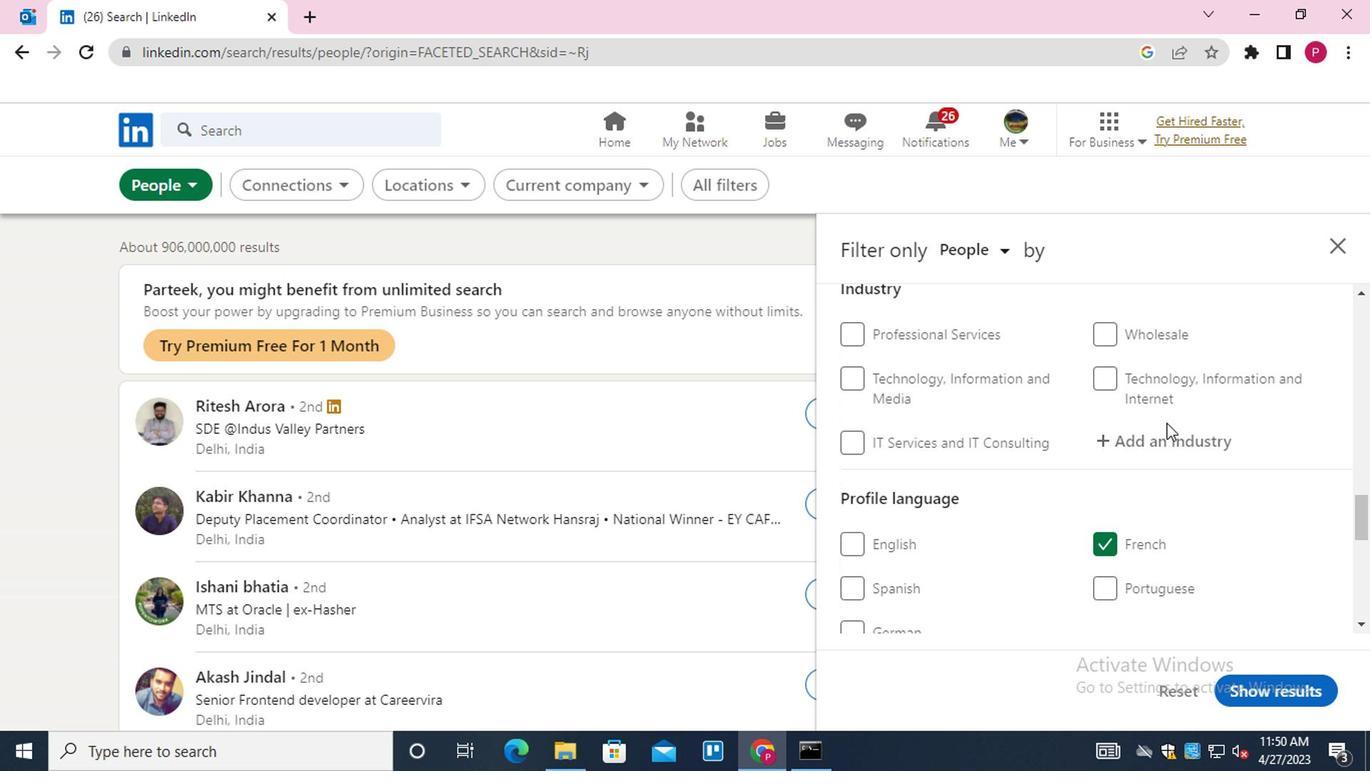 
Action: Mouse pressed left at (1170, 433)
Screenshot: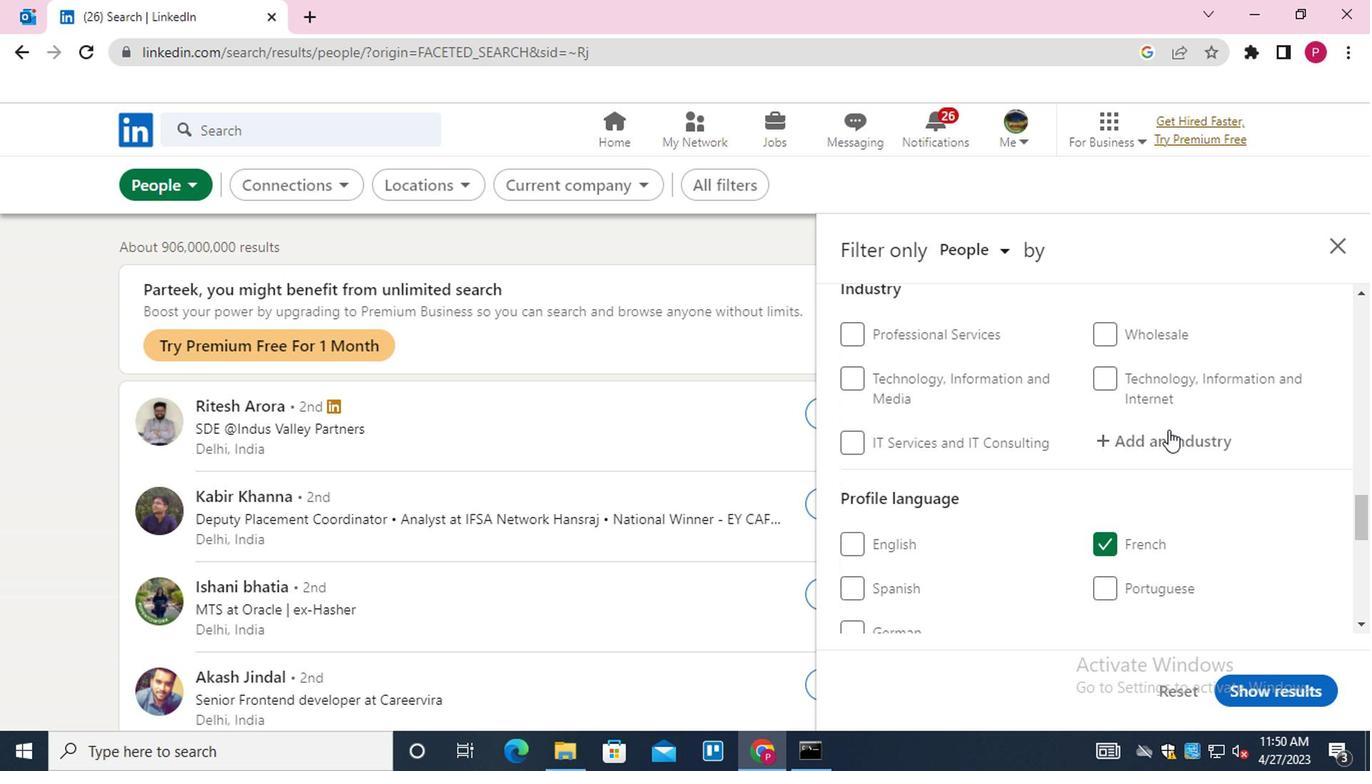 
Action: Key pressed <Key.shift>OFFICE<Key.down><Key.down><Key.down><Key.down><Key.down><Key.enter>
Screenshot: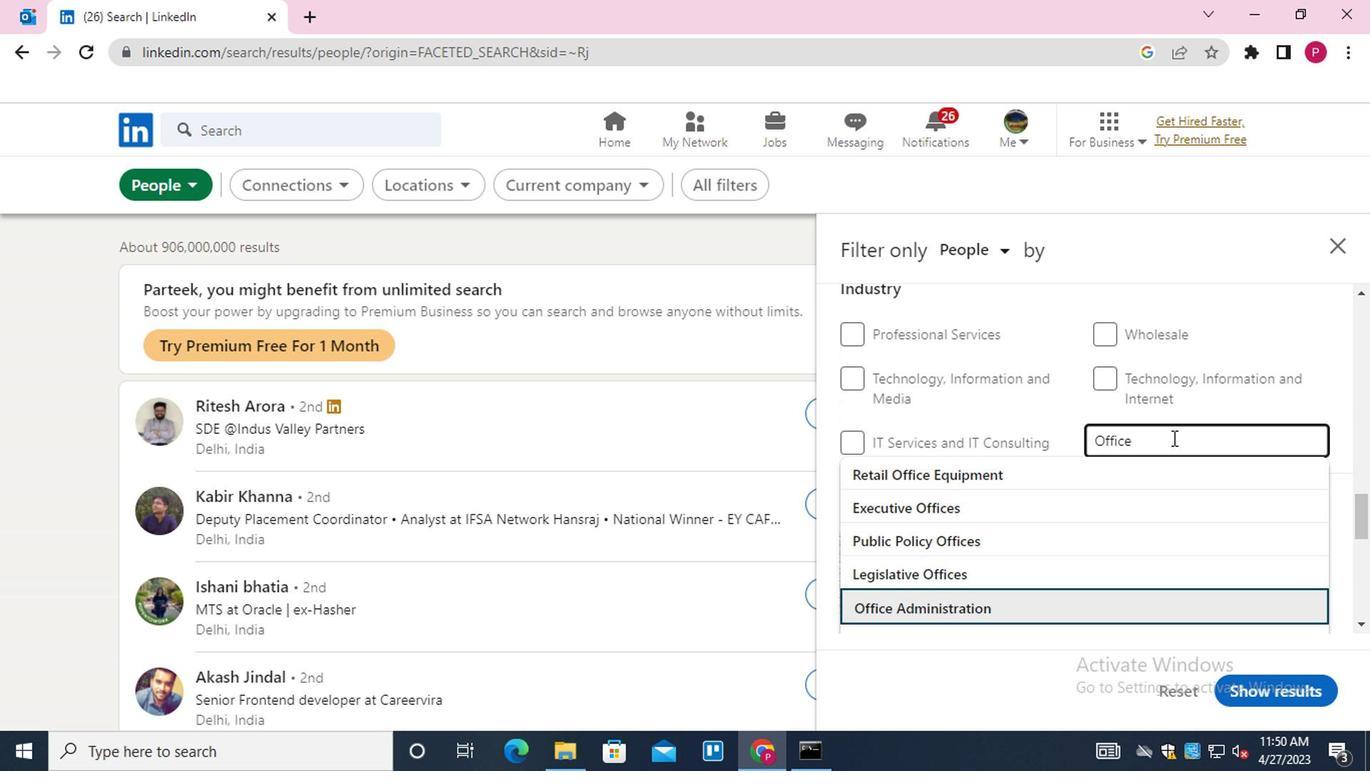 
Action: Mouse moved to (958, 340)
Screenshot: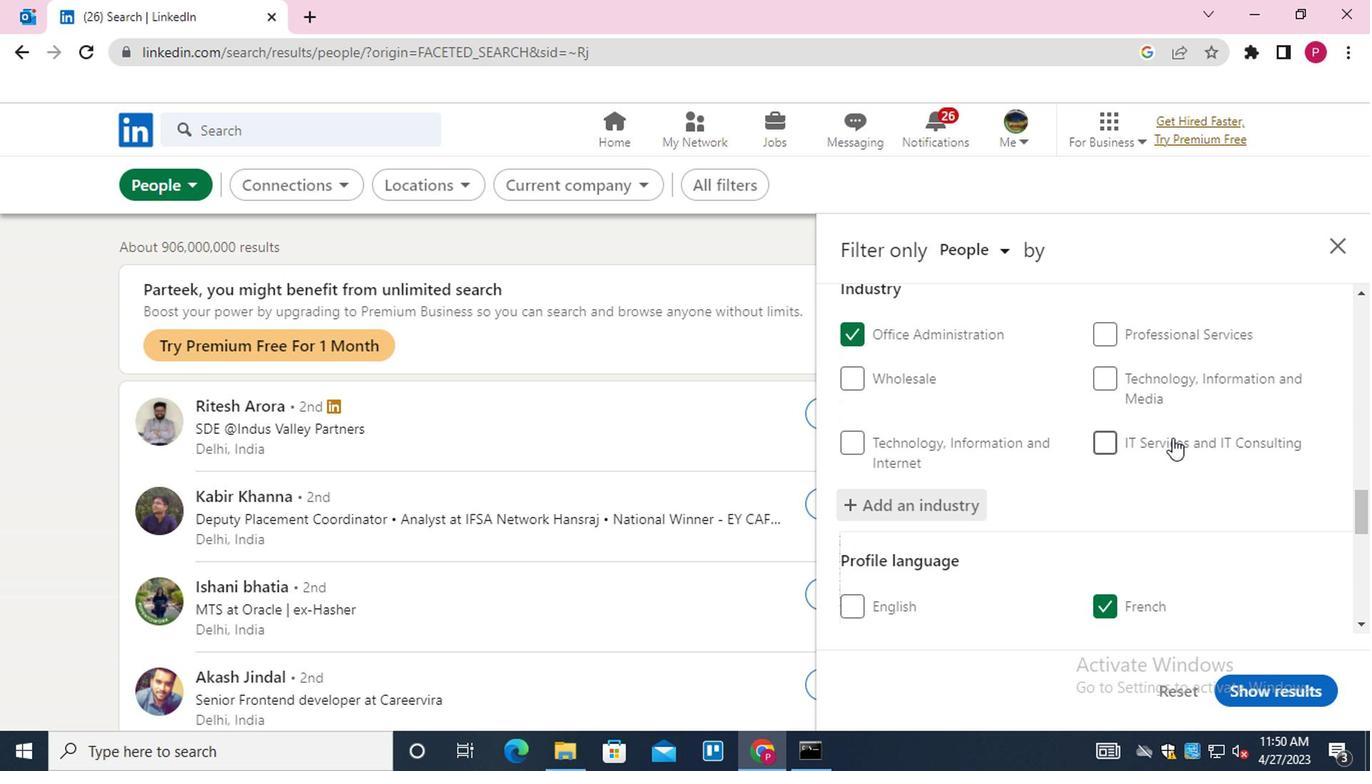 
Action: Mouse scrolled (958, 339) with delta (0, 0)
Screenshot: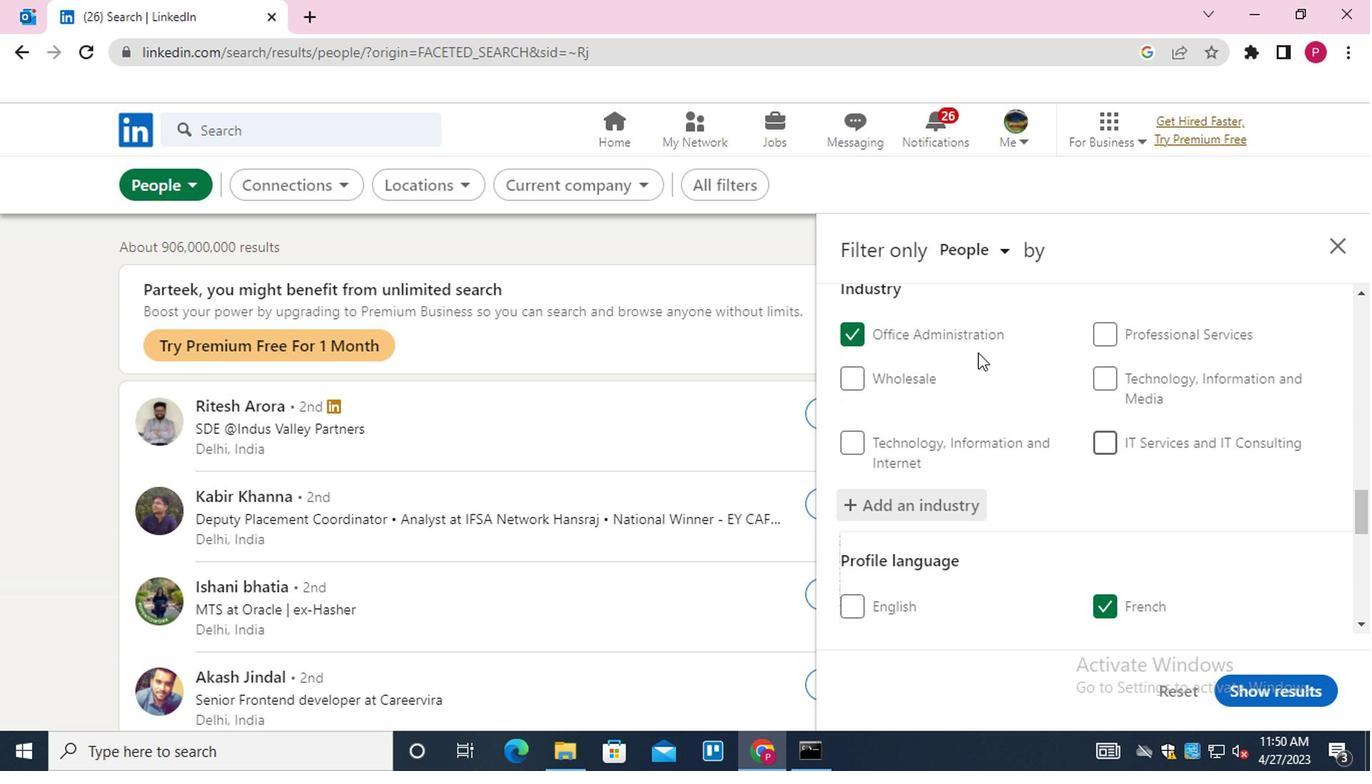 
Action: Mouse scrolled (958, 339) with delta (0, 0)
Screenshot: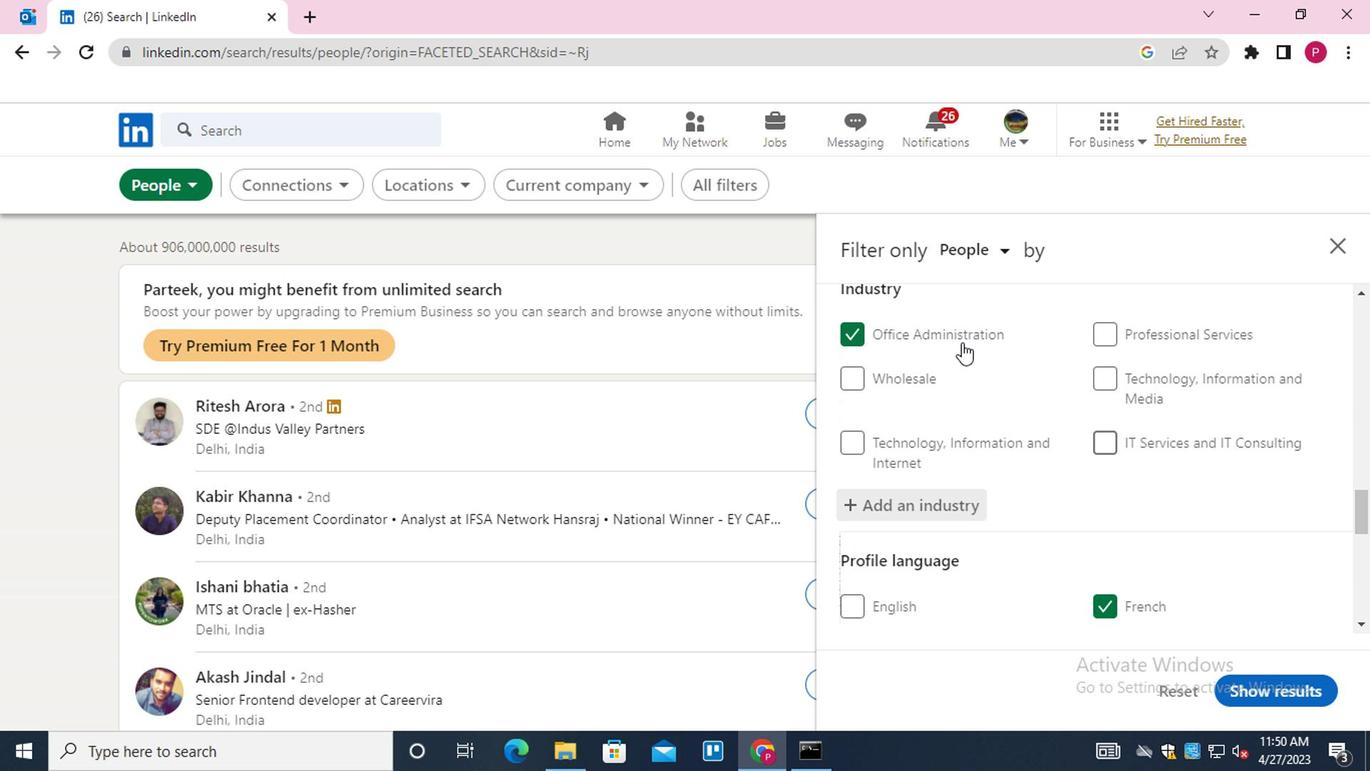 
Action: Mouse scrolled (958, 339) with delta (0, 0)
Screenshot: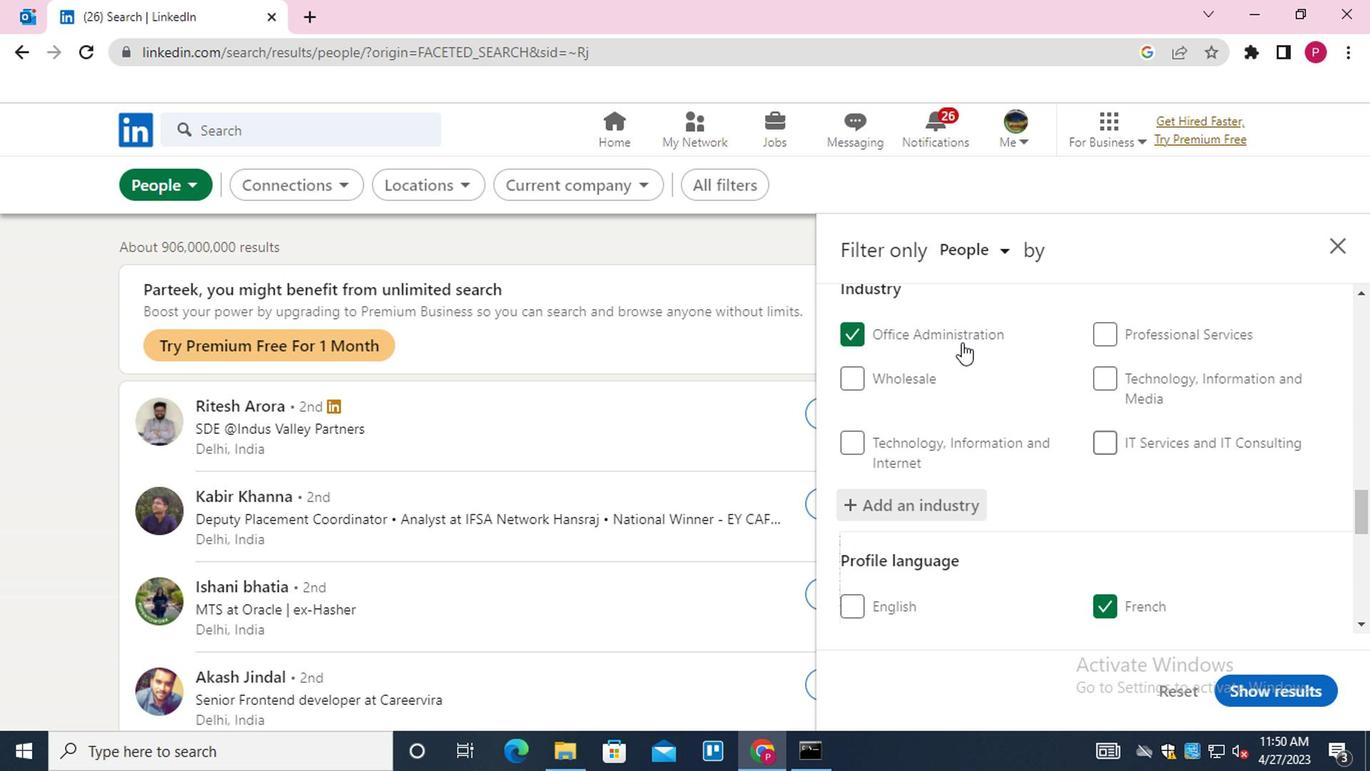 
Action: Mouse moved to (958, 340)
Screenshot: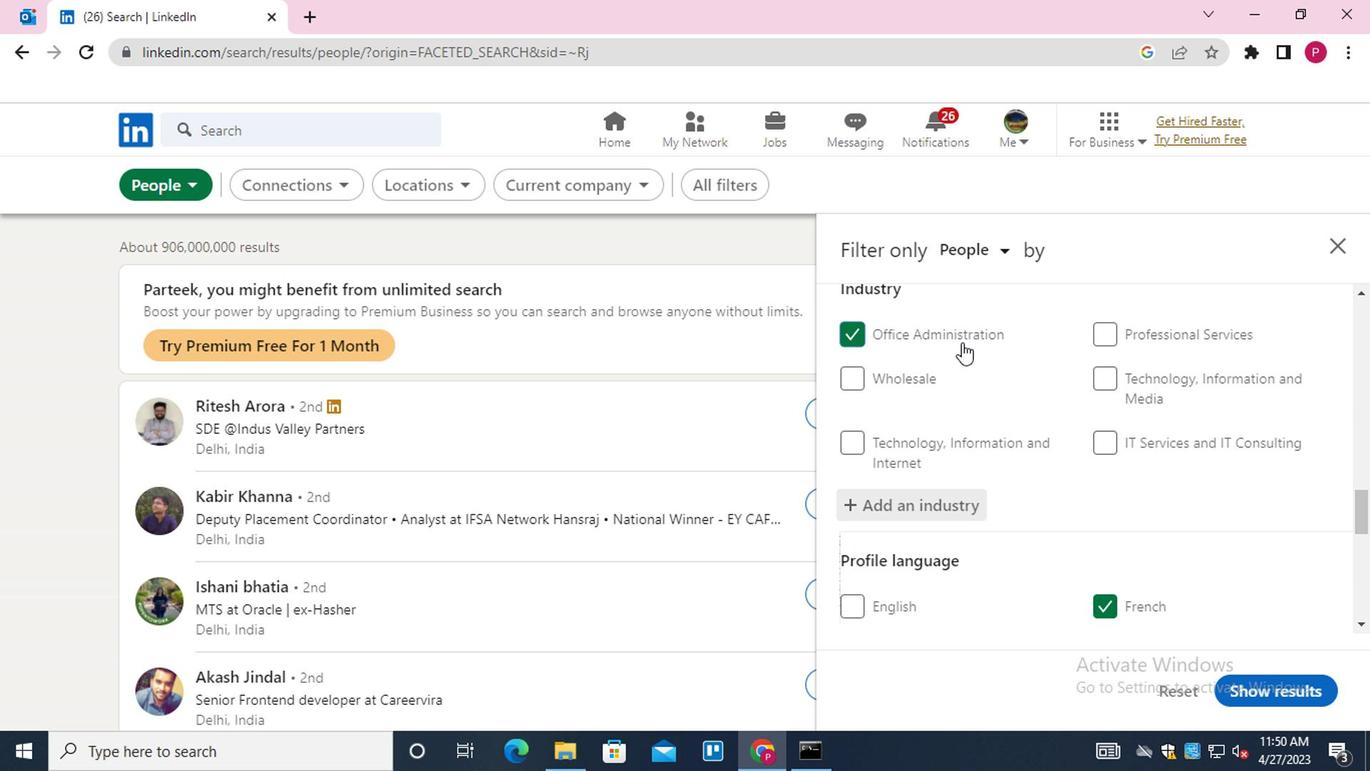 
Action: Mouse scrolled (958, 339) with delta (0, 0)
Screenshot: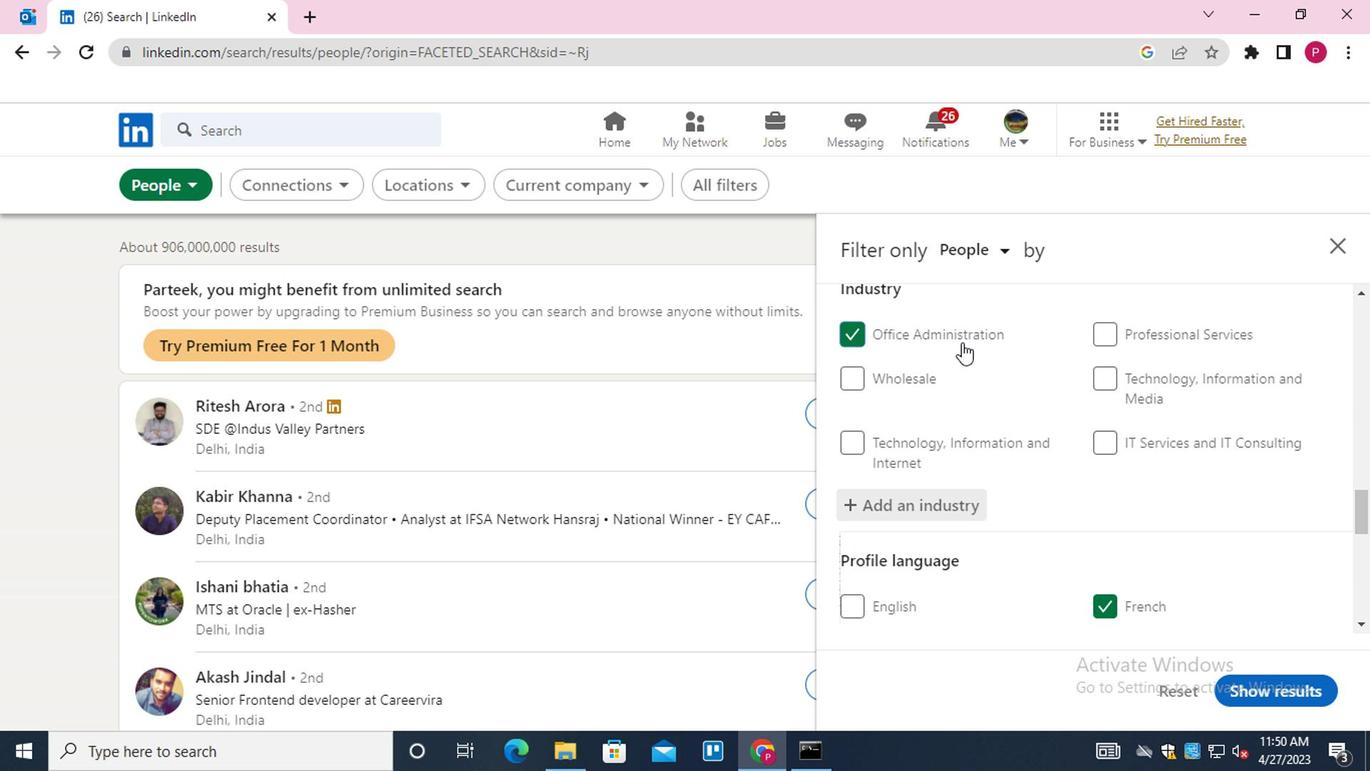 
Action: Mouse moved to (1147, 509)
Screenshot: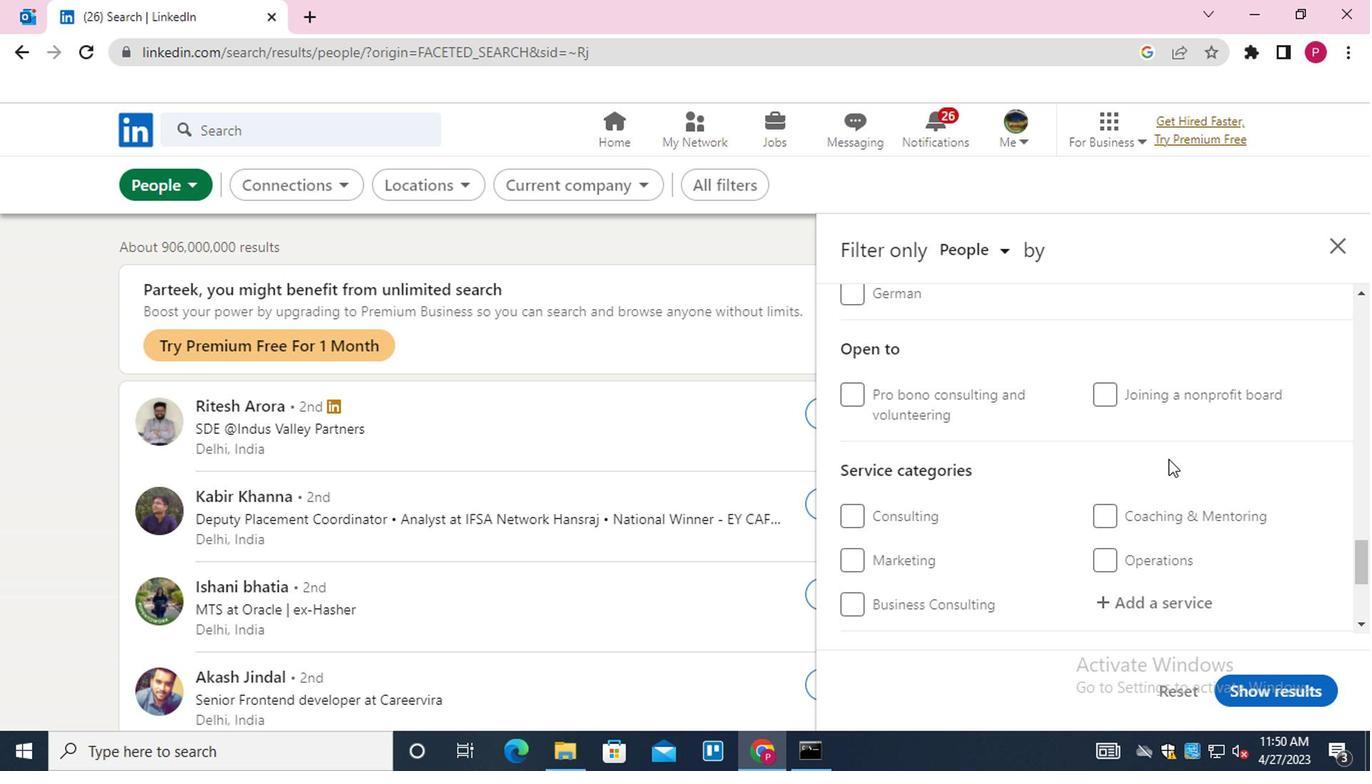 
Action: Mouse scrolled (1147, 508) with delta (0, 0)
Screenshot: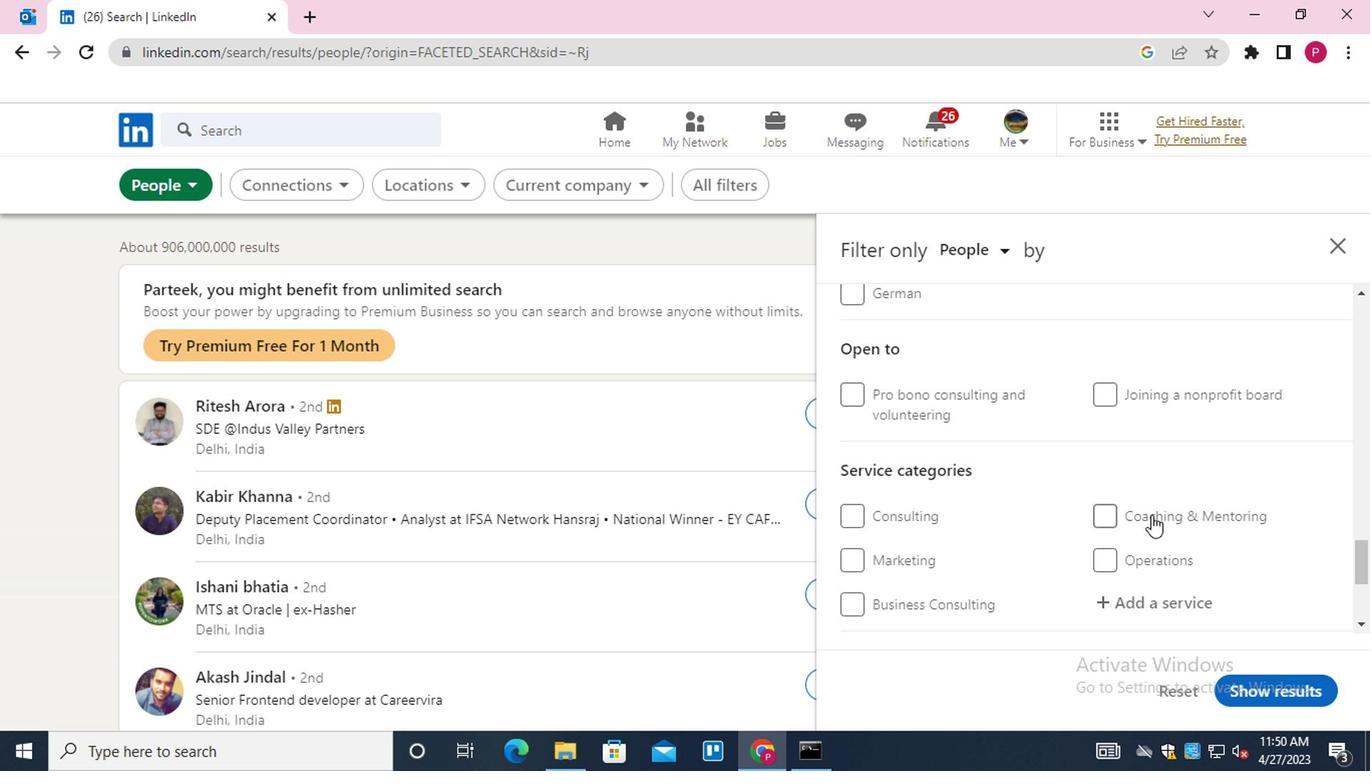 
Action: Mouse scrolled (1147, 508) with delta (0, 0)
Screenshot: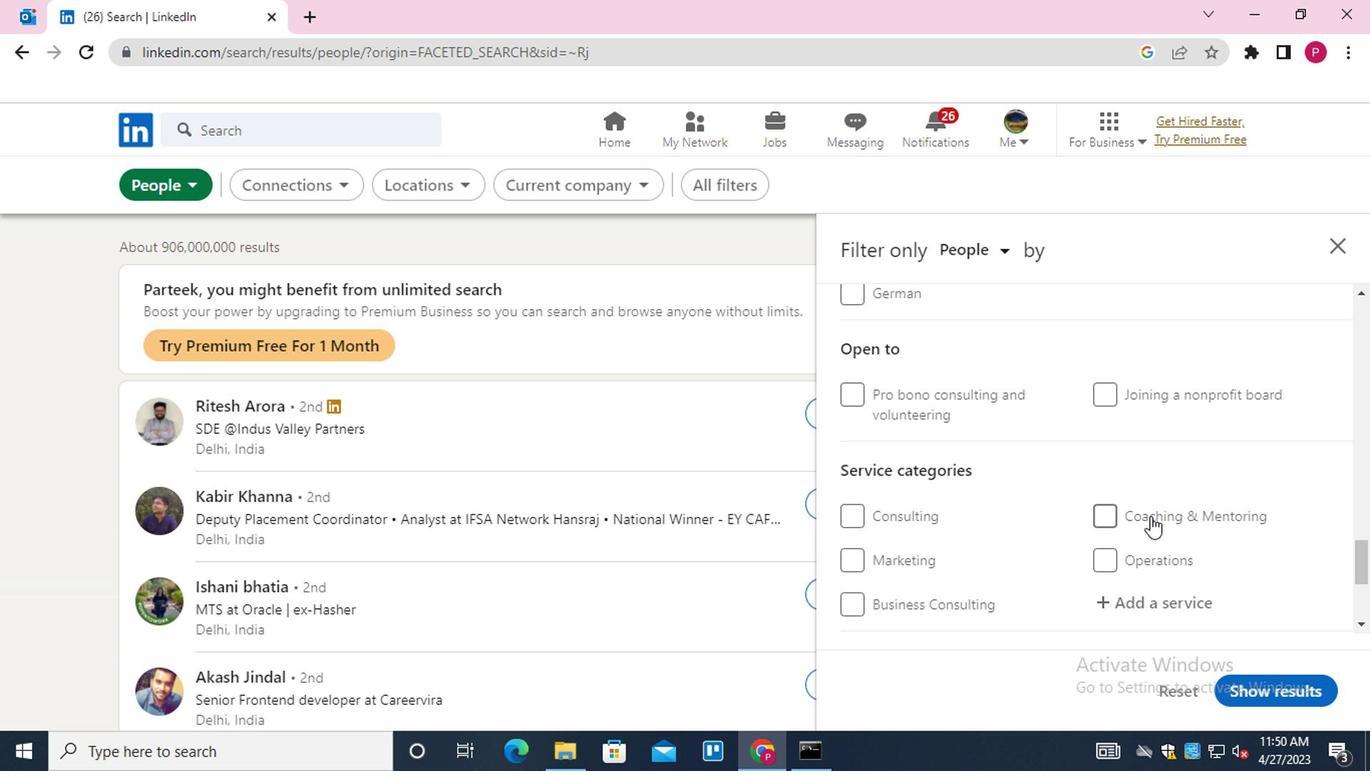 
Action: Mouse moved to (1163, 405)
Screenshot: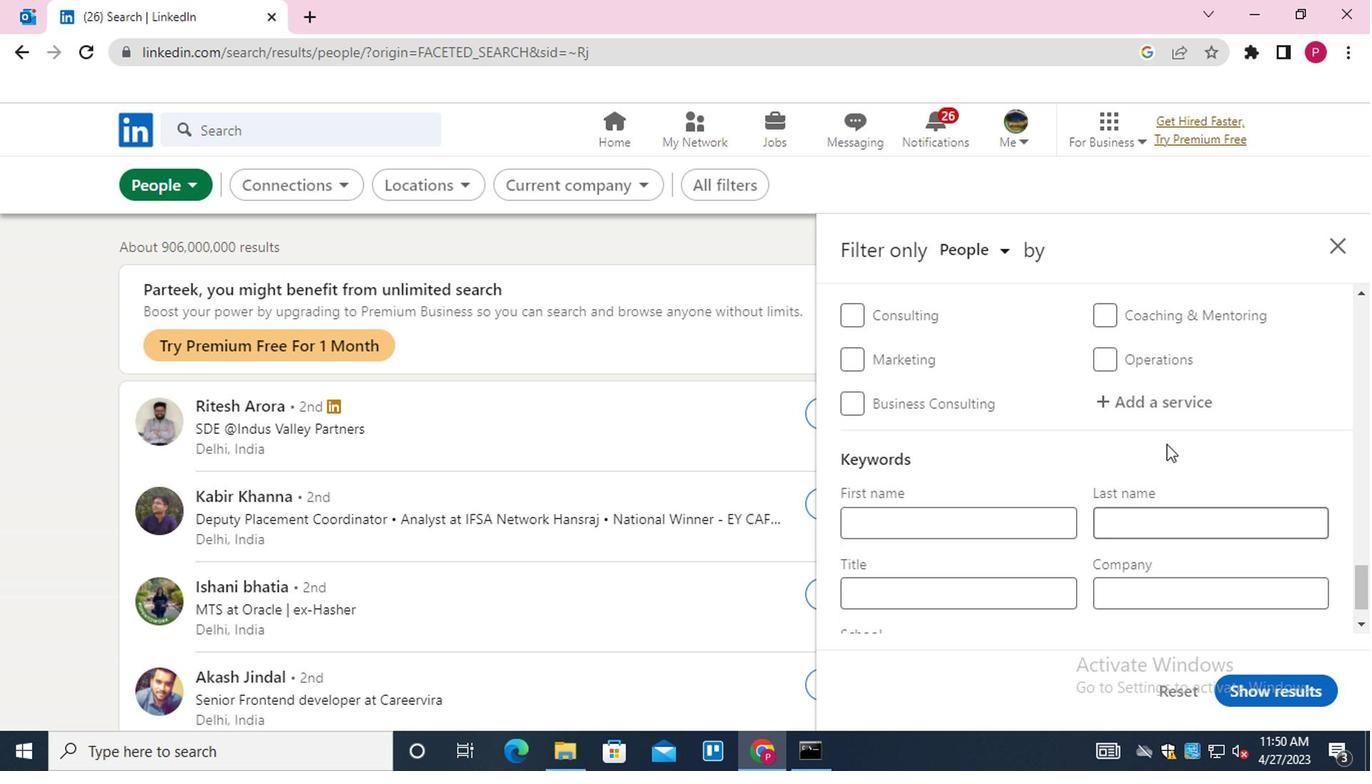 
Action: Mouse pressed left at (1163, 405)
Screenshot: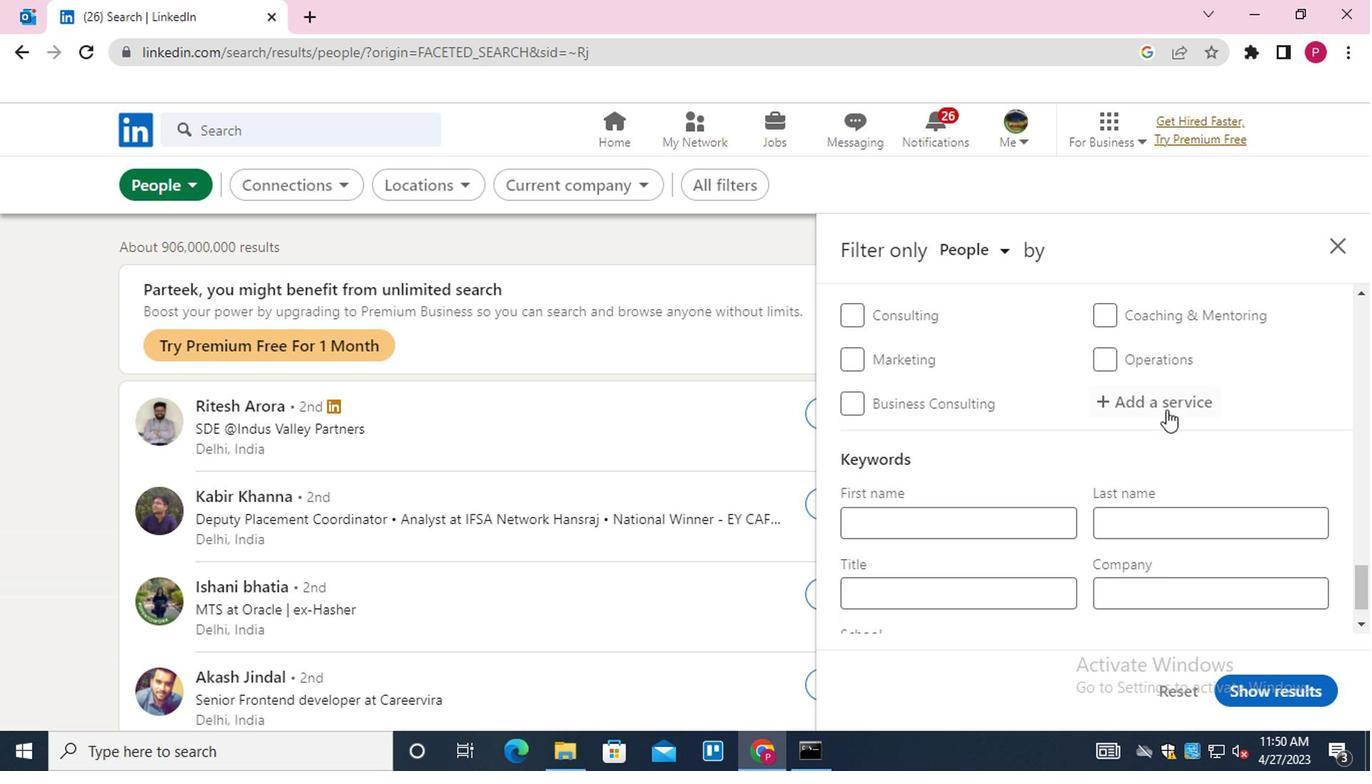 
Action: Key pressed <Key.shift>TEAM<Key.down><Key.enter>
Screenshot: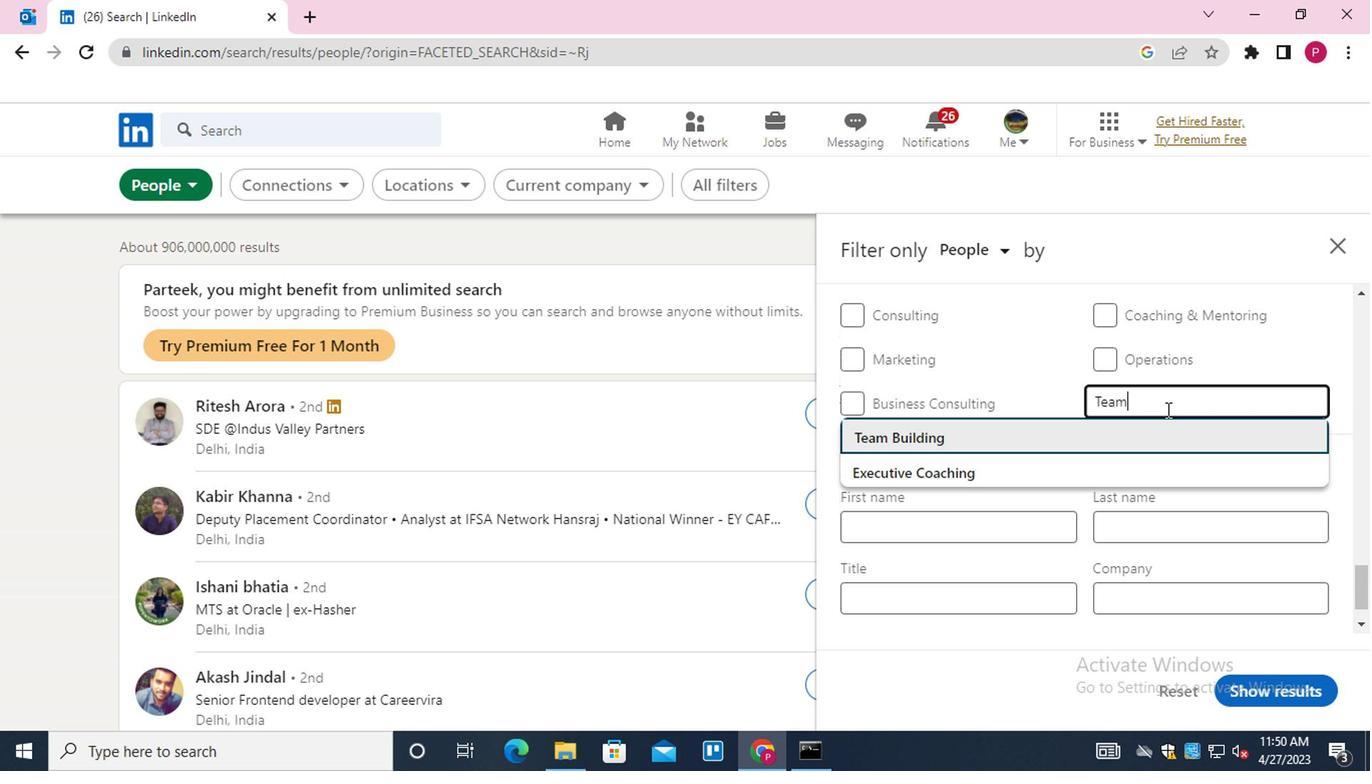 
Action: Mouse moved to (1145, 404)
Screenshot: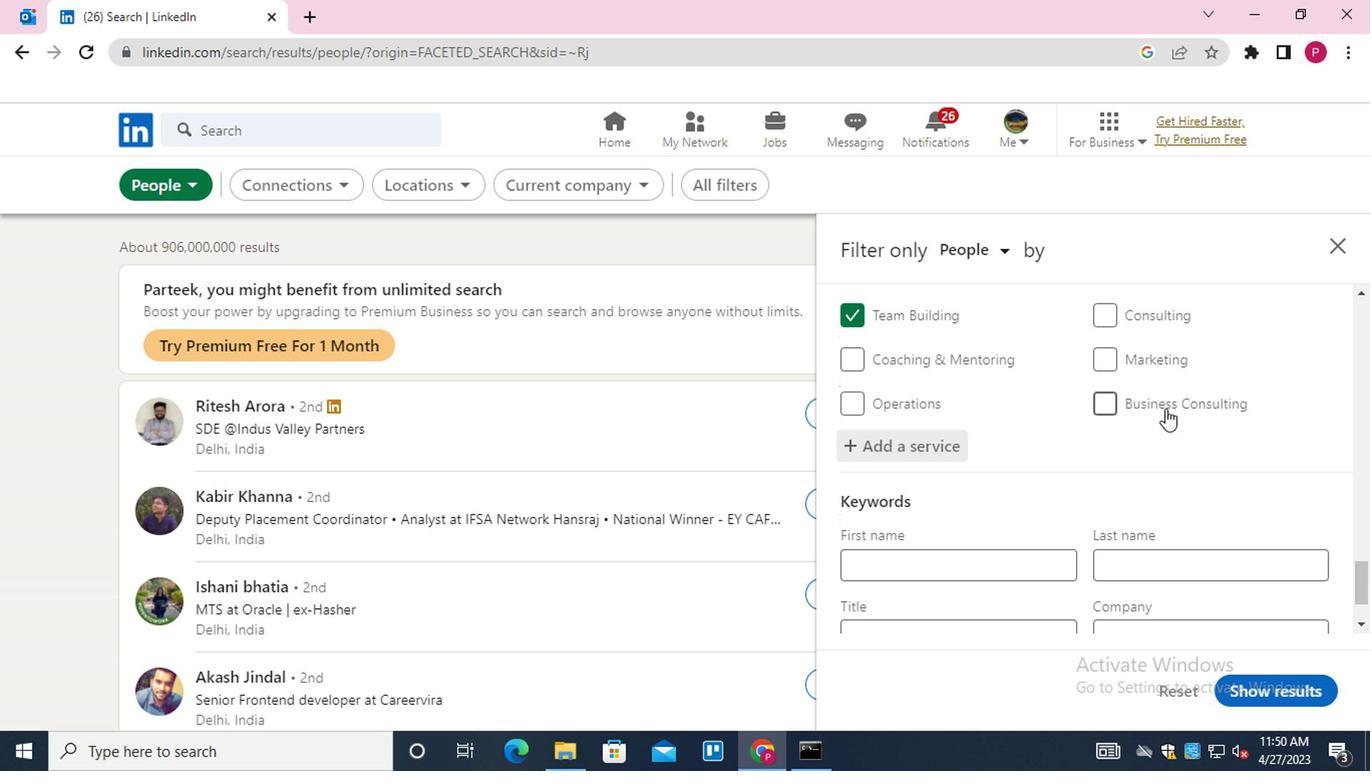 
Action: Mouse scrolled (1145, 404) with delta (0, 0)
Screenshot: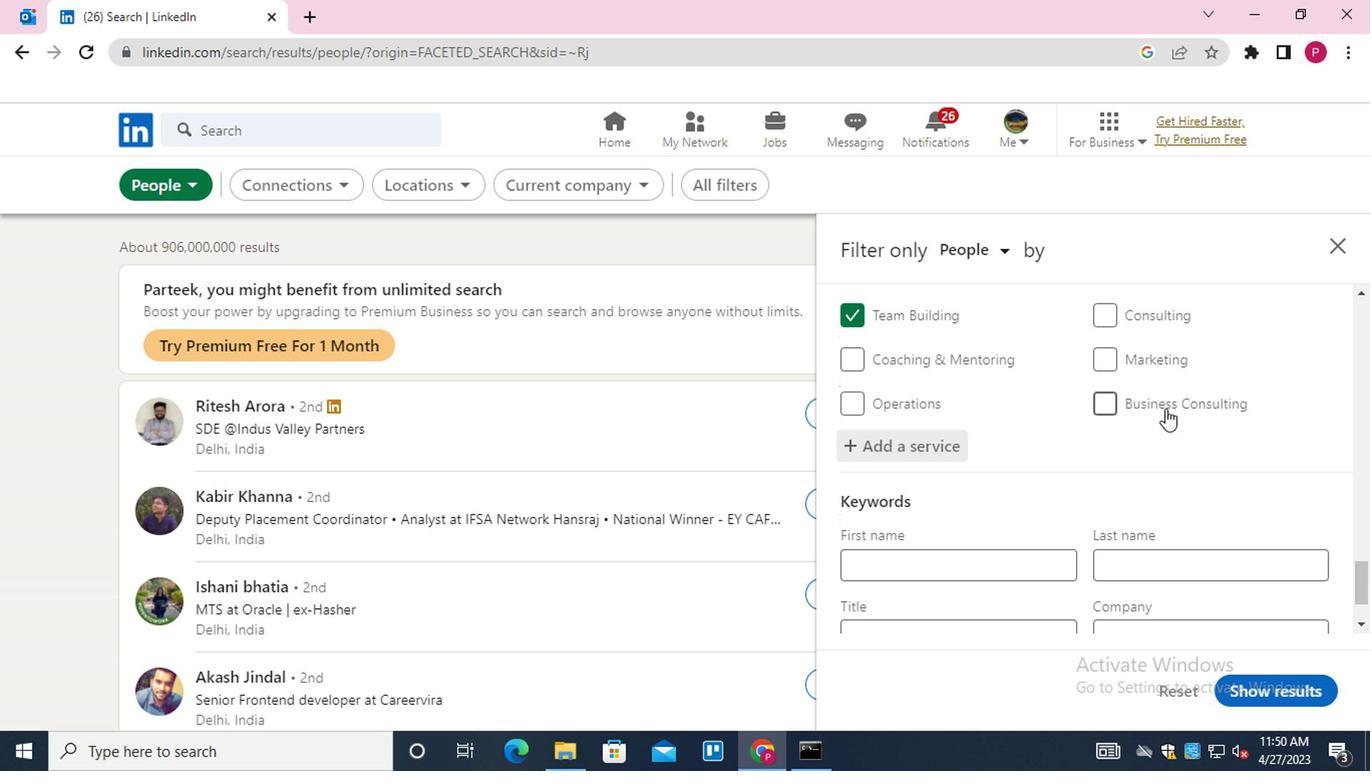 
Action: Mouse moved to (1141, 406)
Screenshot: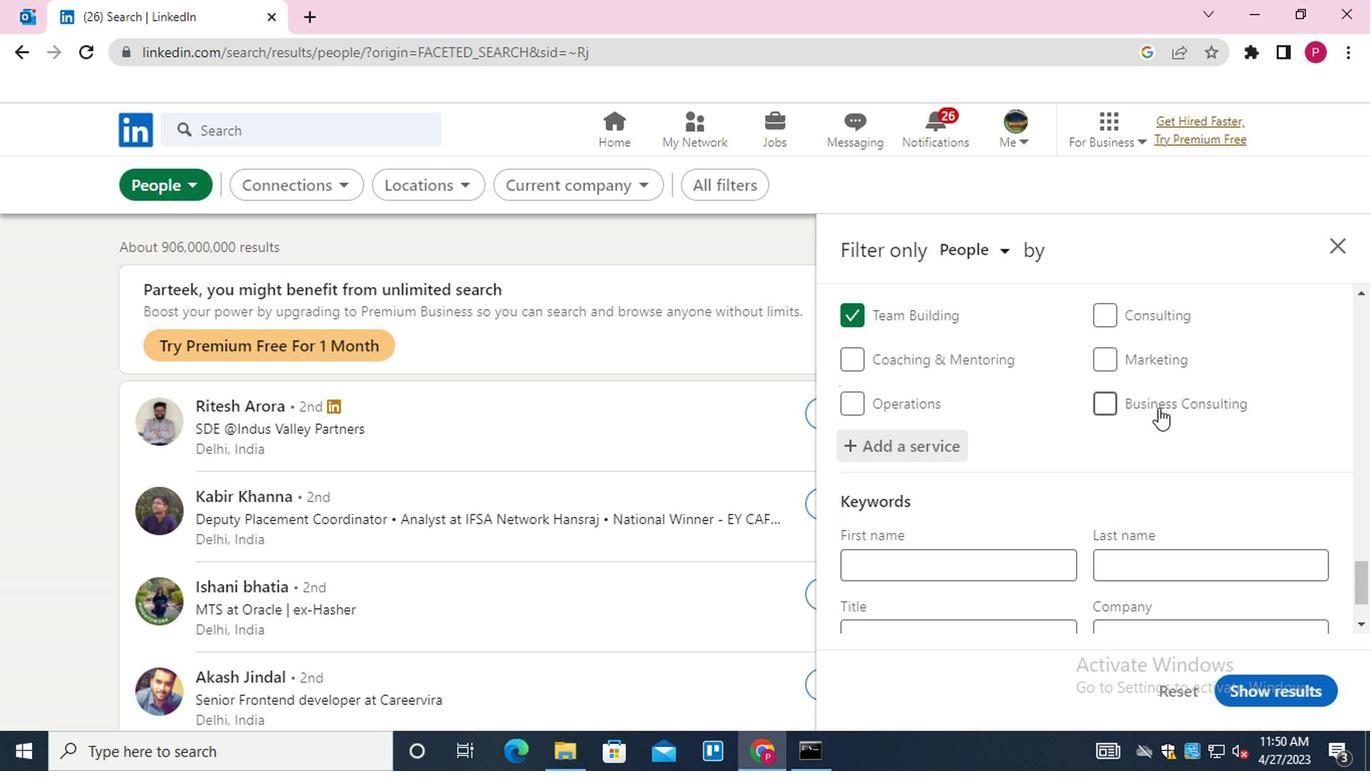 
Action: Mouse scrolled (1141, 405) with delta (0, -1)
Screenshot: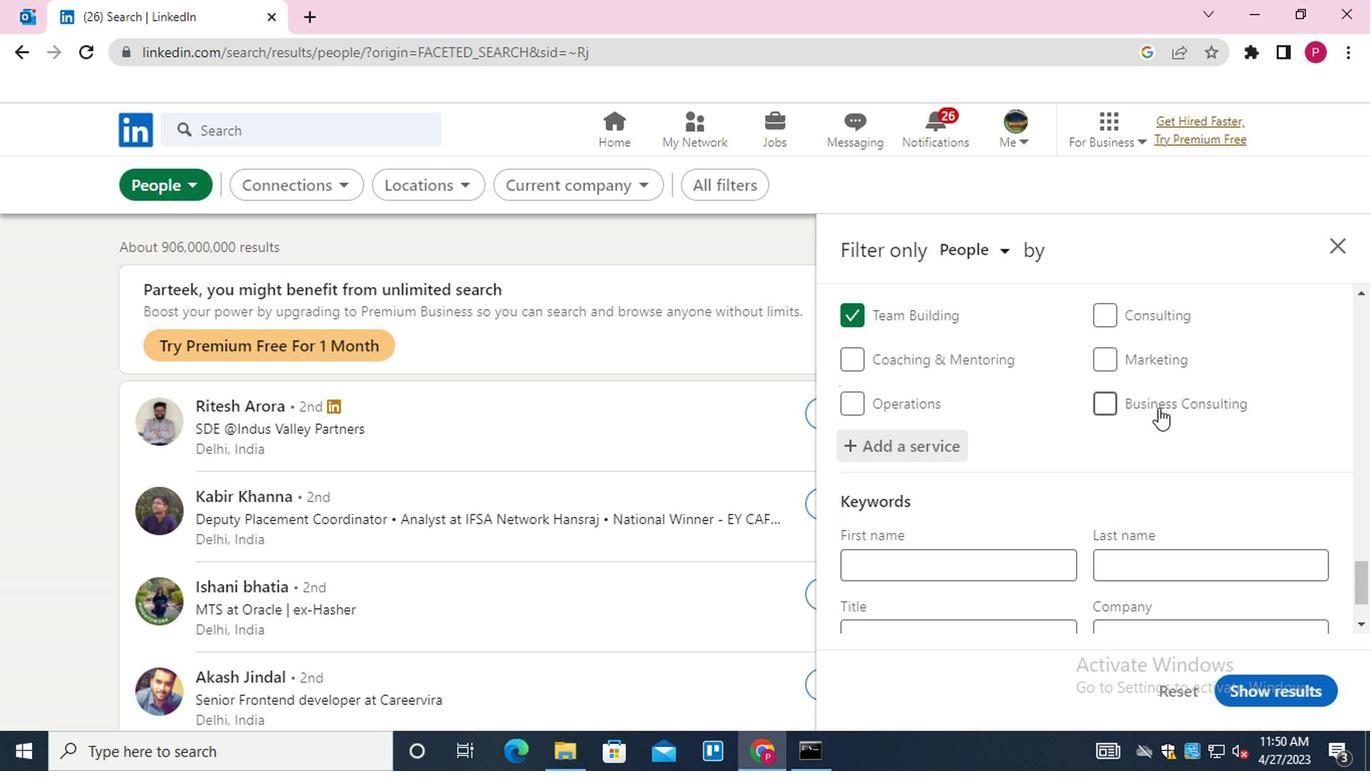 
Action: Mouse moved to (1141, 408)
Screenshot: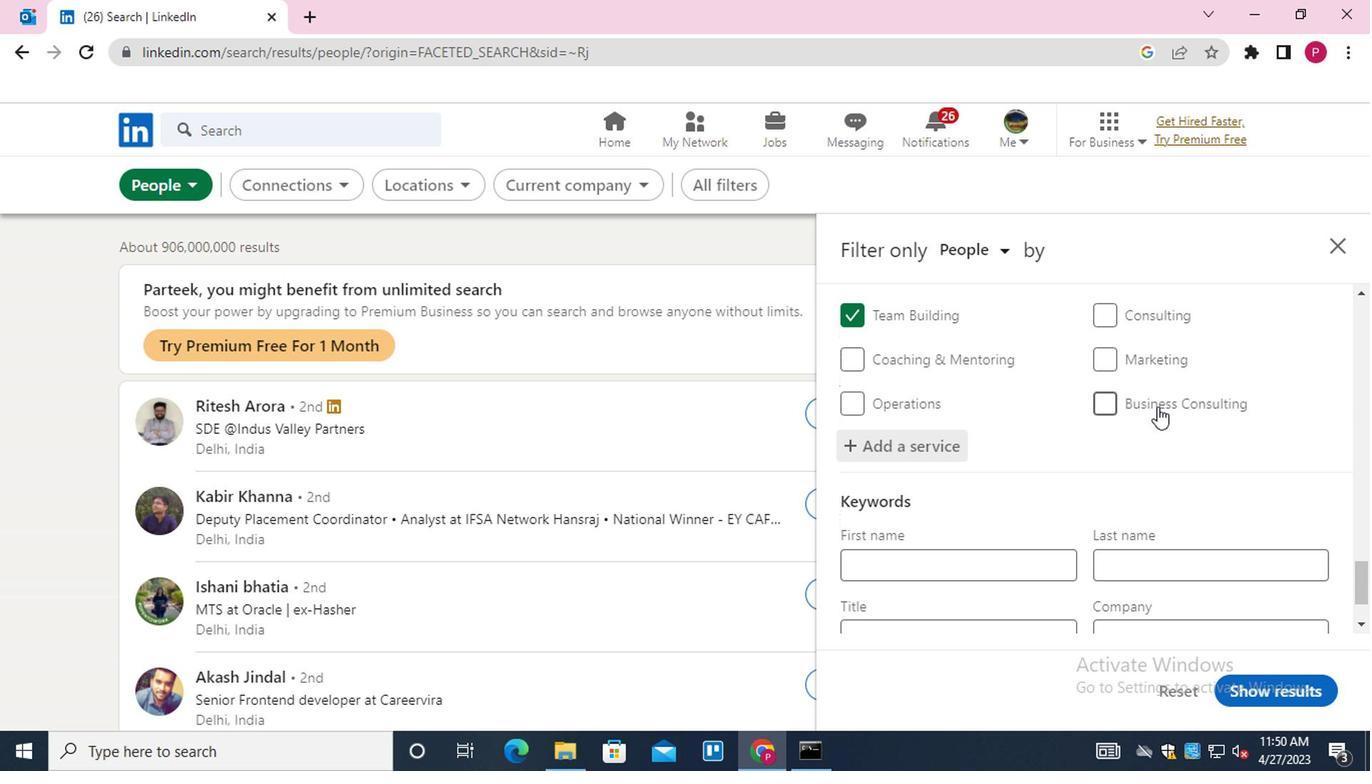 
Action: Mouse scrolled (1141, 407) with delta (0, 0)
Screenshot: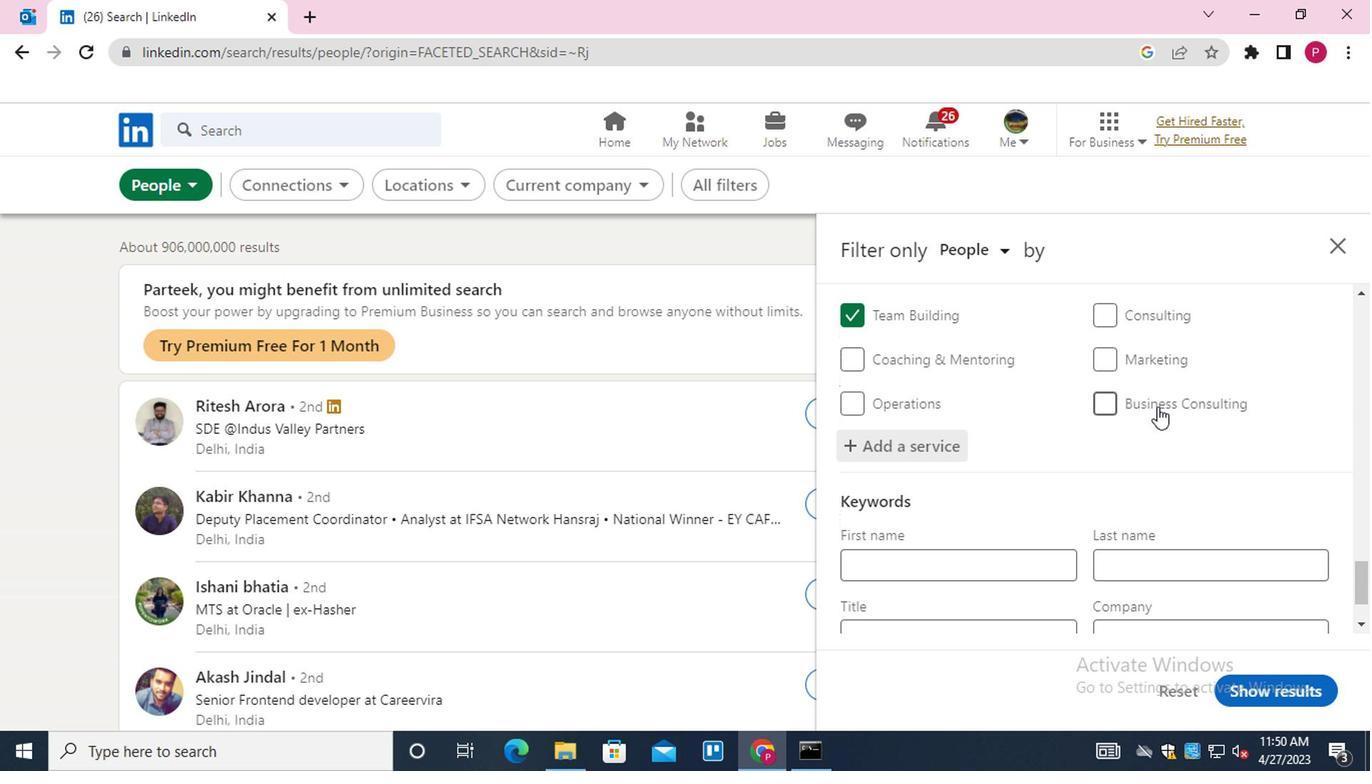 
Action: Mouse moved to (1140, 413)
Screenshot: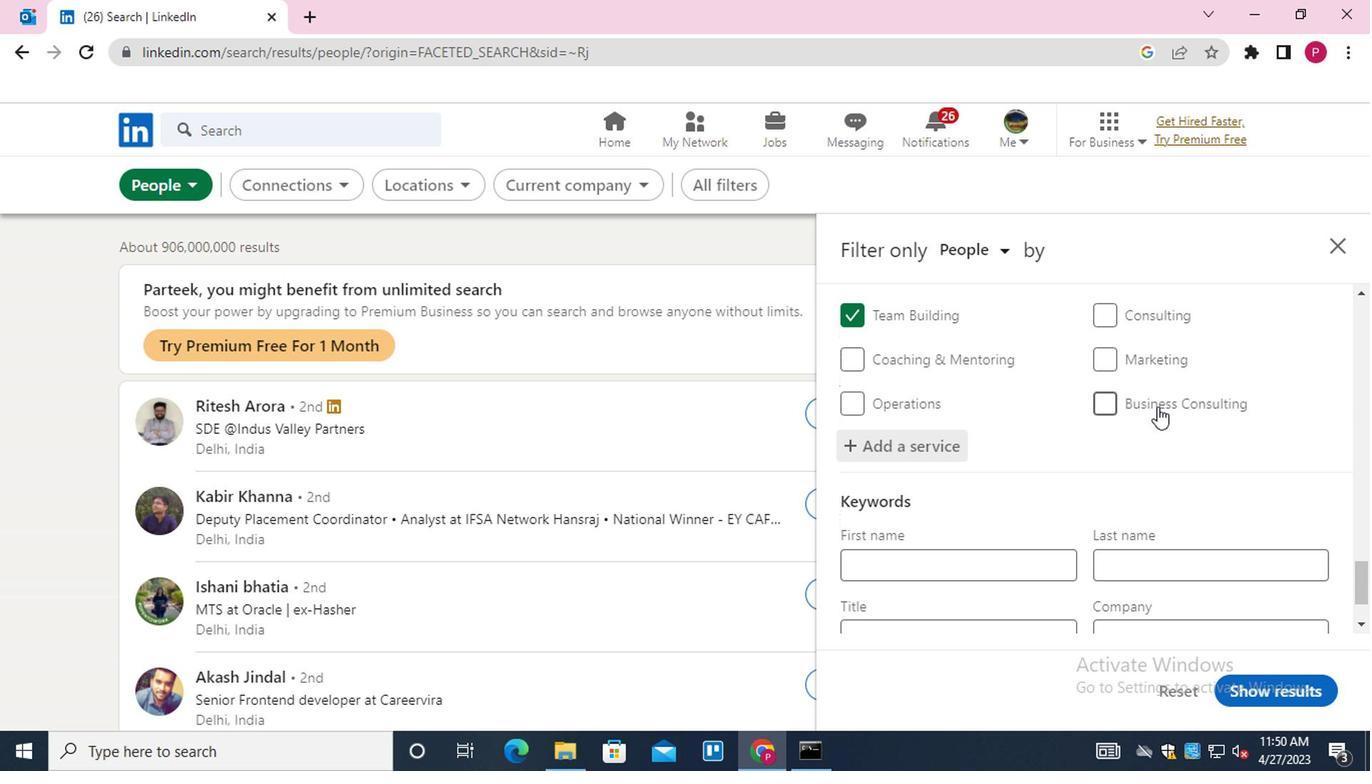 
Action: Mouse scrolled (1140, 412) with delta (0, 0)
Screenshot: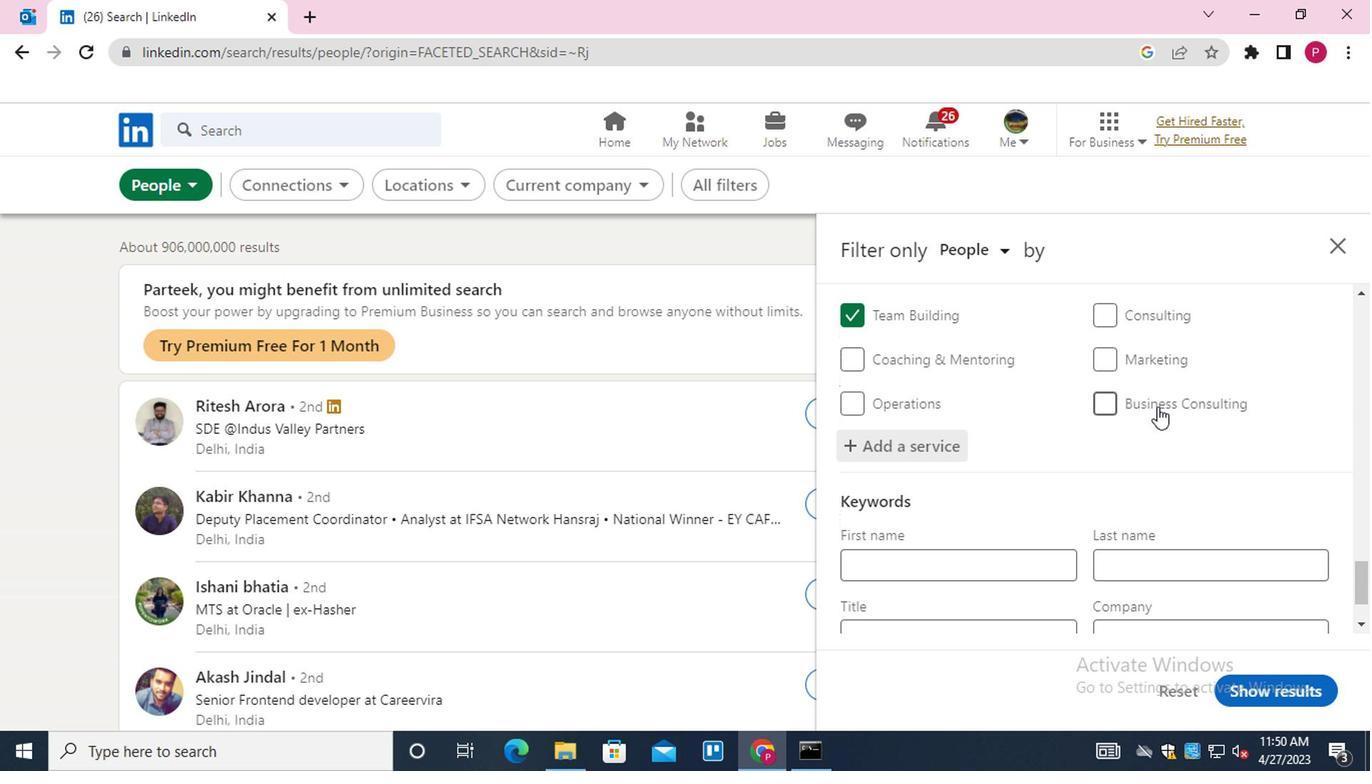 
Action: Mouse moved to (990, 537)
Screenshot: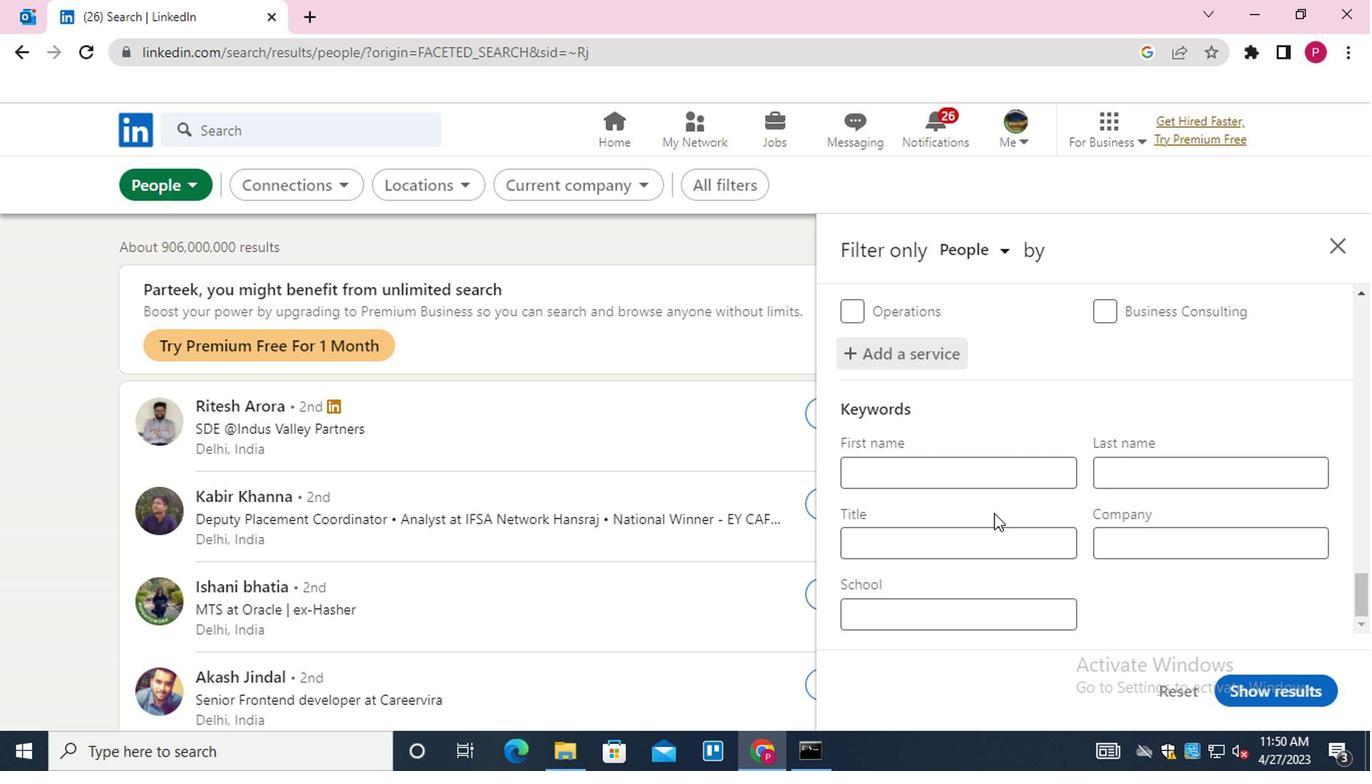 
Action: Mouse pressed left at (990, 537)
Screenshot: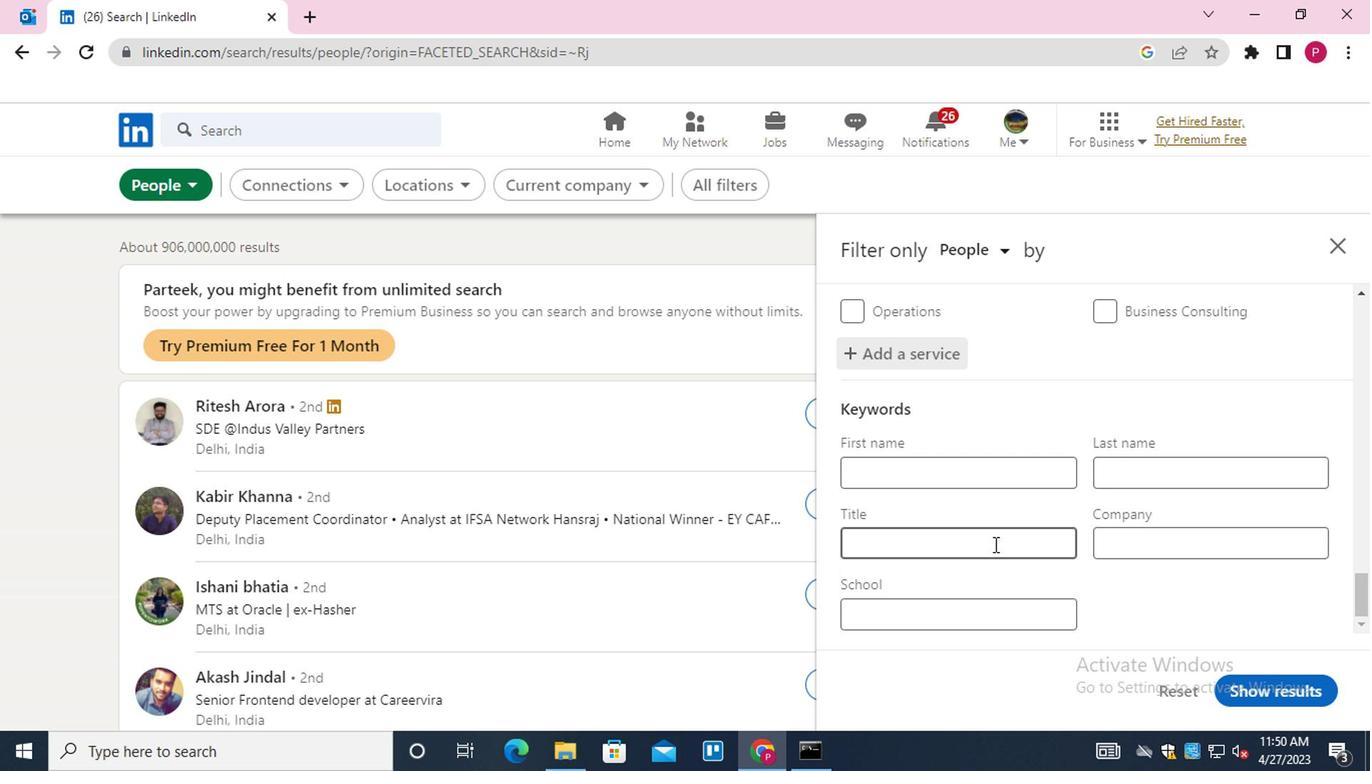 
Action: Mouse moved to (998, 533)
Screenshot: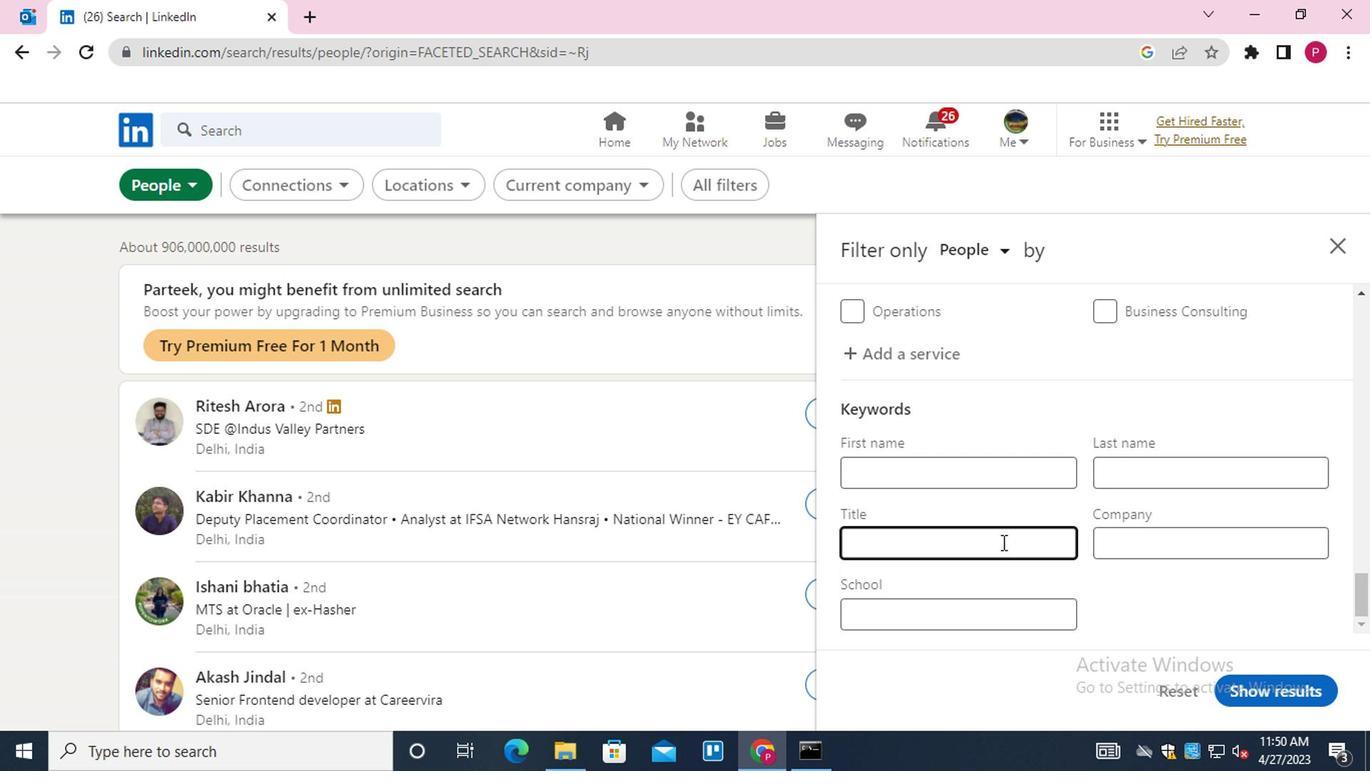 
Action: Key pressed <Key.shift>CAB<Key.space><Key.shift>F<Key.backspace><Key.shift>DRIVER
Screenshot: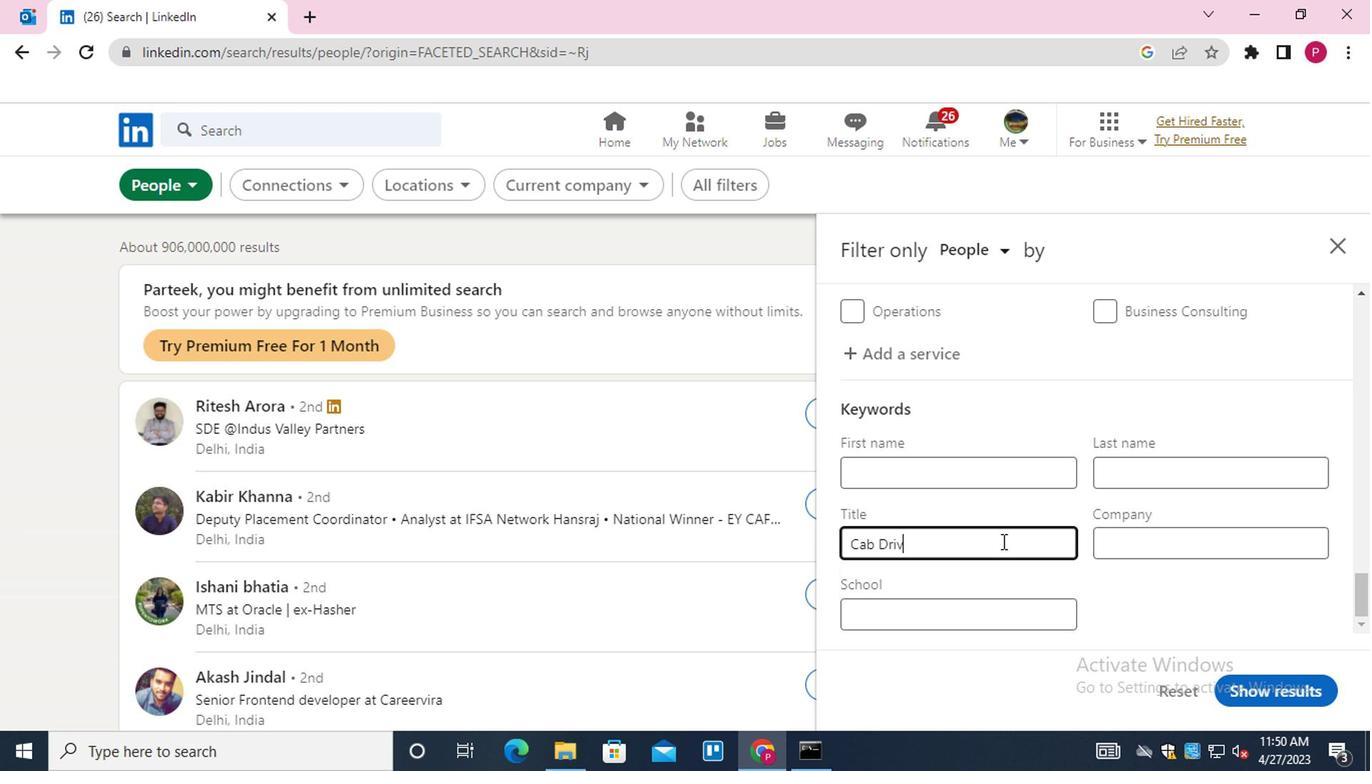 
Action: Mouse moved to (1275, 683)
Screenshot: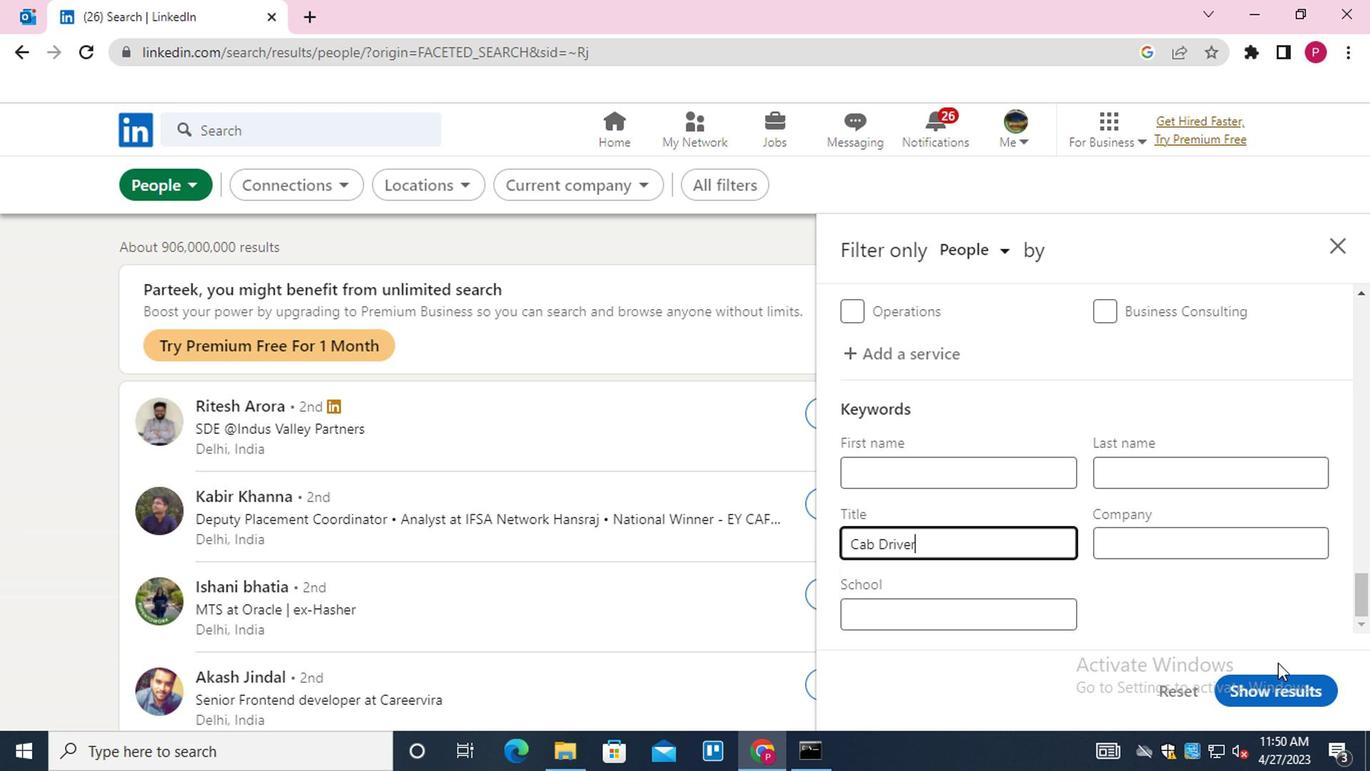 
Action: Mouse pressed left at (1275, 683)
Screenshot: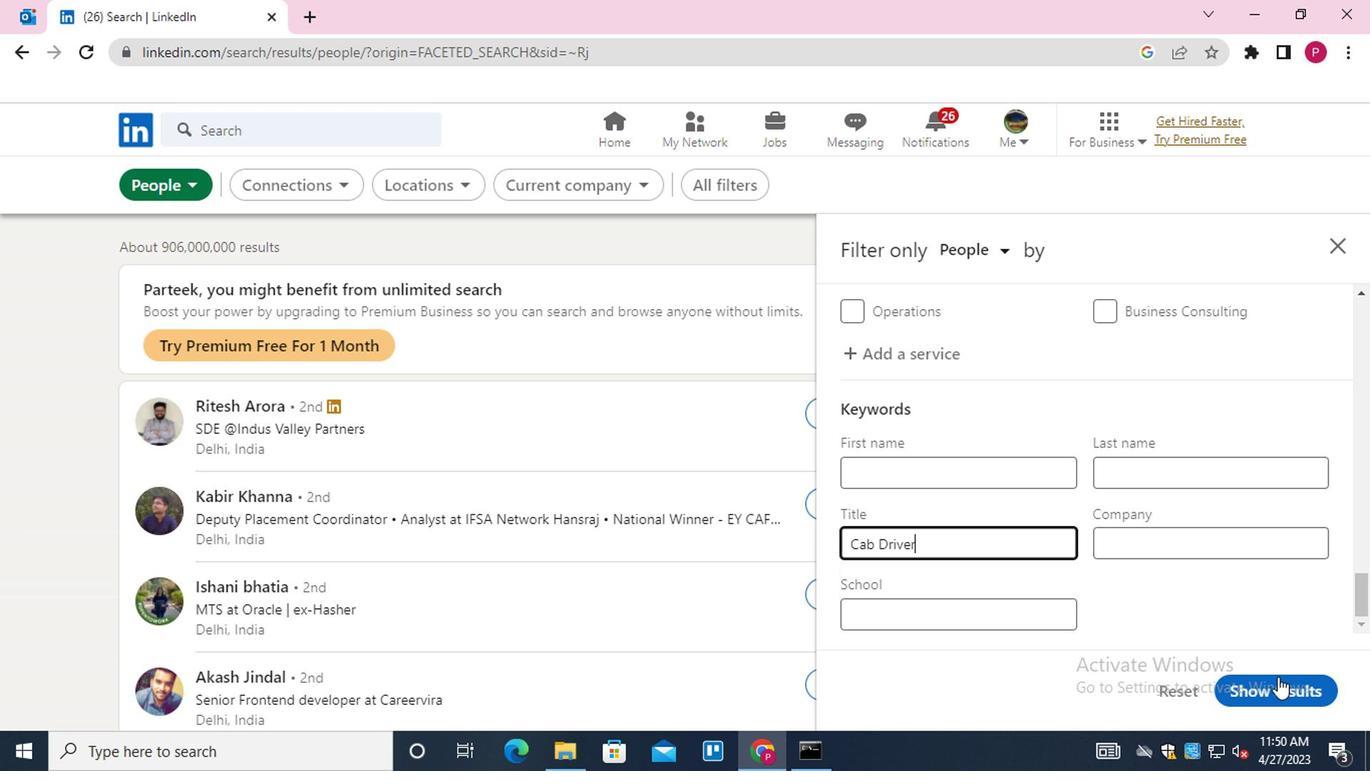 
Action: Mouse moved to (524, 370)
Screenshot: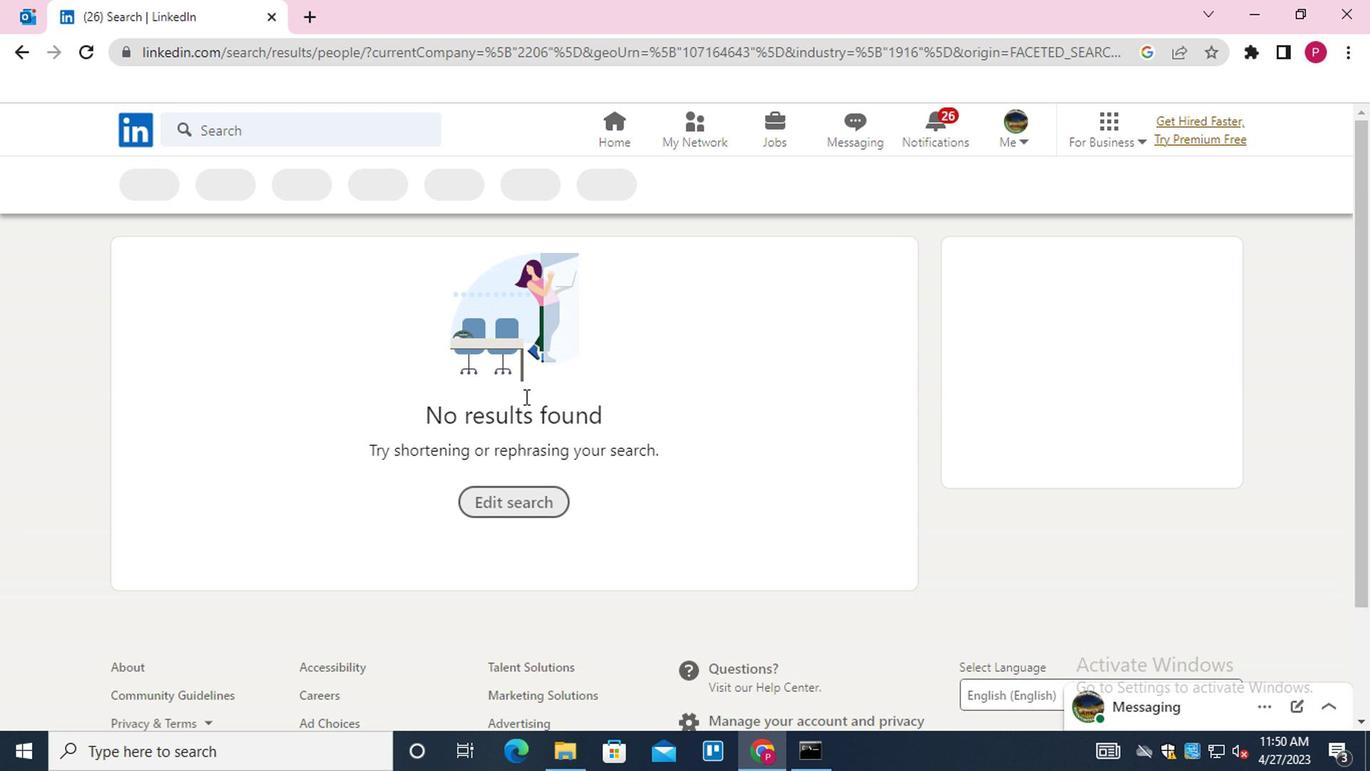 
